 Task: Look for space in Colachel, India from 2nd June, 2023 to 6th June, 2023 for 1 adult in price range Rs.10000 to Rs.13000. Place can be private room with 1  bedroom having 1 bed and 1 bathroom. Property type can be house, flat, guest house, hotel. Booking option can be shelf check-in. Required host language is English.
Action: Mouse moved to (579, 87)
Screenshot: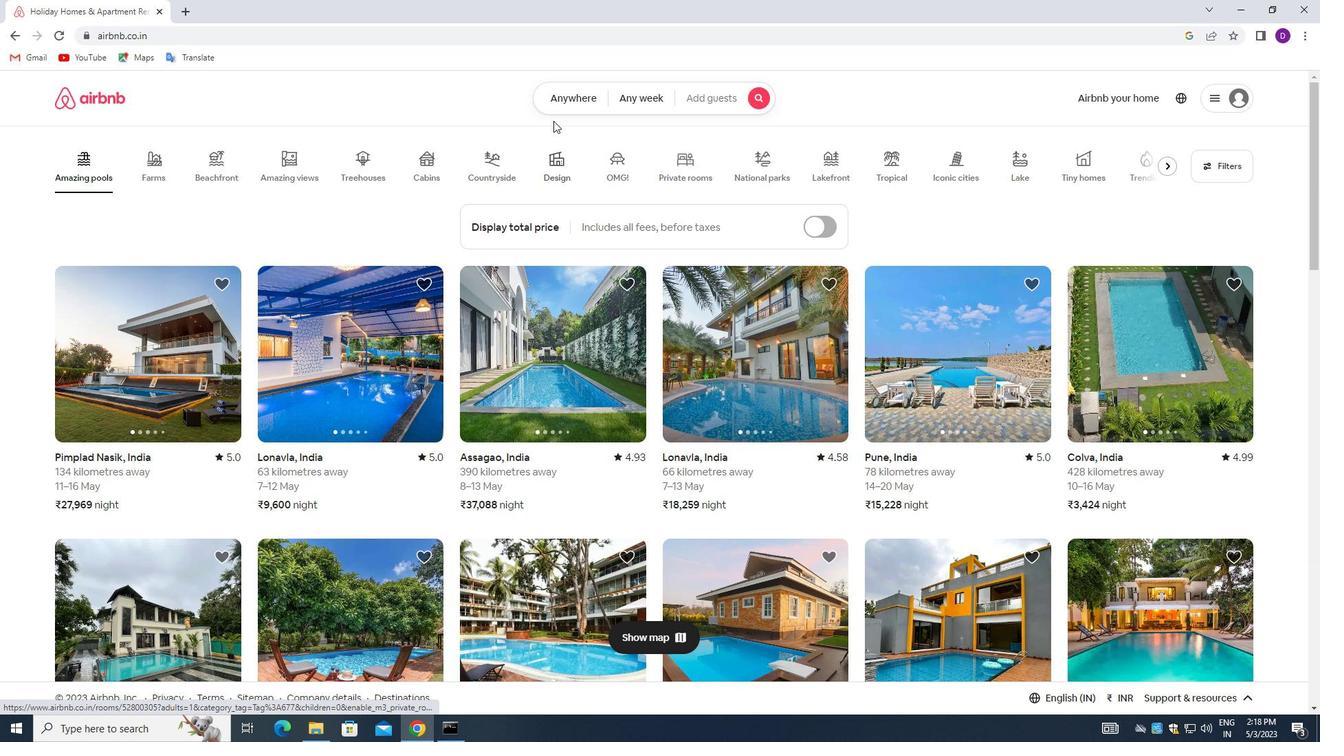 
Action: Mouse pressed left at (579, 87)
Screenshot: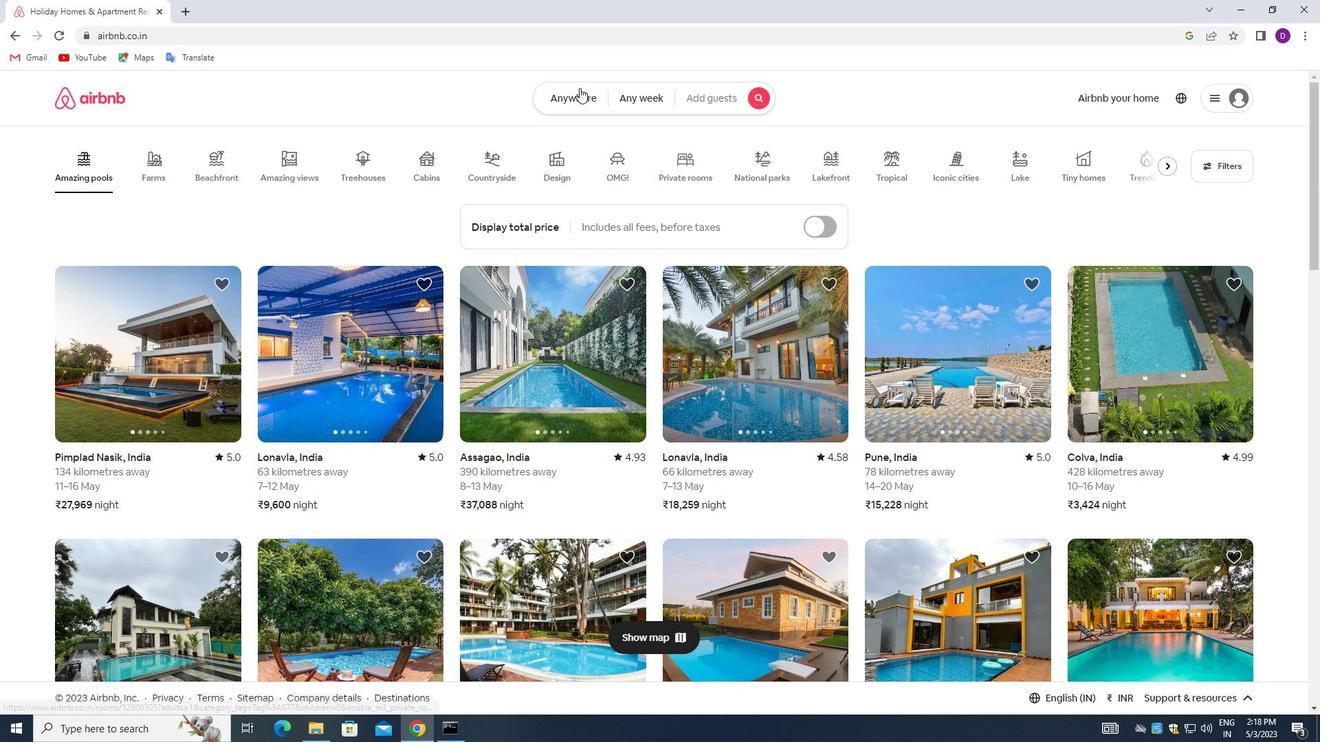 
Action: Mouse moved to (447, 151)
Screenshot: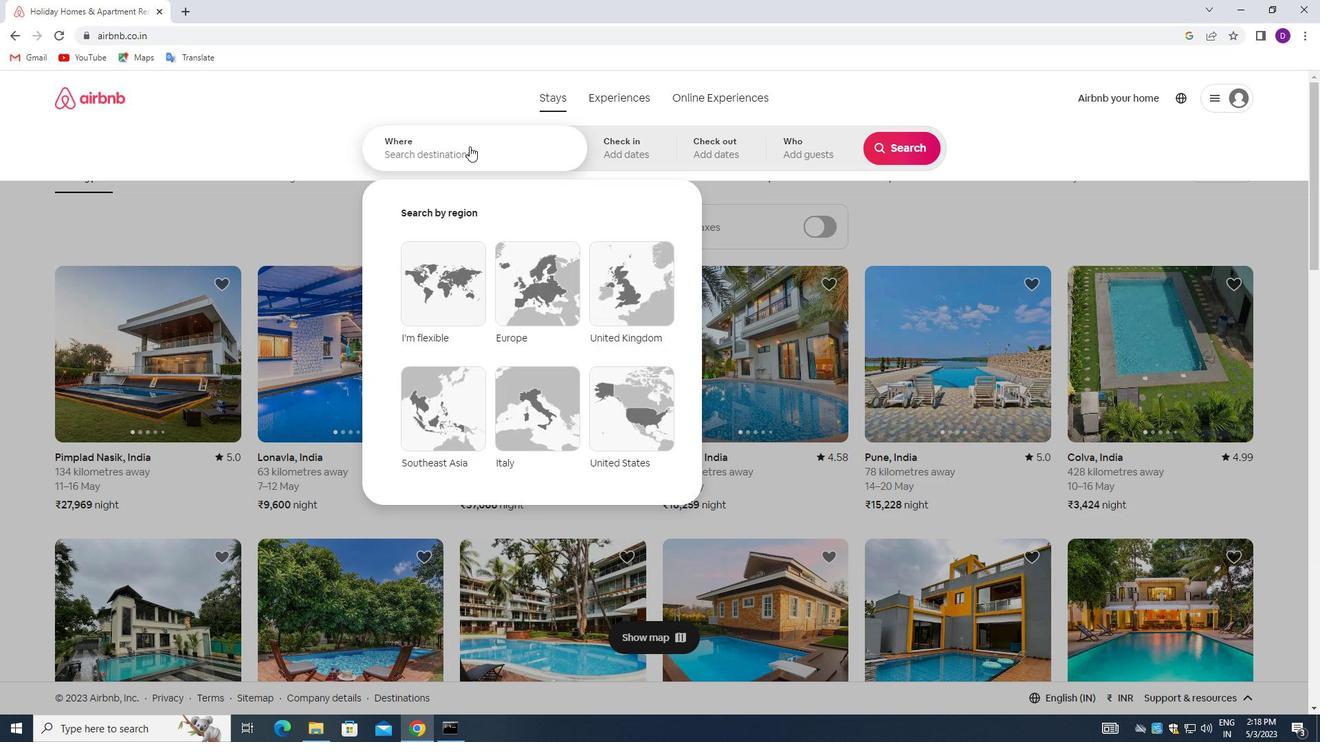 
Action: Mouse pressed left at (447, 151)
Screenshot: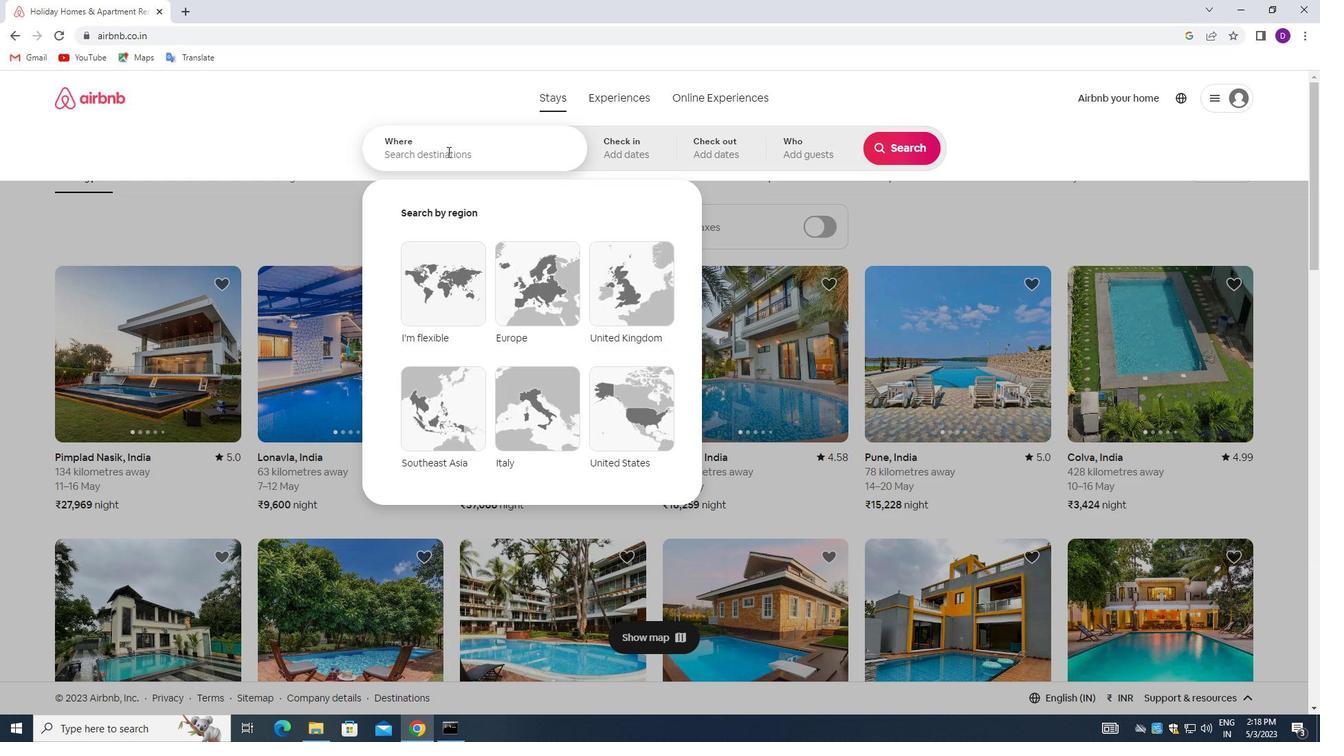 
Action: Mouse moved to (257, 154)
Screenshot: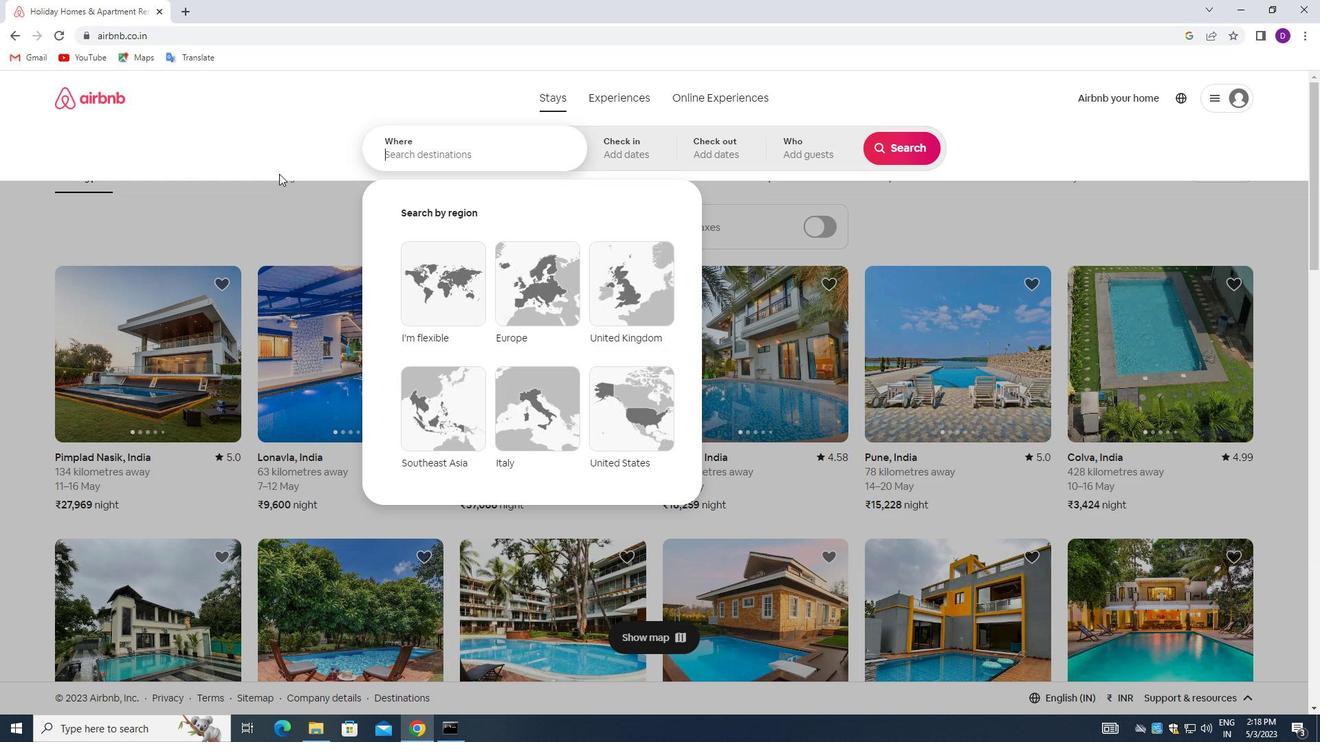 
Action: Key pressed <Key.shift_r><Key.shift_r><Key.shift_r>Colachel,<Key.space><Key.shift>INDIA<Key.enter>
Screenshot: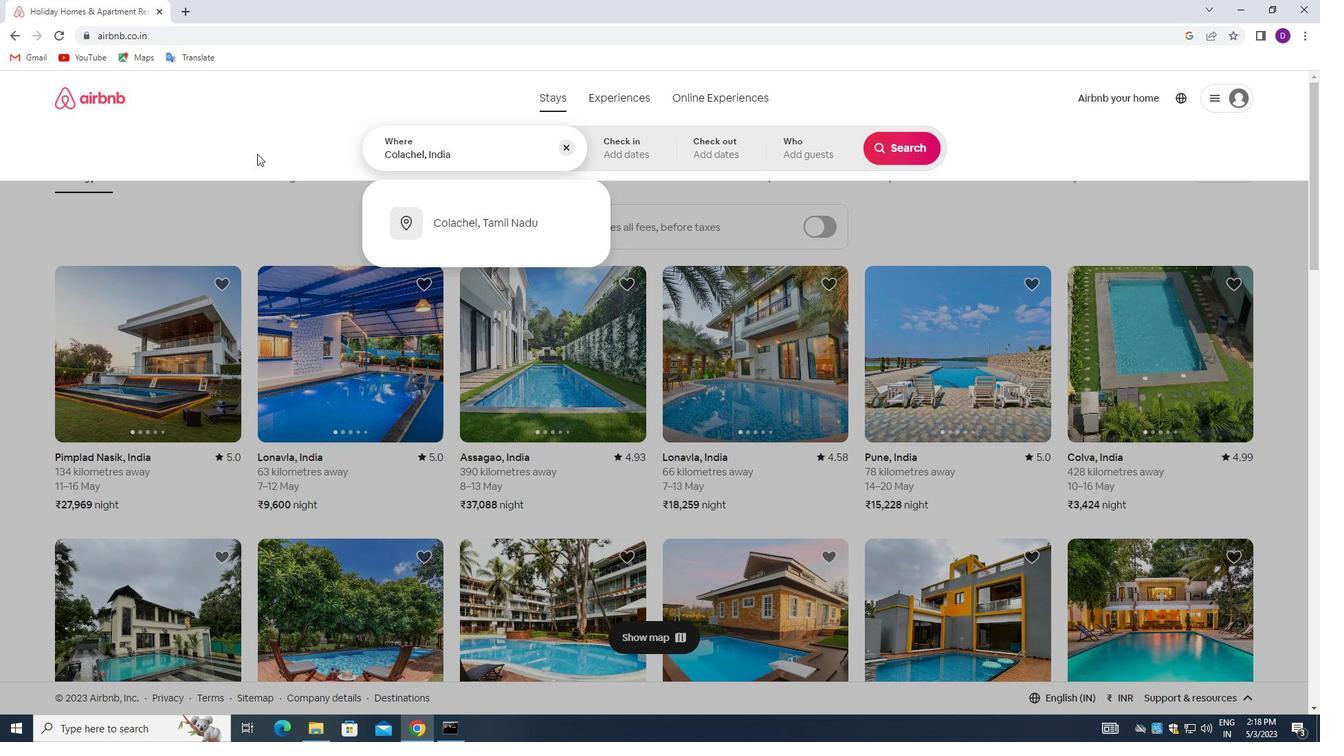 
Action: Mouse moved to (847, 320)
Screenshot: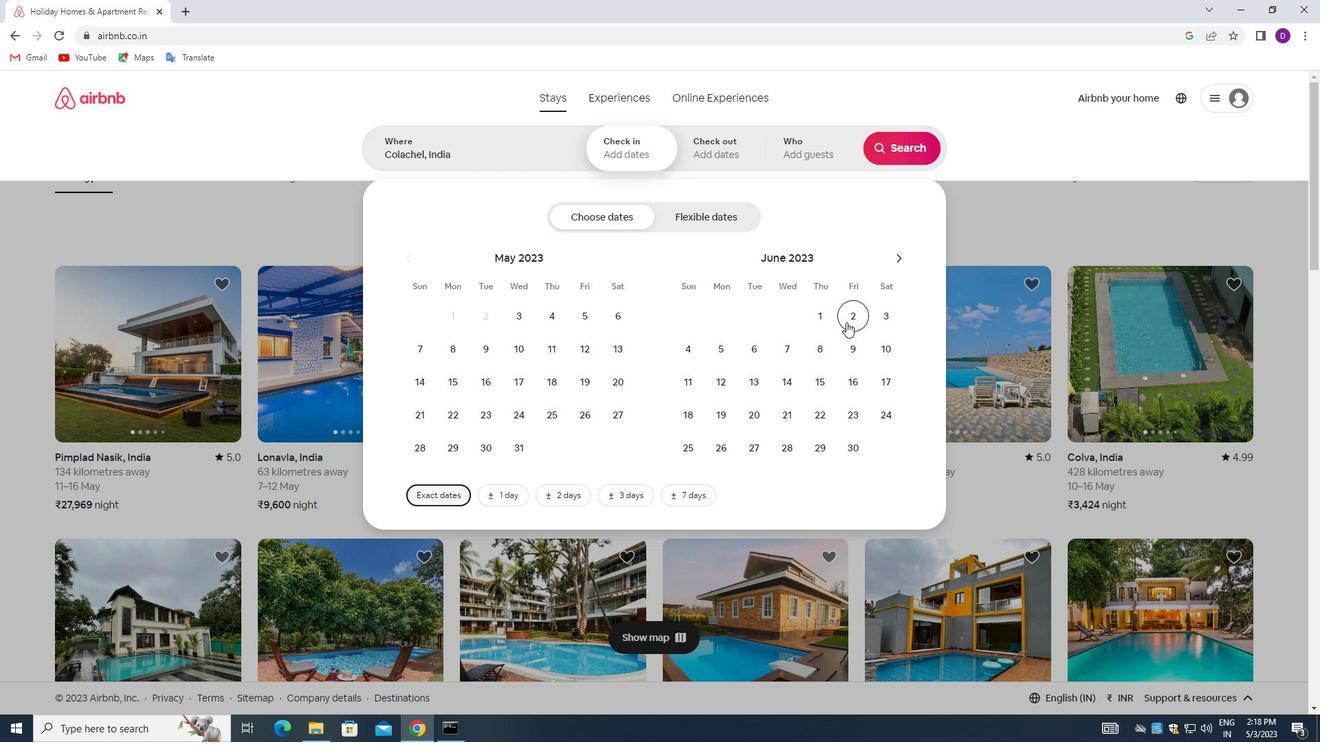 
Action: Mouse pressed left at (847, 320)
Screenshot: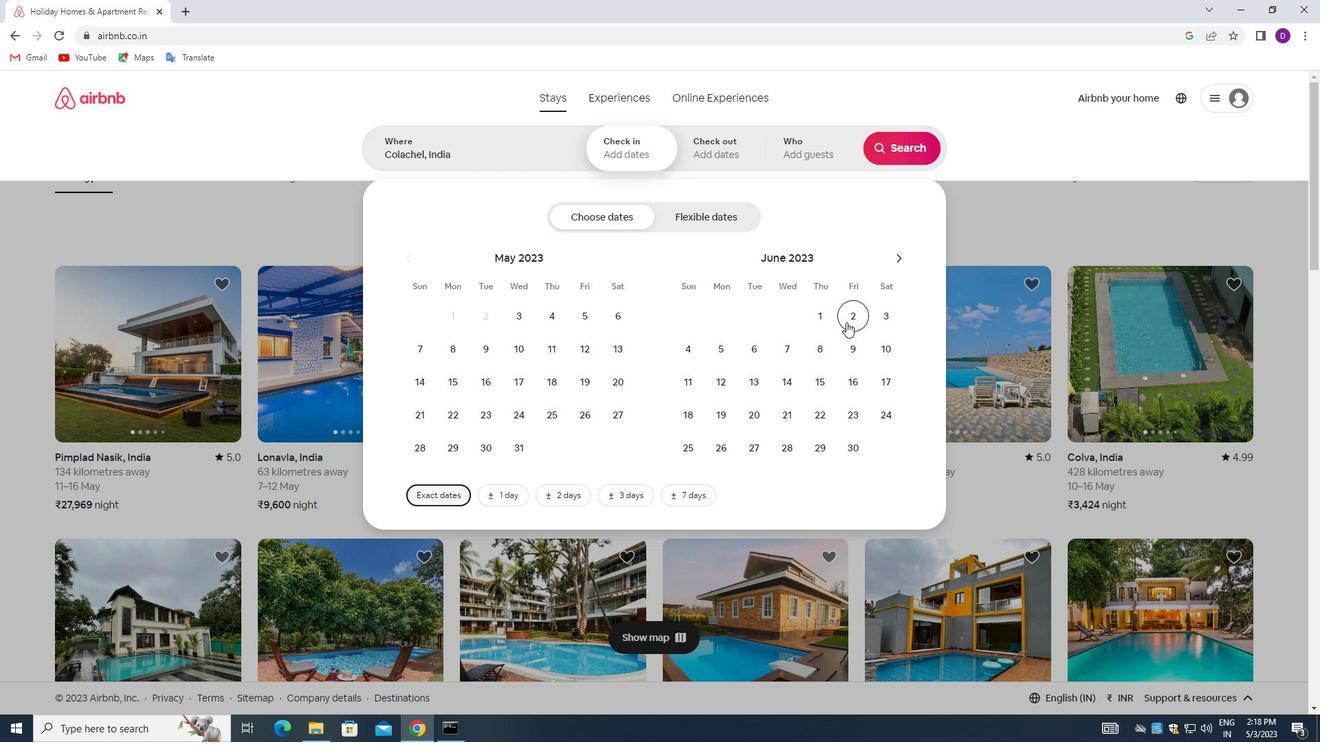 
Action: Mouse moved to (764, 351)
Screenshot: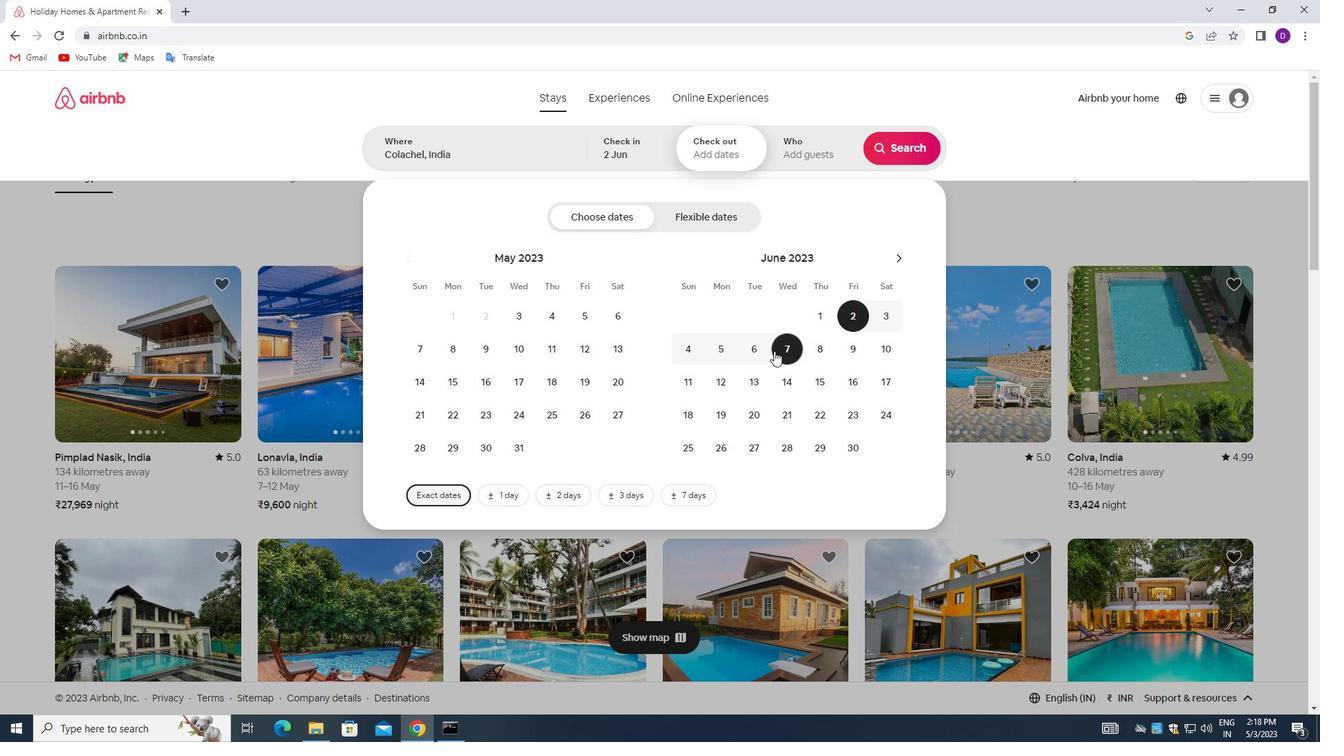 
Action: Mouse pressed left at (764, 351)
Screenshot: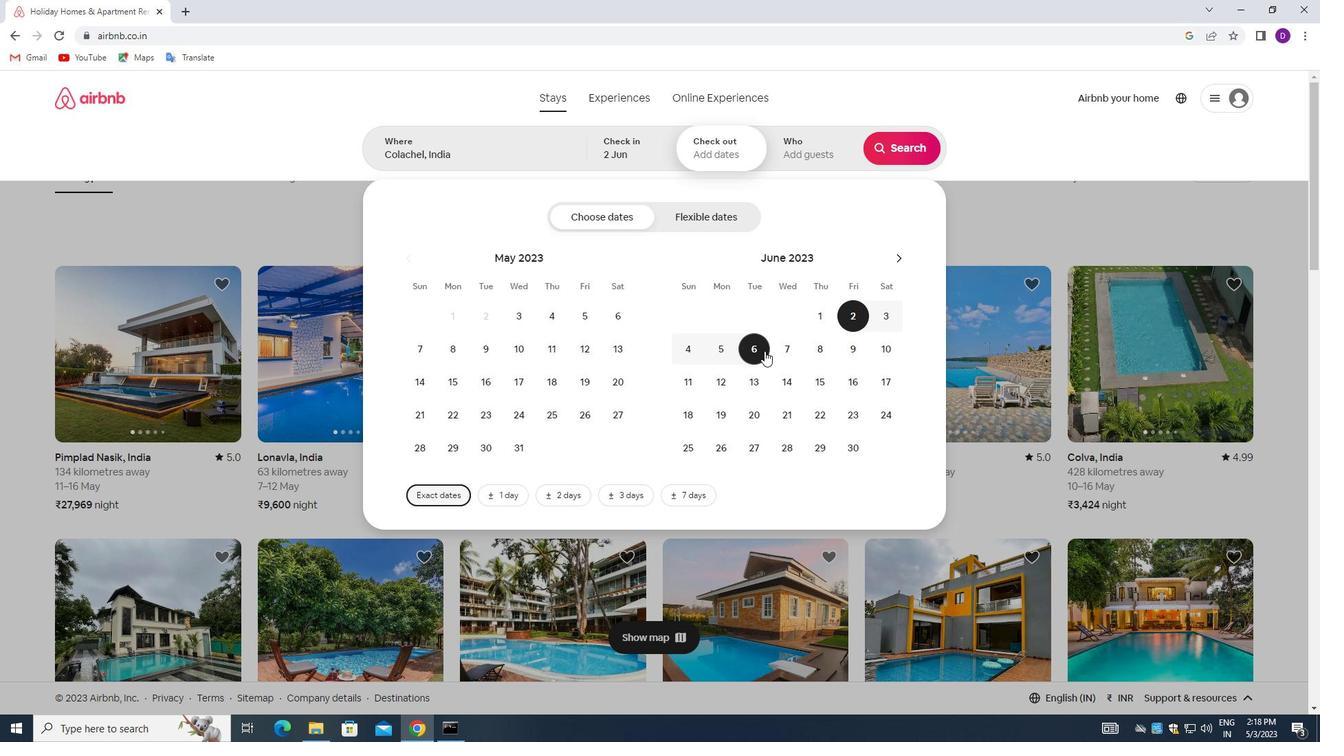 
Action: Mouse moved to (804, 151)
Screenshot: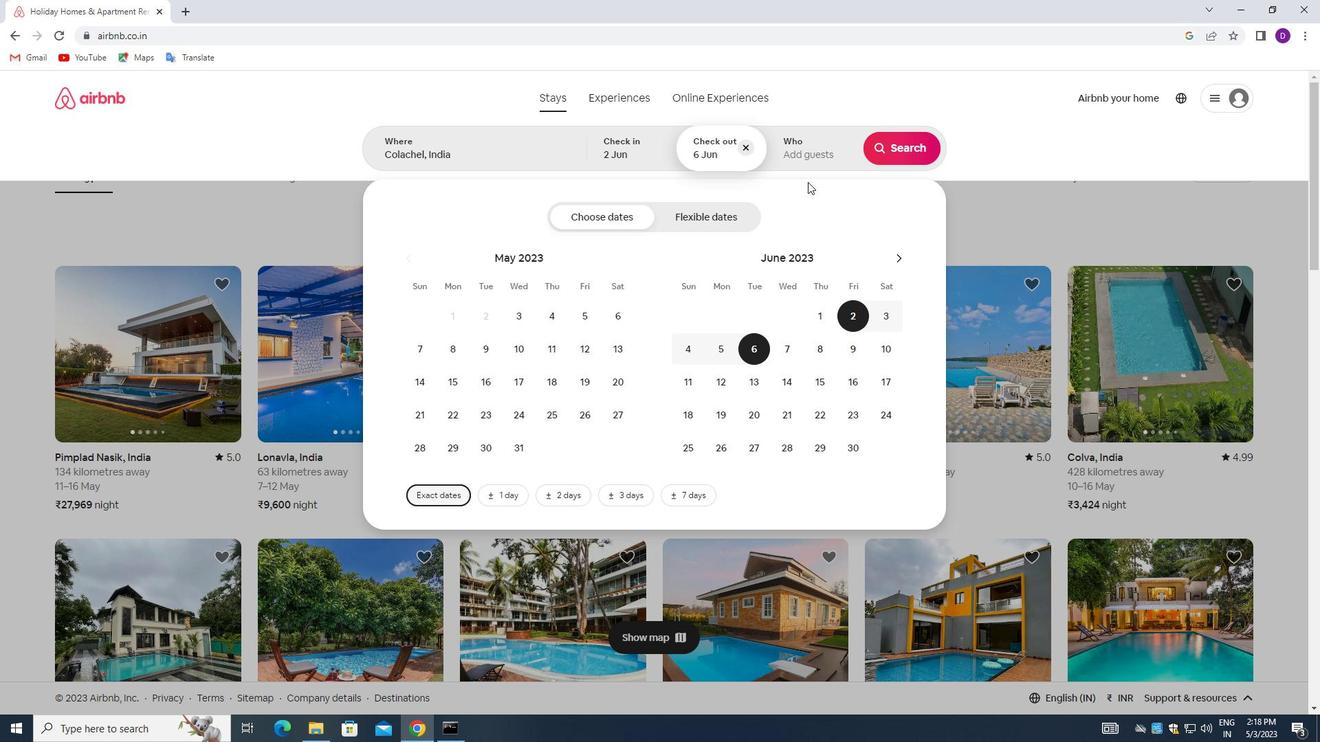 
Action: Mouse pressed left at (804, 151)
Screenshot: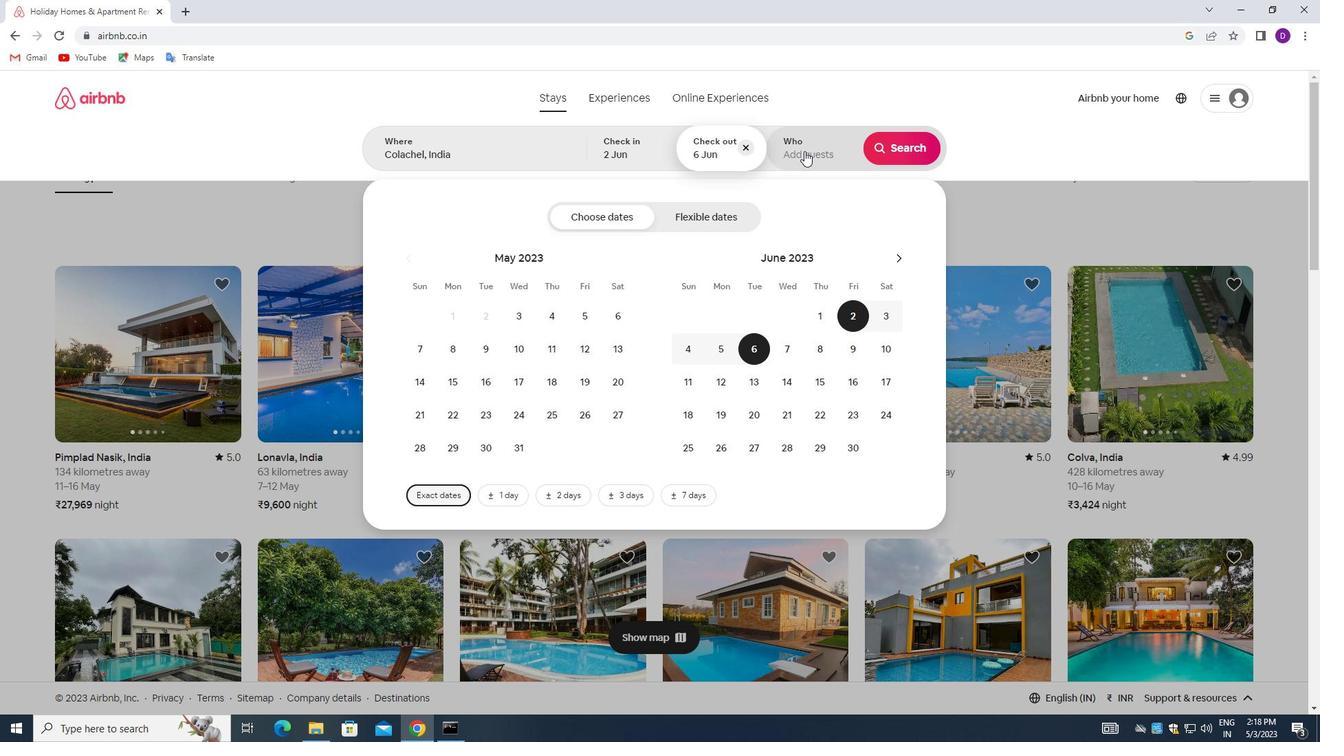 
Action: Mouse moved to (910, 227)
Screenshot: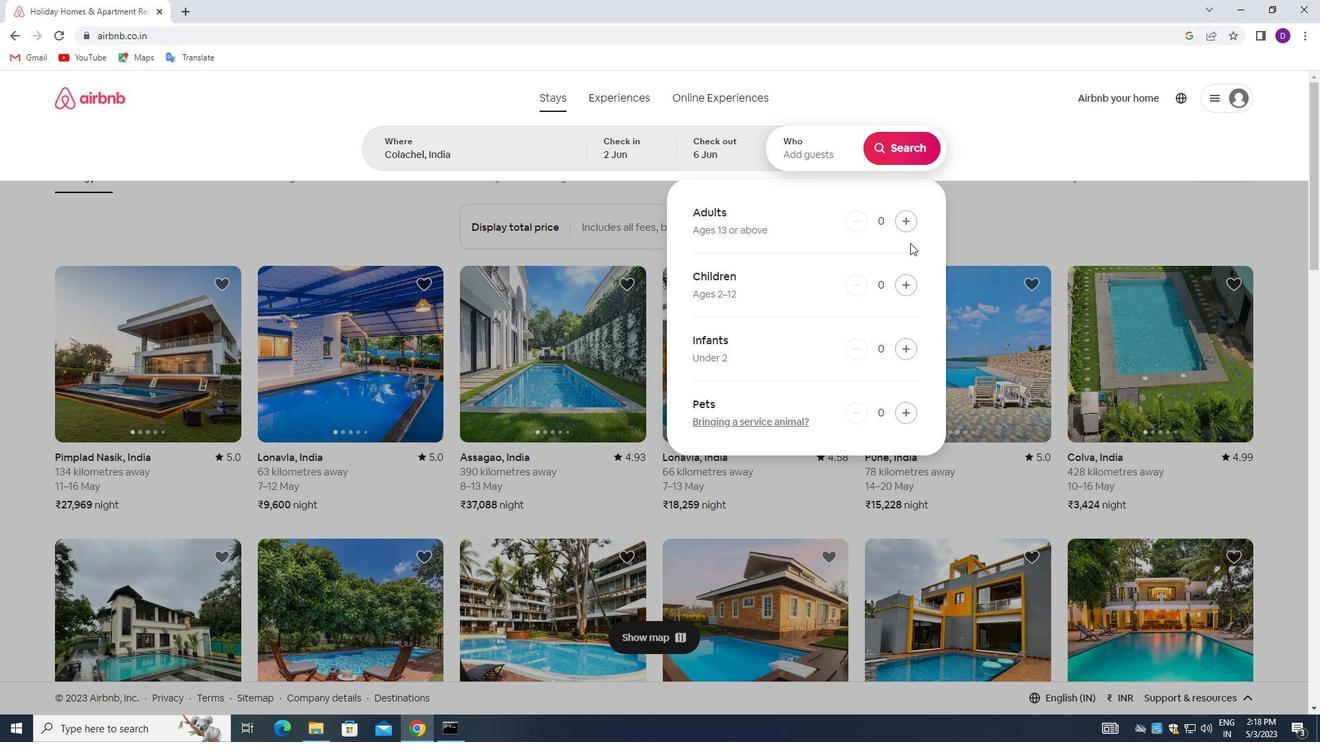 
Action: Mouse pressed left at (910, 227)
Screenshot: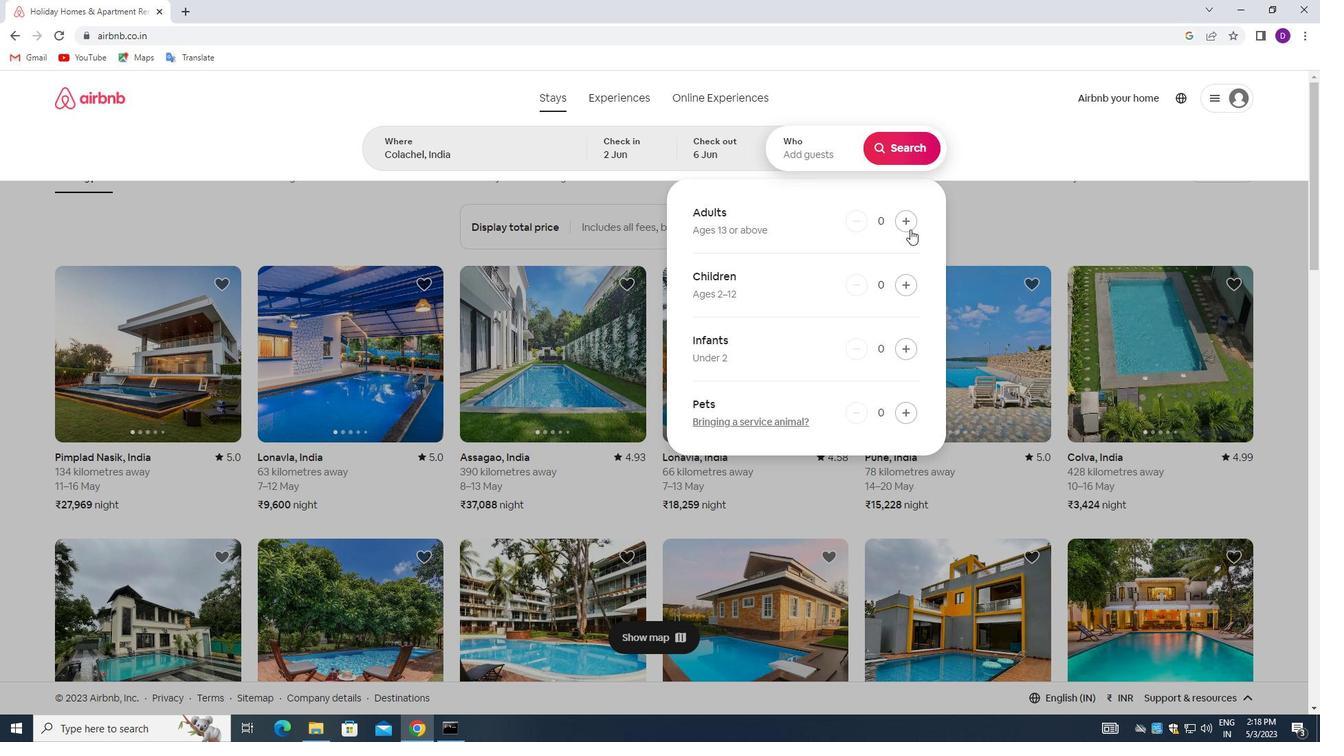 
Action: Mouse moved to (900, 150)
Screenshot: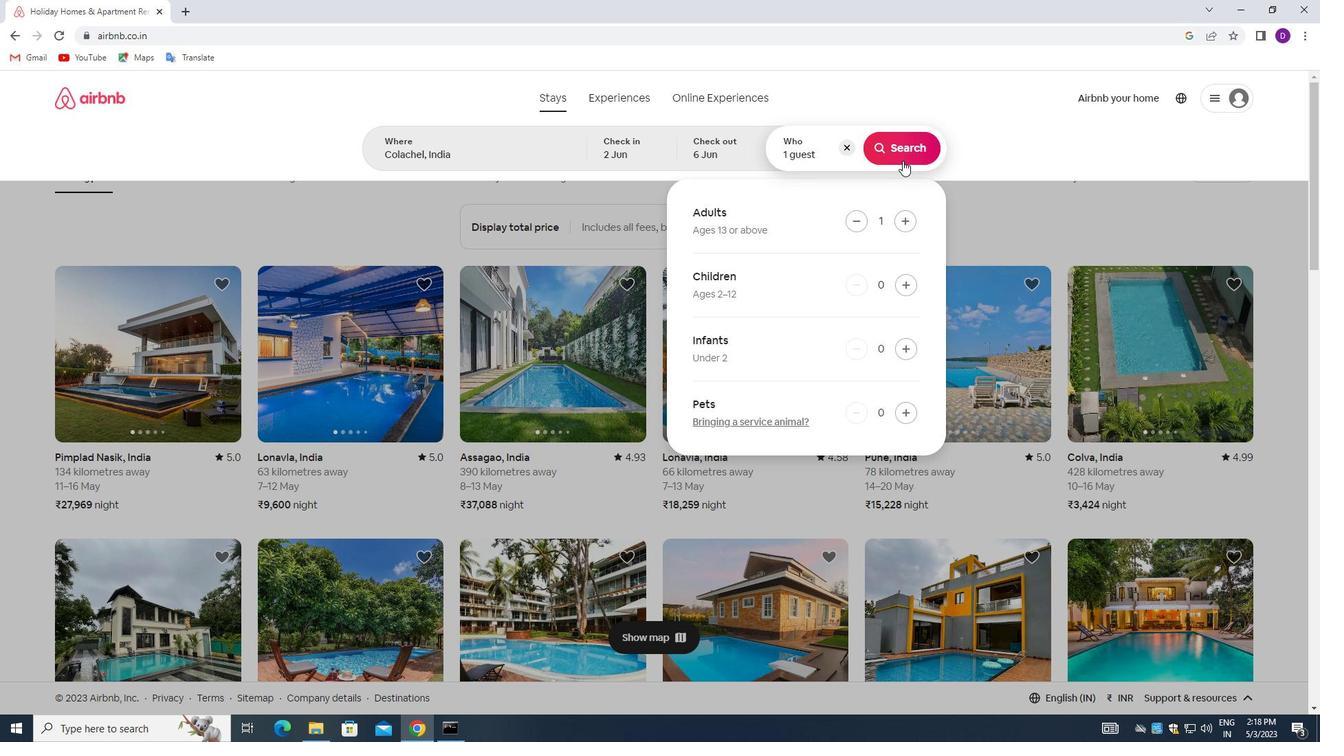 
Action: Mouse pressed left at (900, 150)
Screenshot: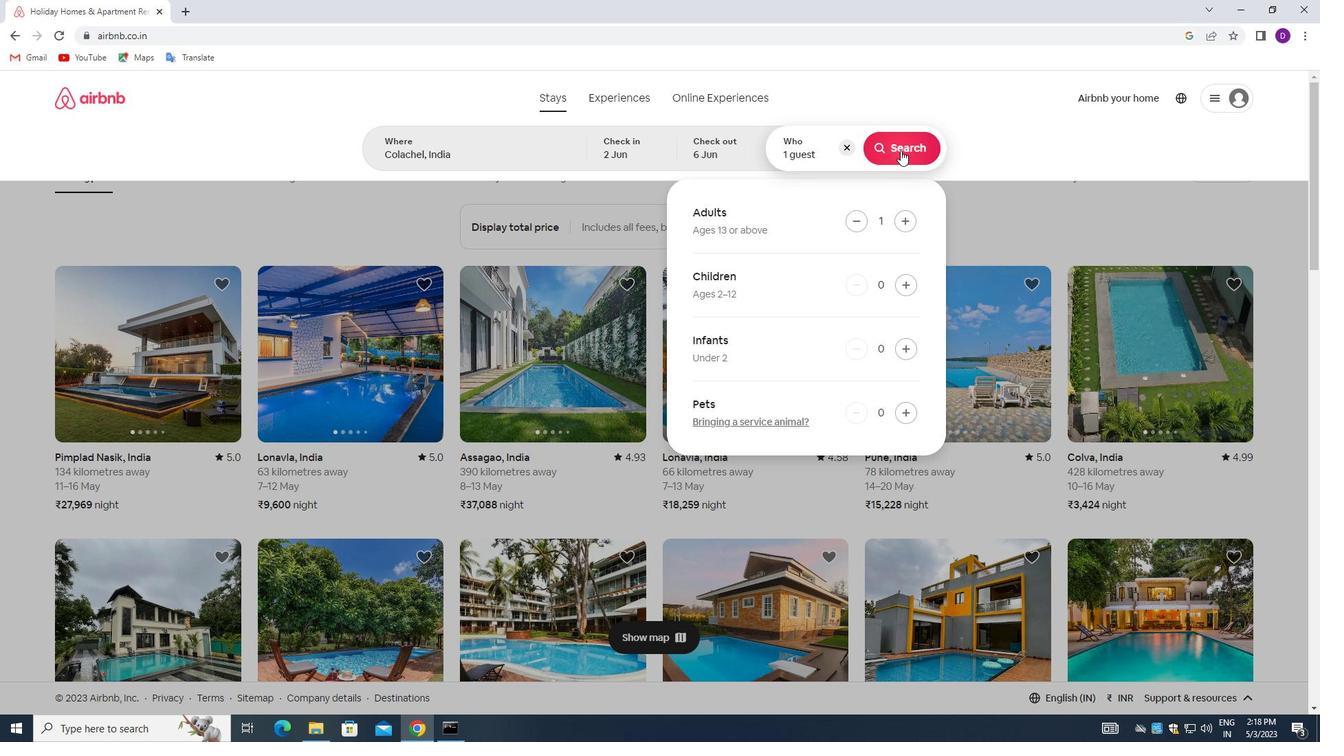 
Action: Mouse moved to (1246, 154)
Screenshot: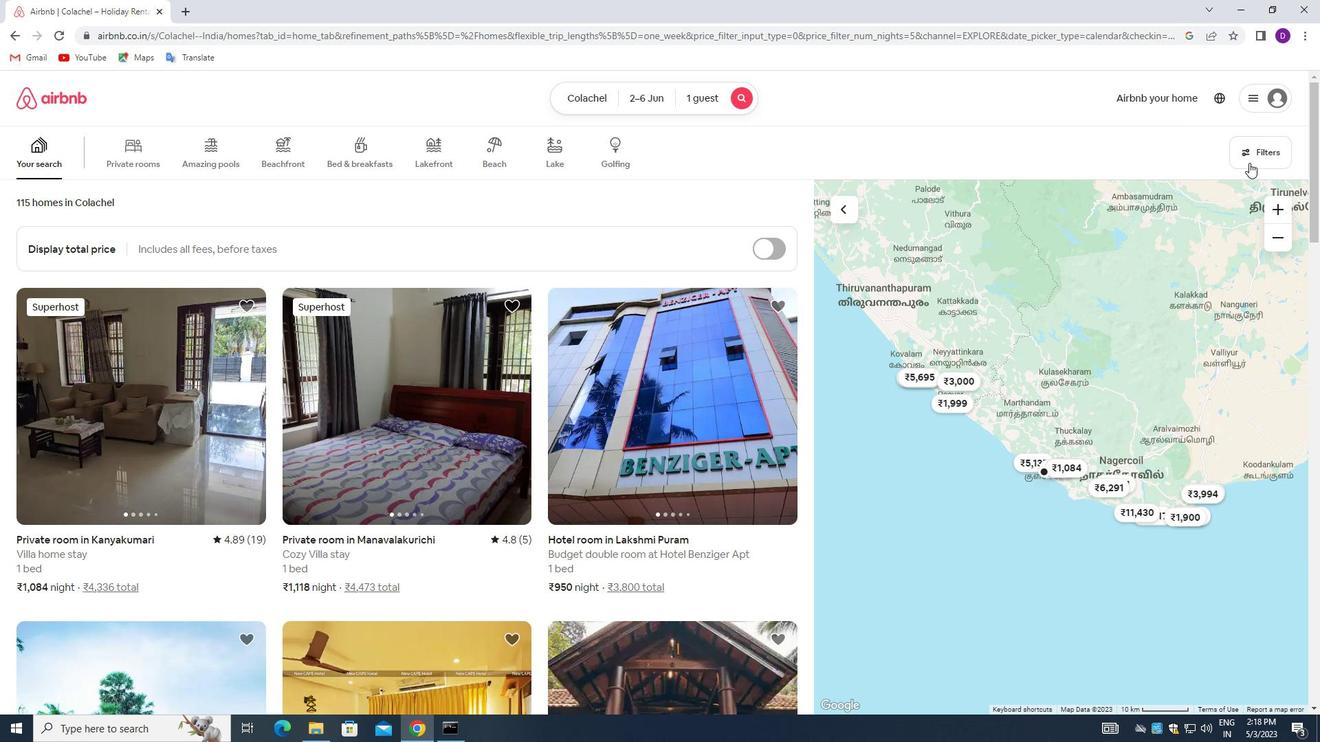 
Action: Mouse pressed left at (1246, 154)
Screenshot: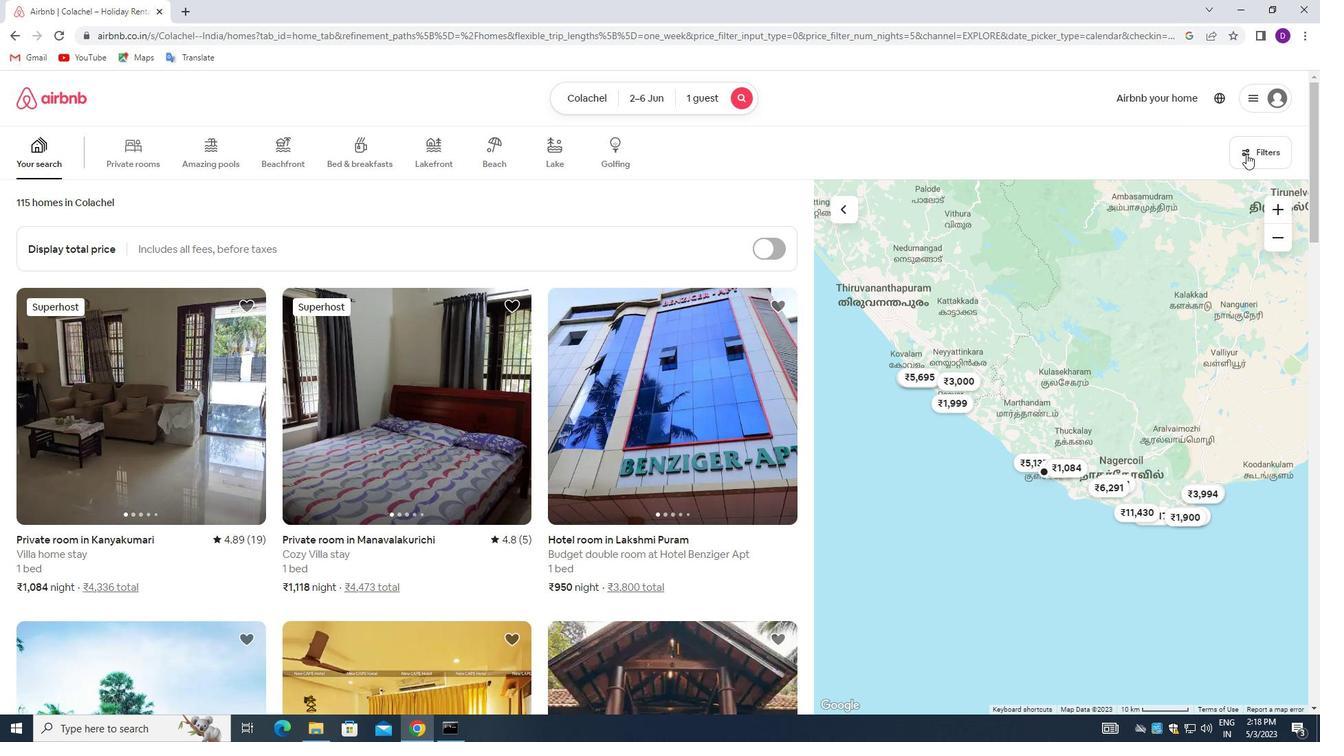 
Action: Mouse moved to (498, 330)
Screenshot: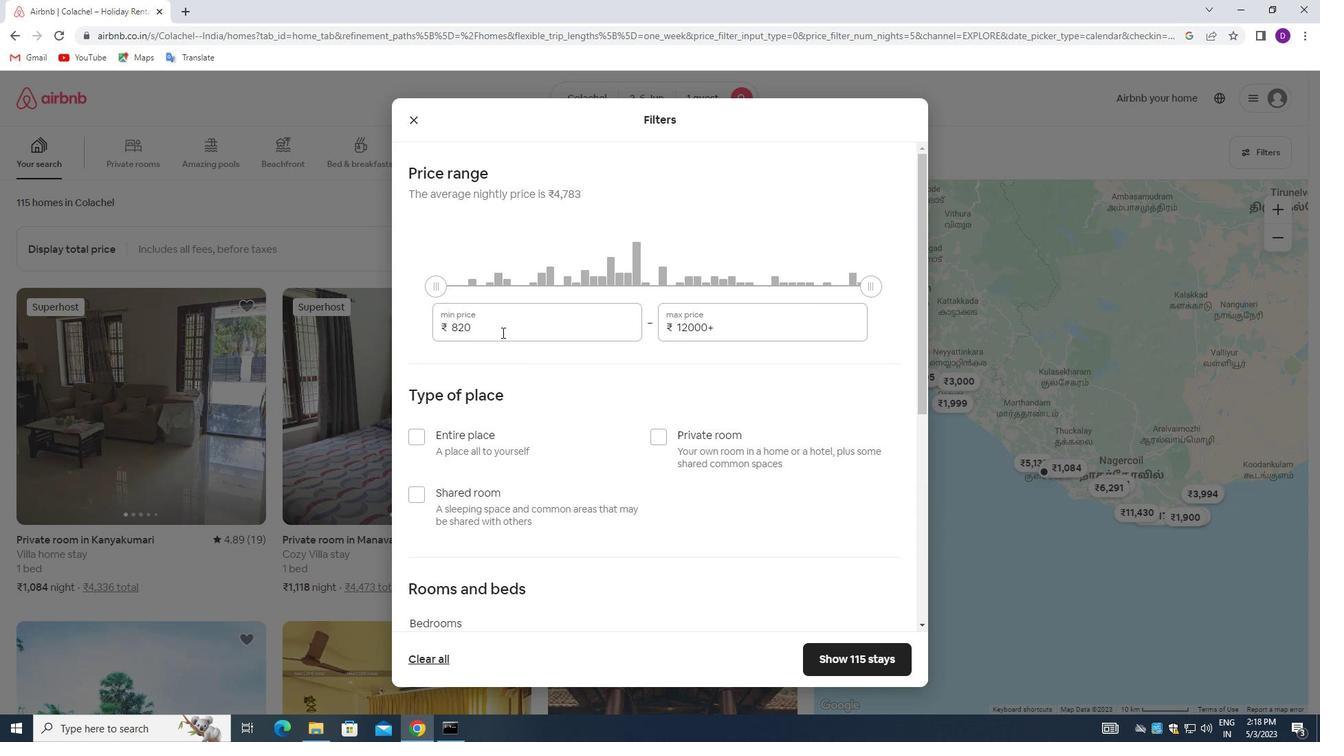 
Action: Mouse pressed left at (498, 330)
Screenshot: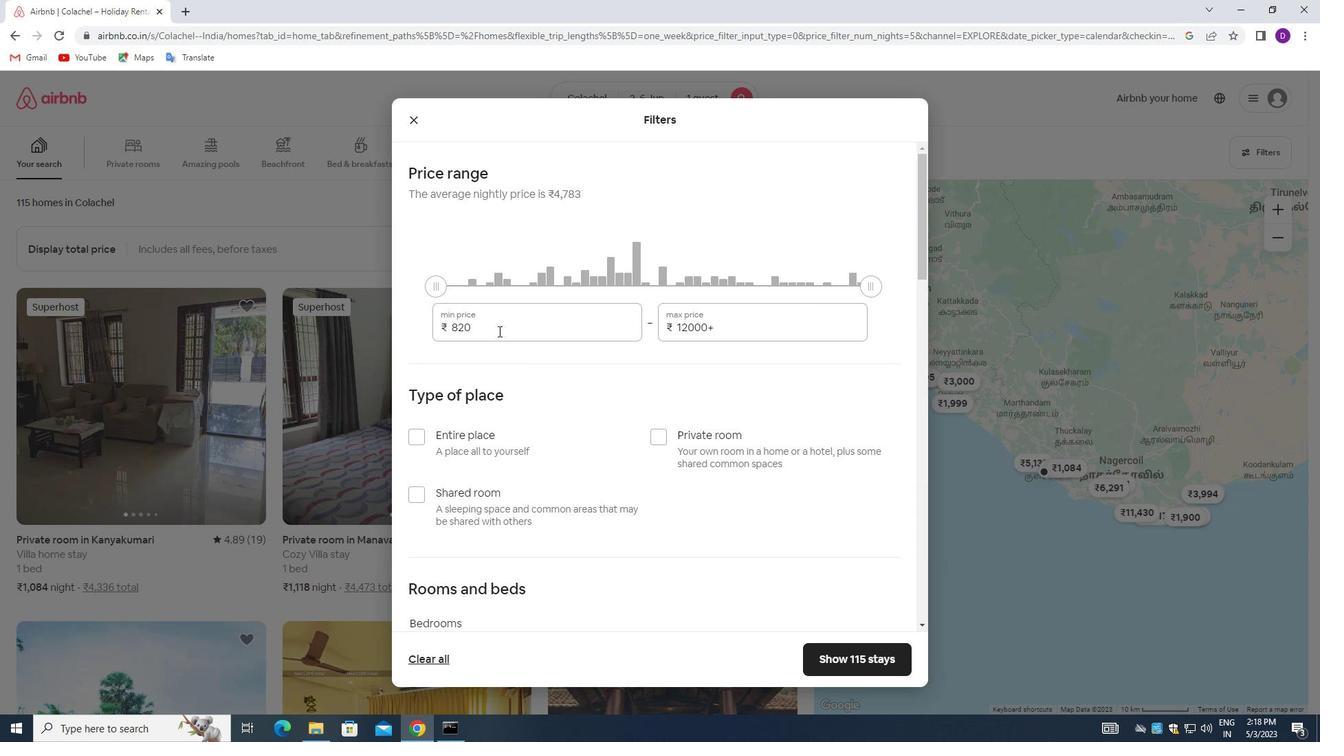 
Action: Mouse pressed left at (498, 330)
Screenshot: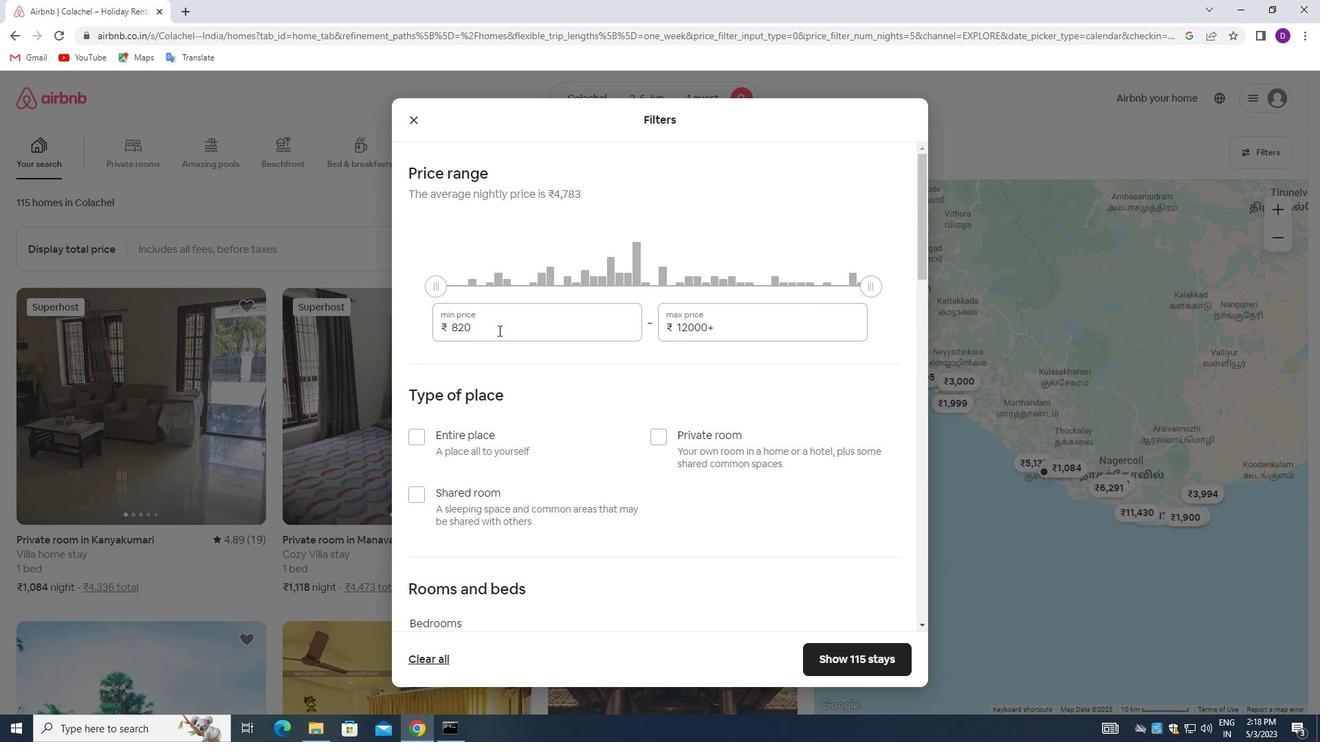 
Action: Key pressed 2<Key.backspace>10000<Key.tab>13000
Screenshot: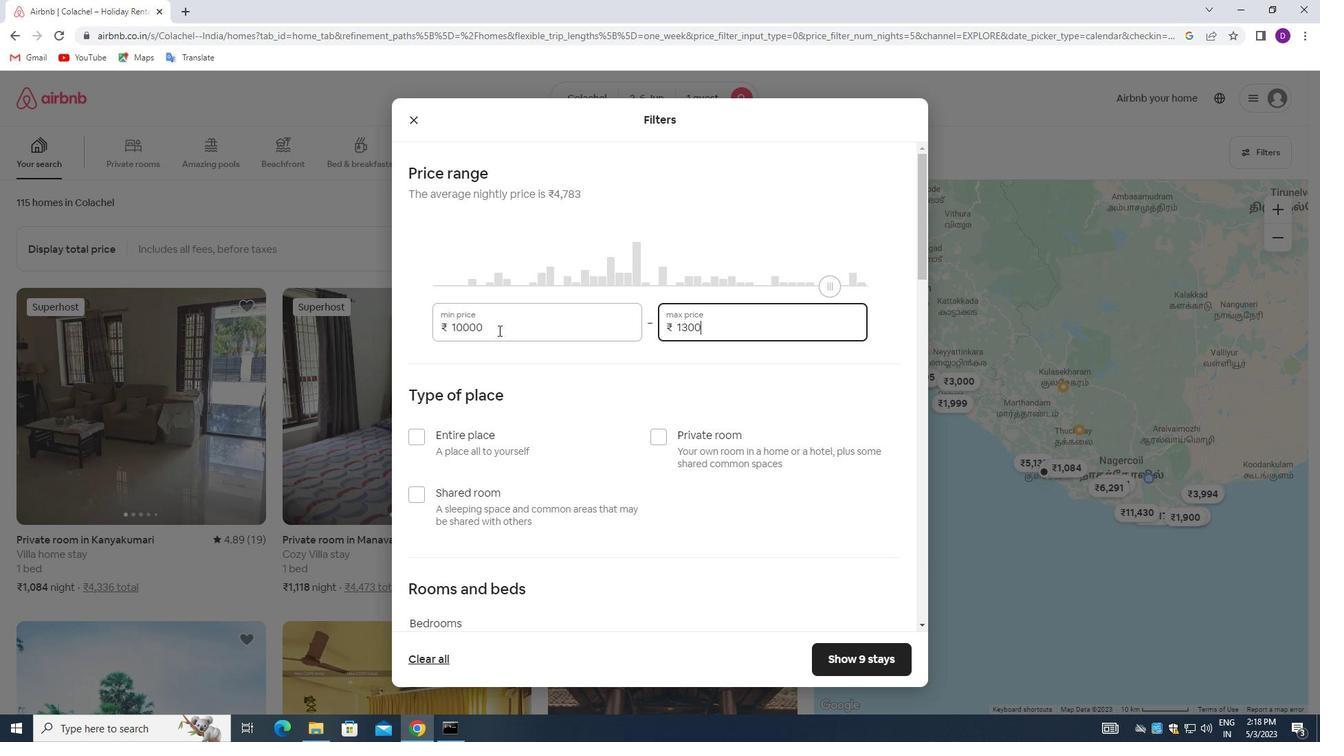 
Action: Mouse moved to (643, 394)
Screenshot: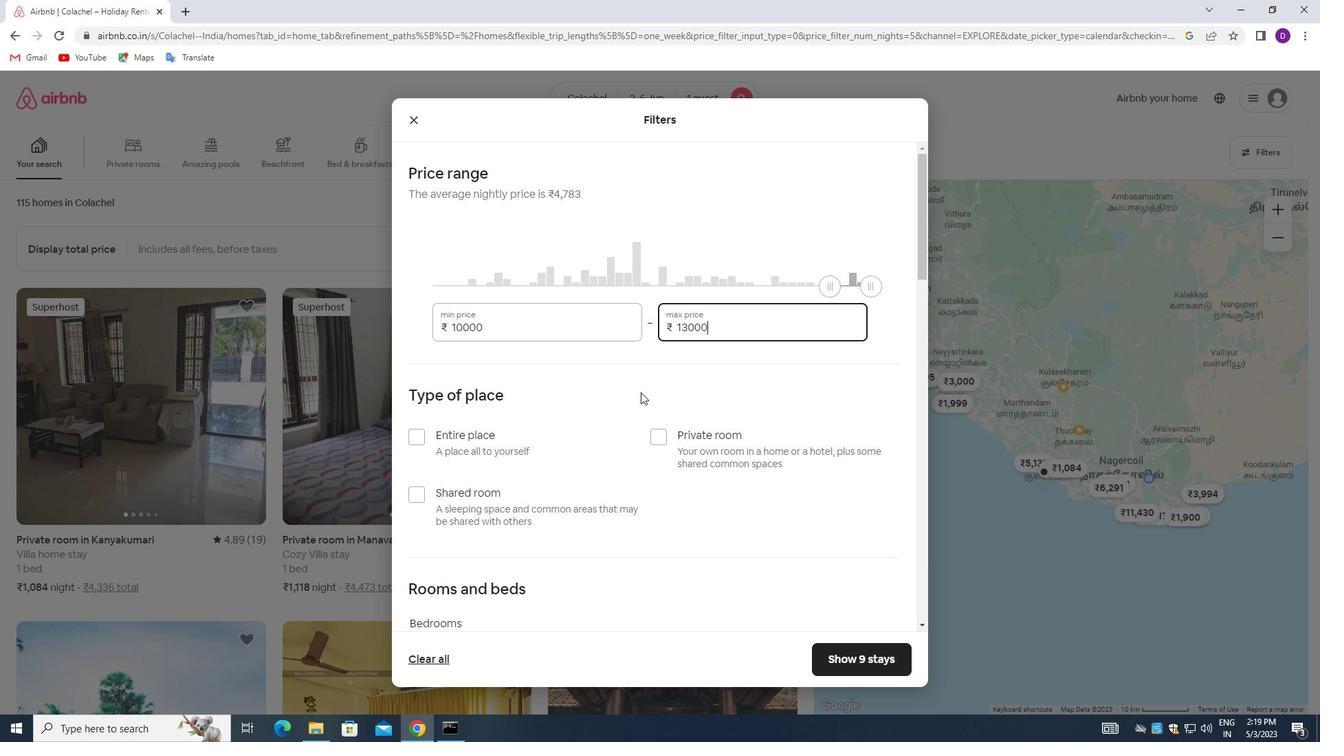 
Action: Mouse scrolled (643, 393) with delta (0, 0)
Screenshot: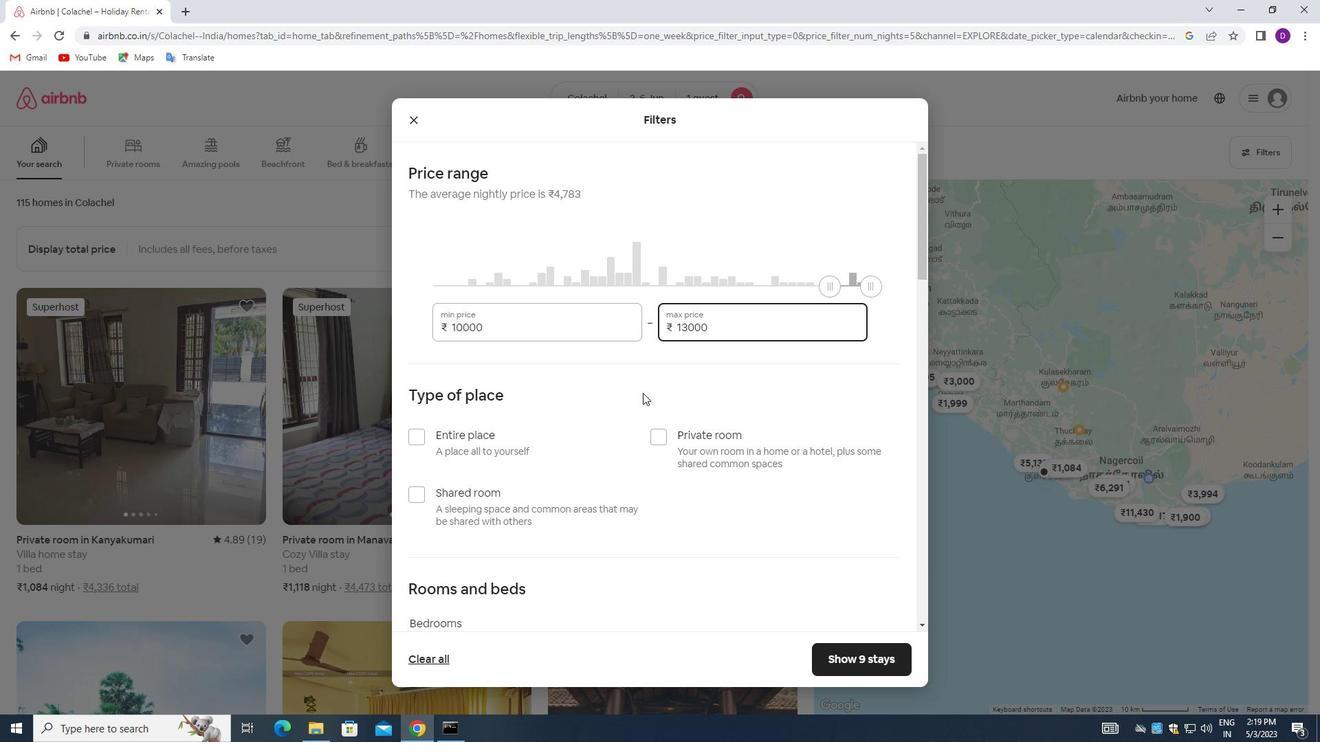 
Action: Mouse moved to (643, 394)
Screenshot: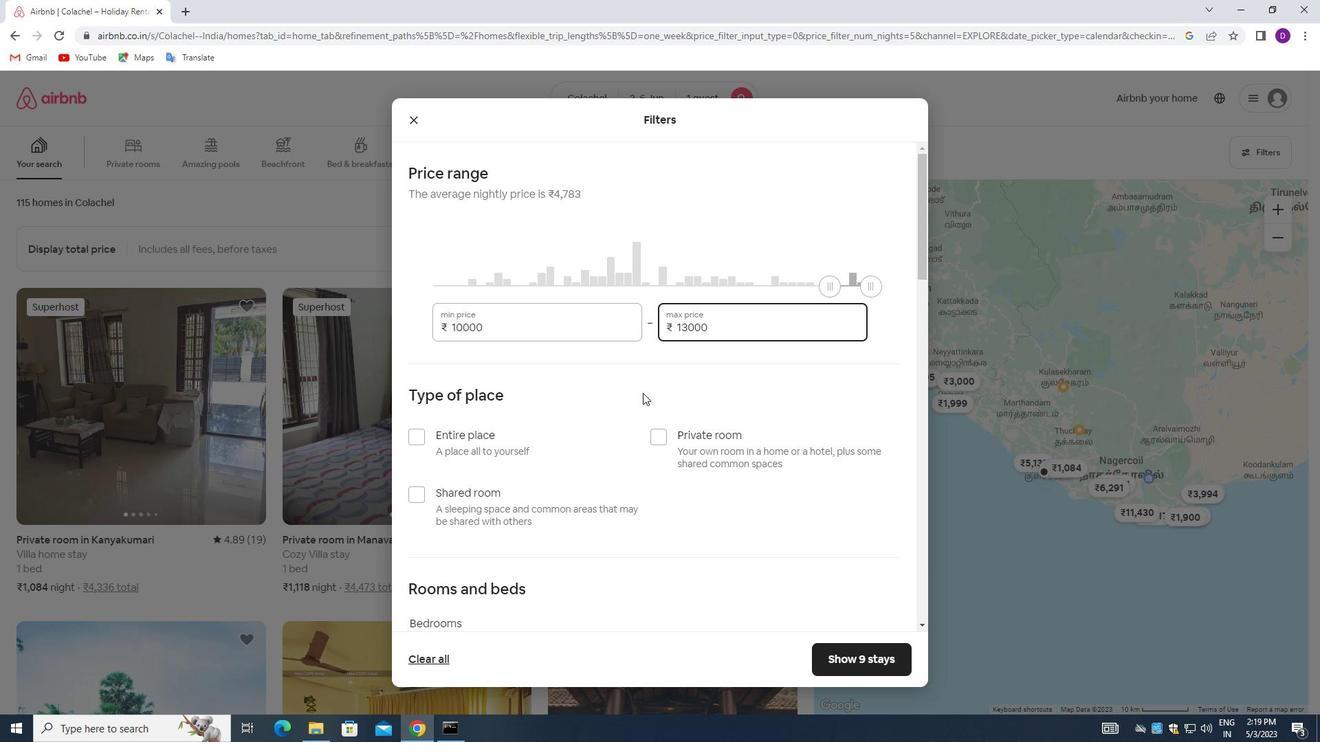 
Action: Mouse scrolled (643, 393) with delta (0, 0)
Screenshot: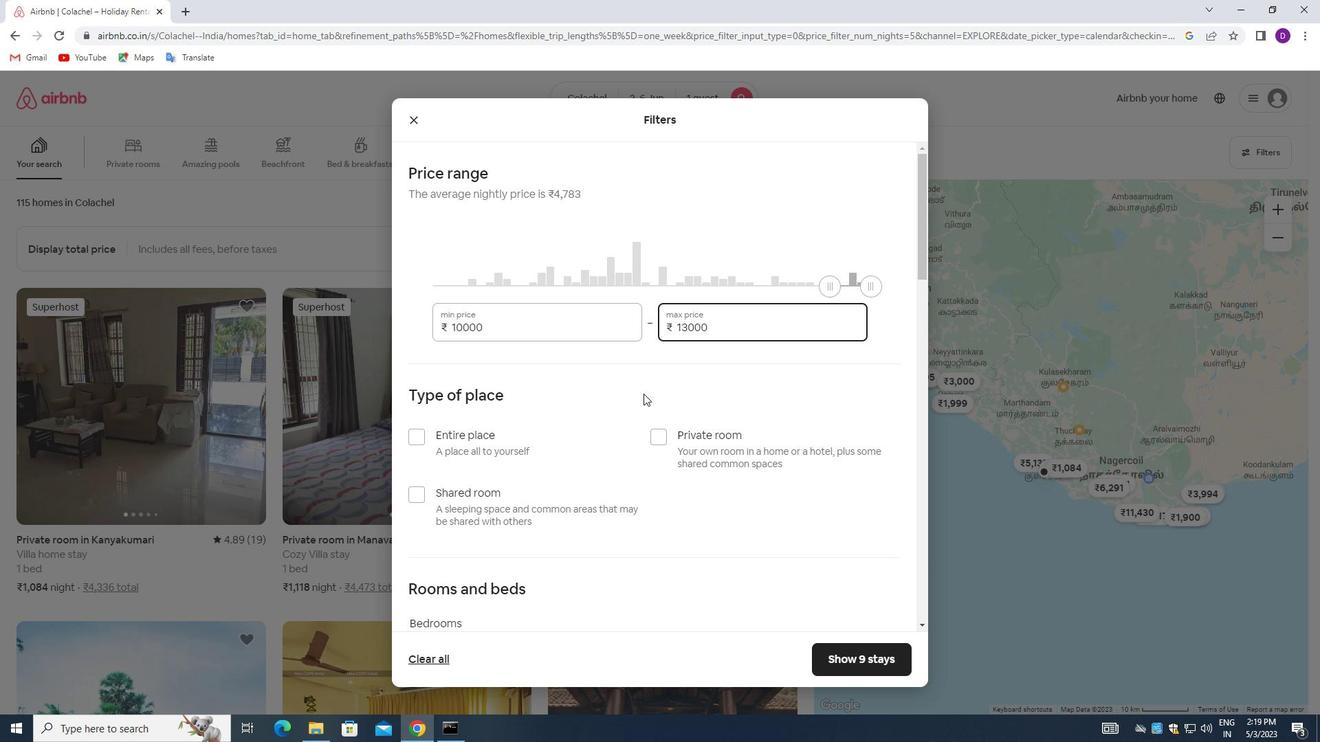
Action: Mouse moved to (655, 304)
Screenshot: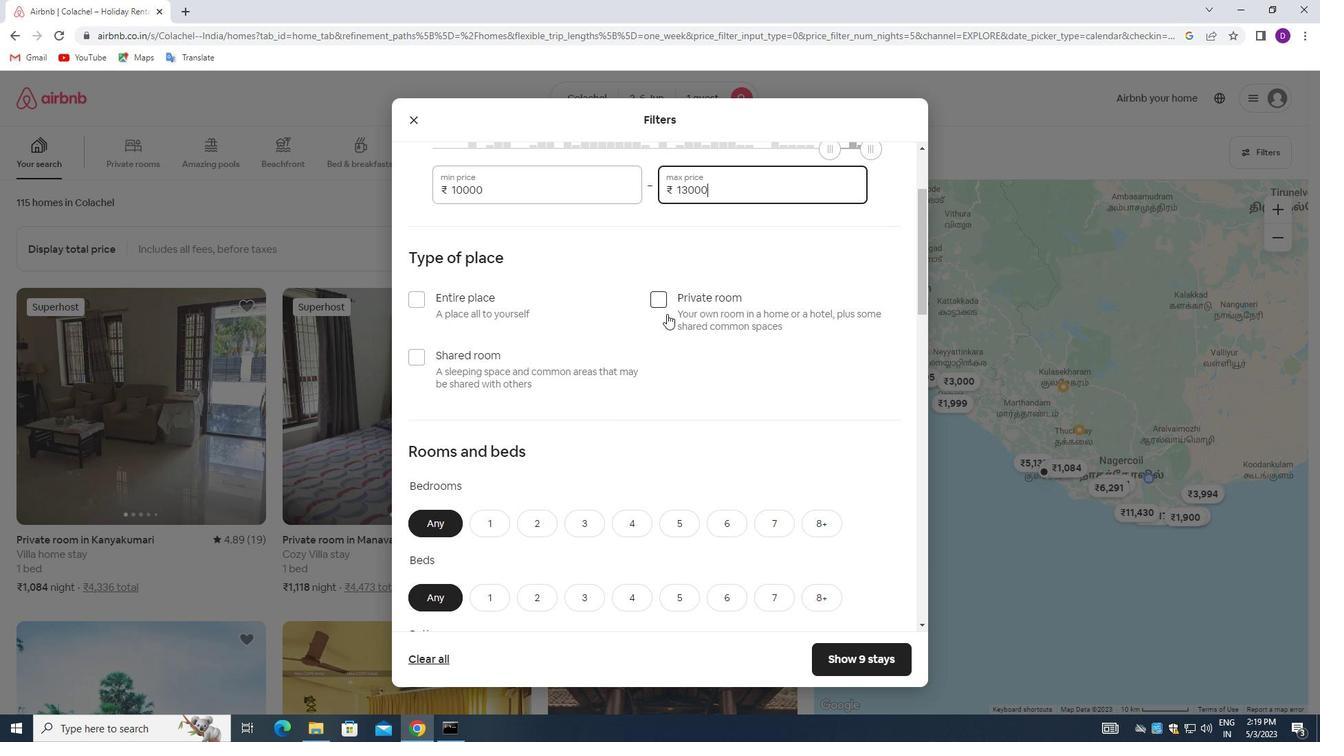 
Action: Mouse pressed left at (655, 304)
Screenshot: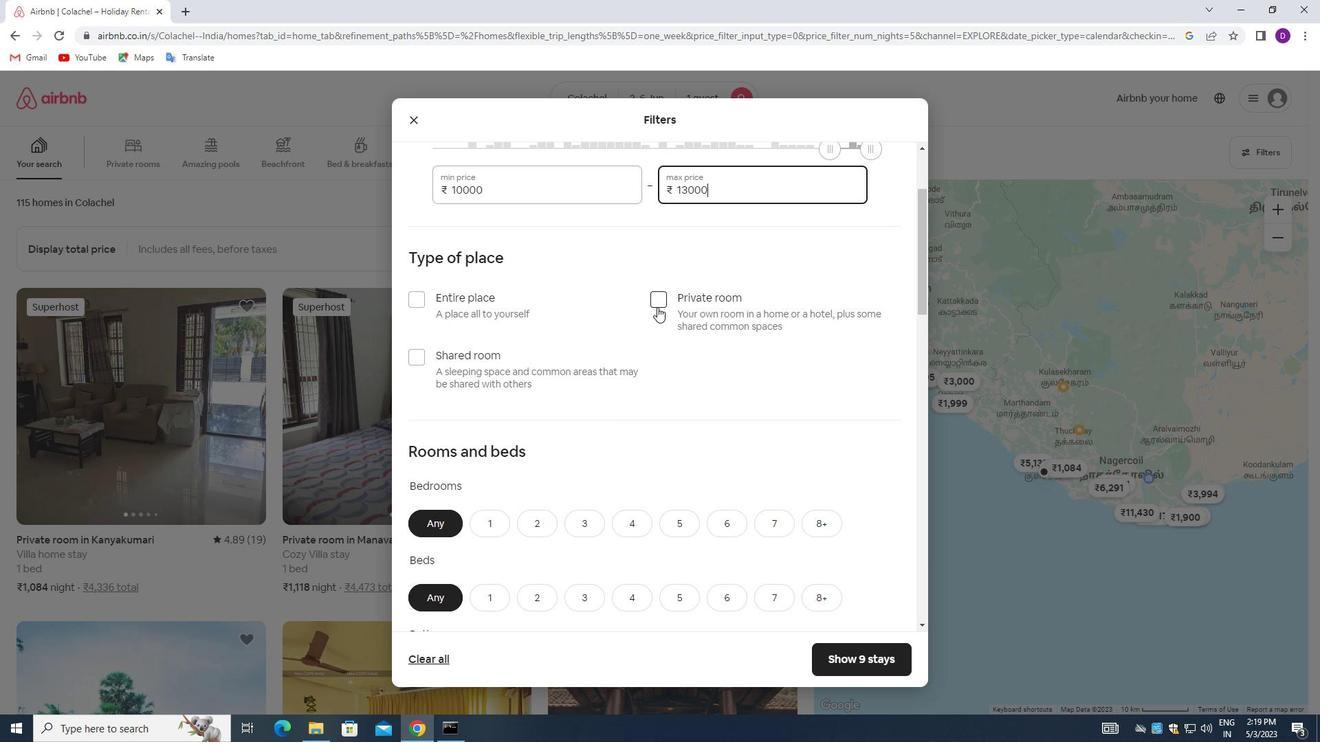
Action: Mouse moved to (630, 406)
Screenshot: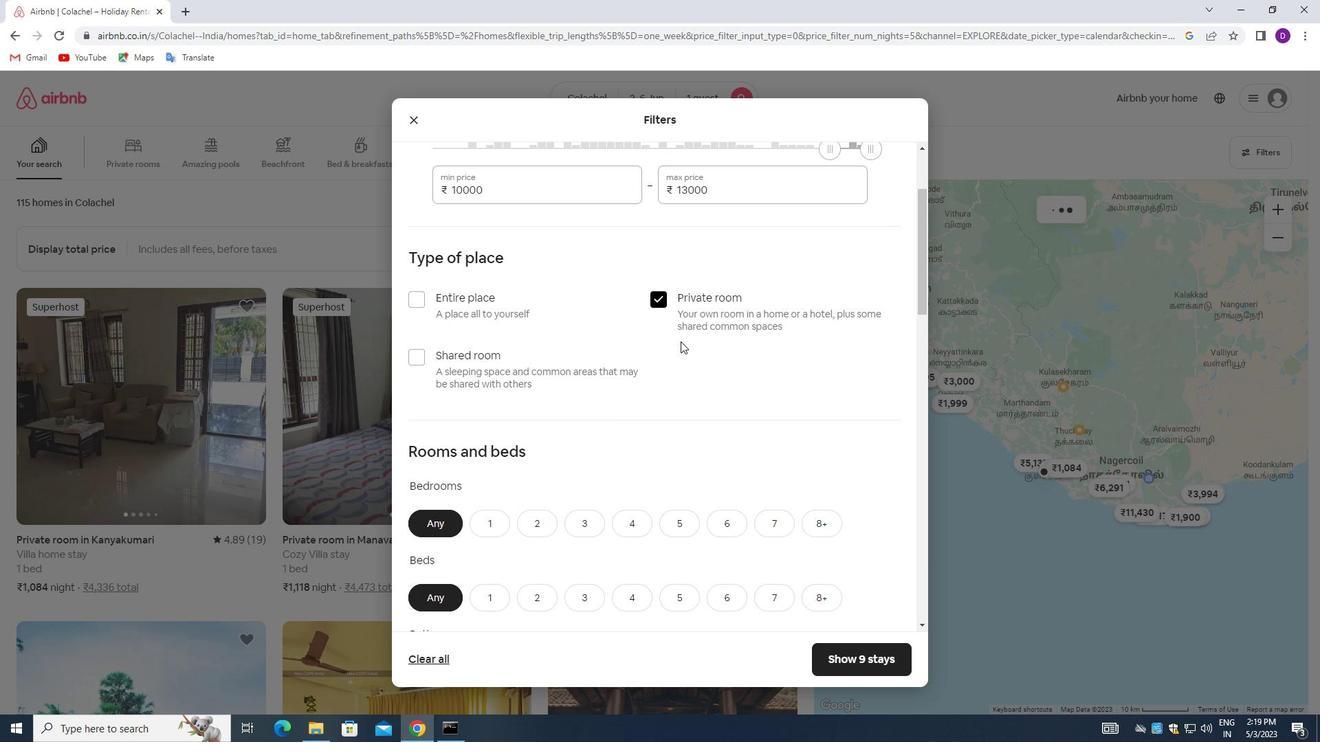 
Action: Mouse scrolled (630, 405) with delta (0, 0)
Screenshot: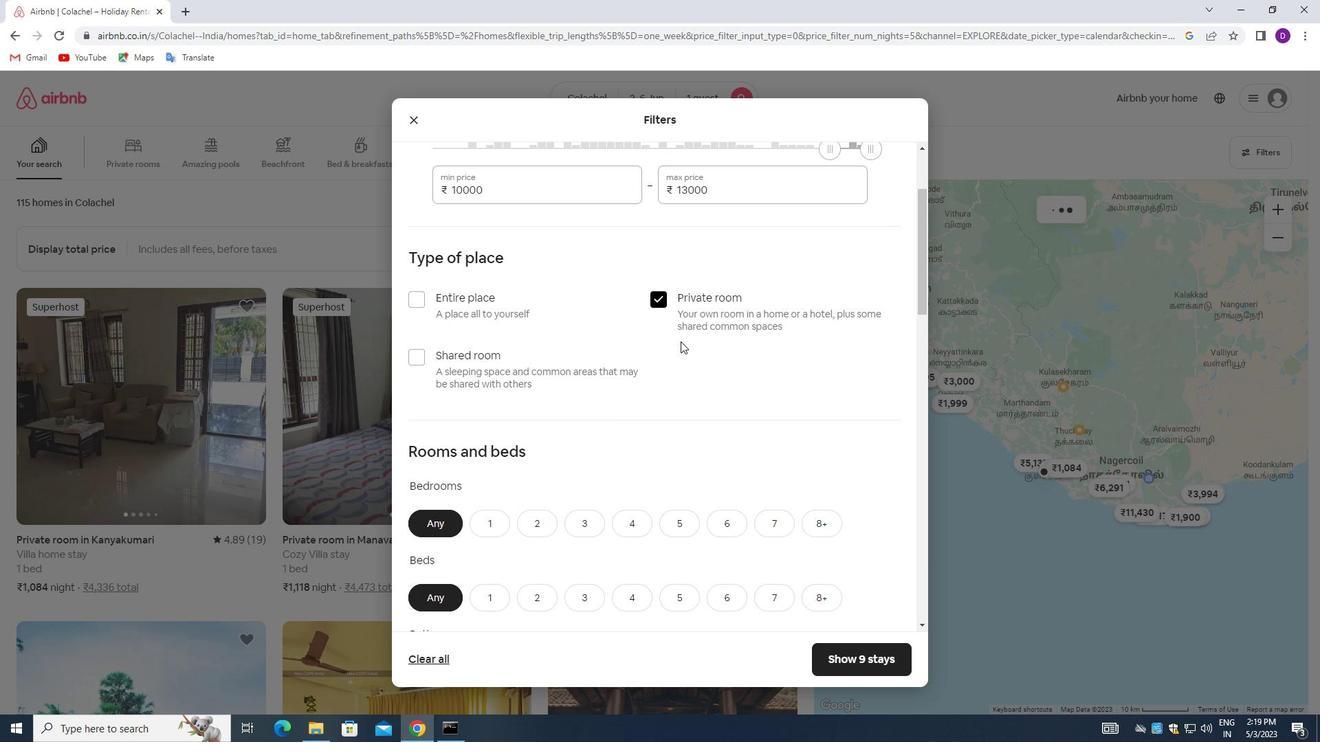
Action: Mouse moved to (607, 413)
Screenshot: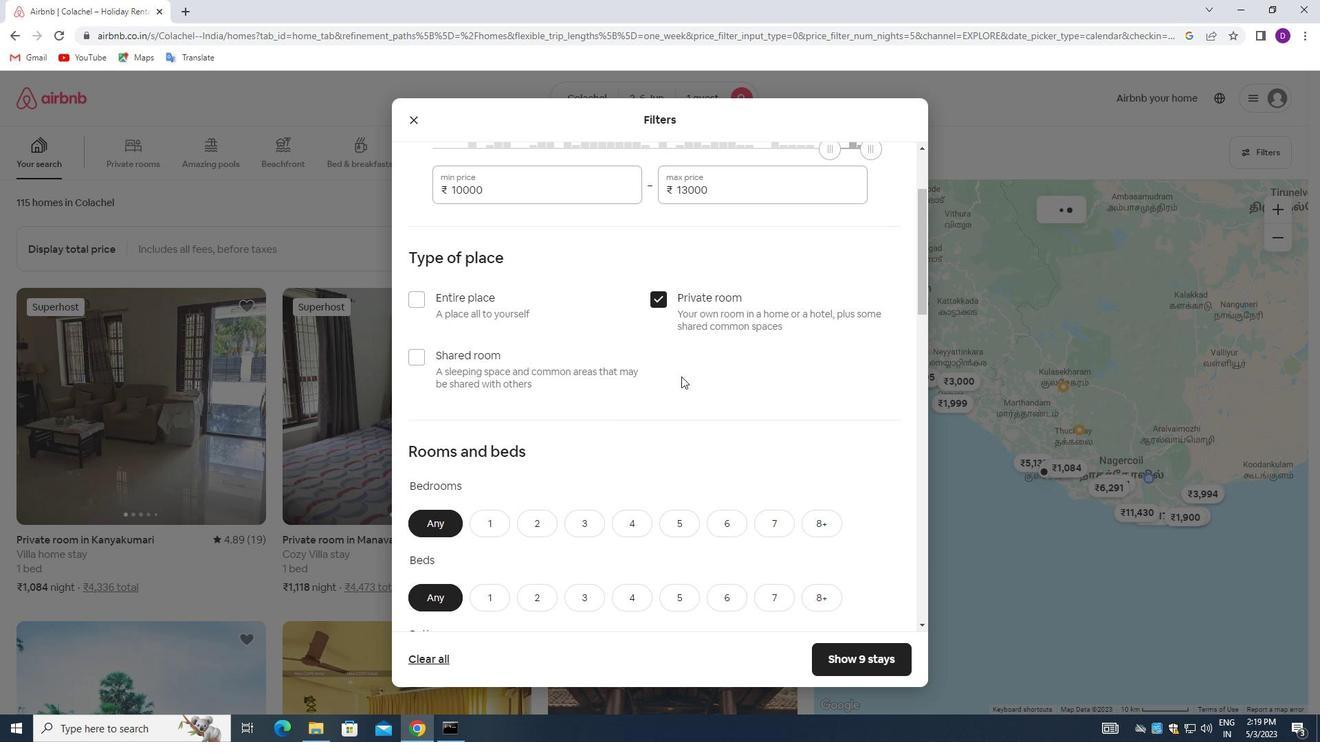 
Action: Mouse scrolled (607, 412) with delta (0, 0)
Screenshot: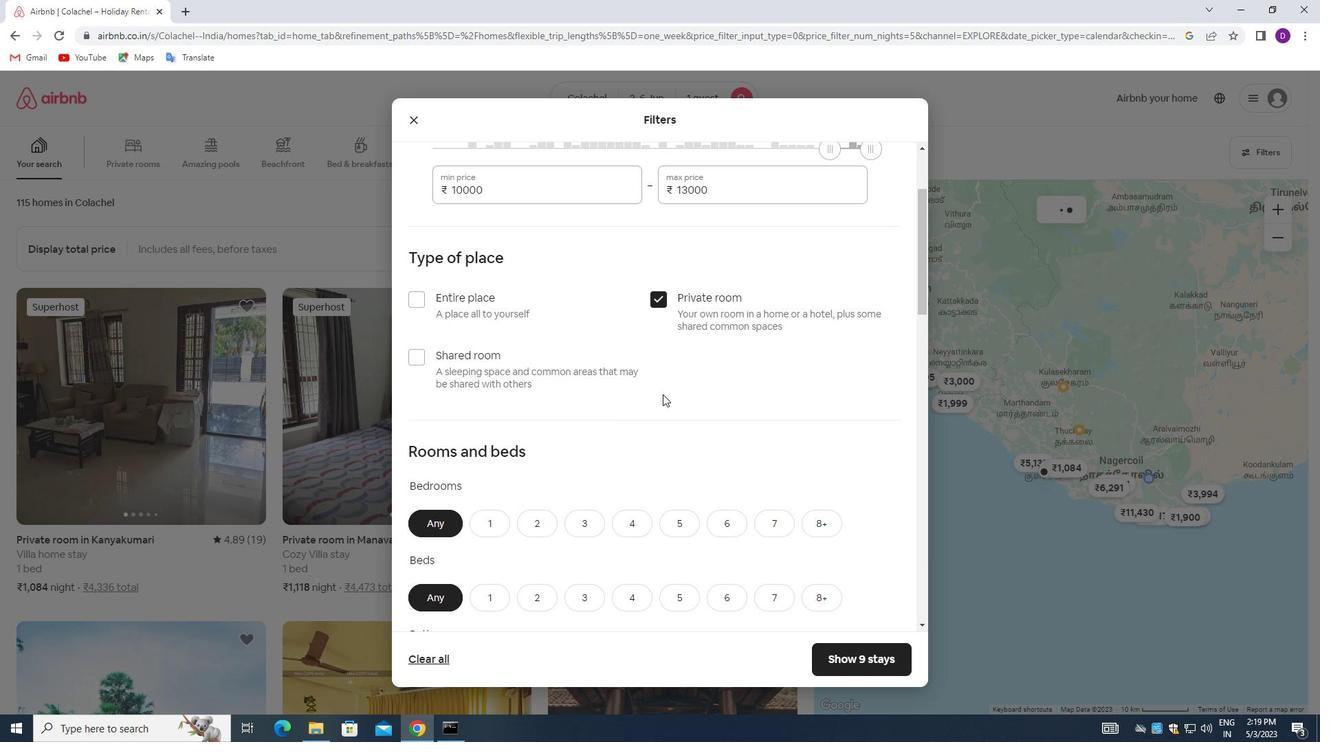 
Action: Mouse moved to (594, 415)
Screenshot: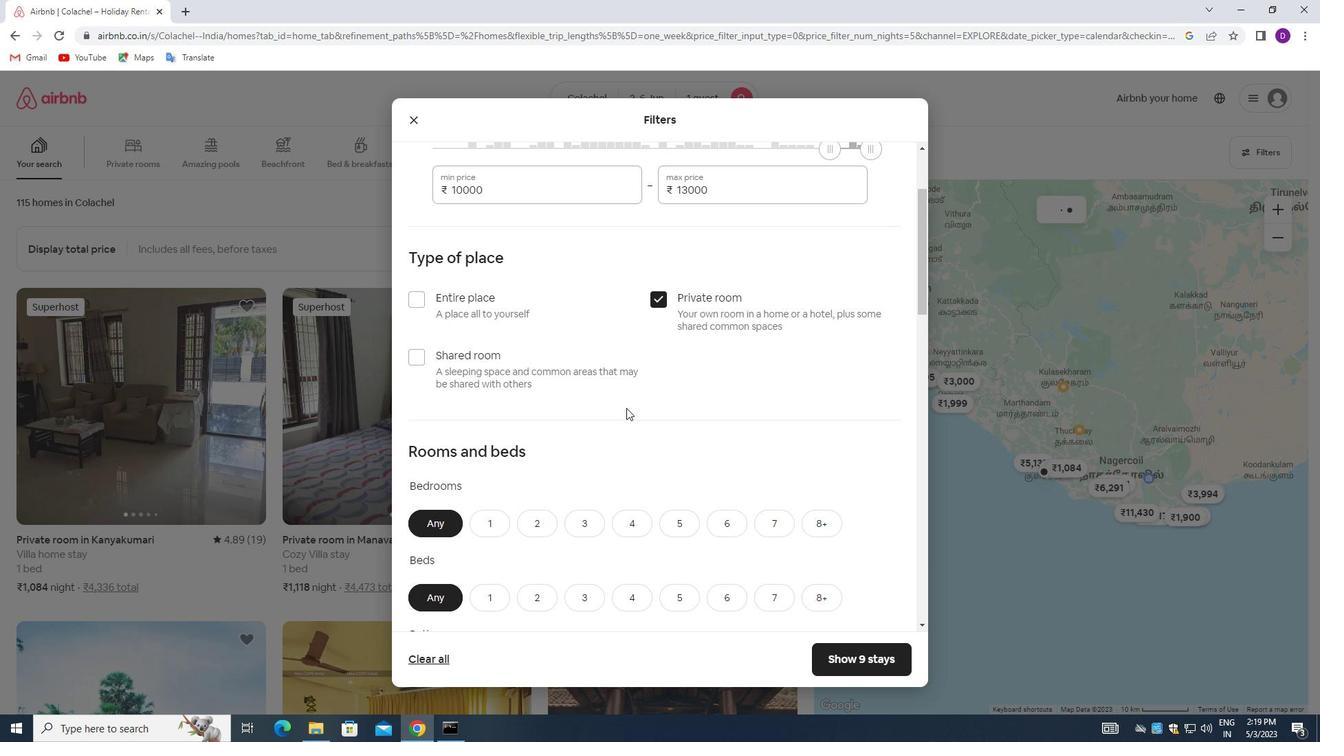 
Action: Mouse scrolled (594, 414) with delta (0, 0)
Screenshot: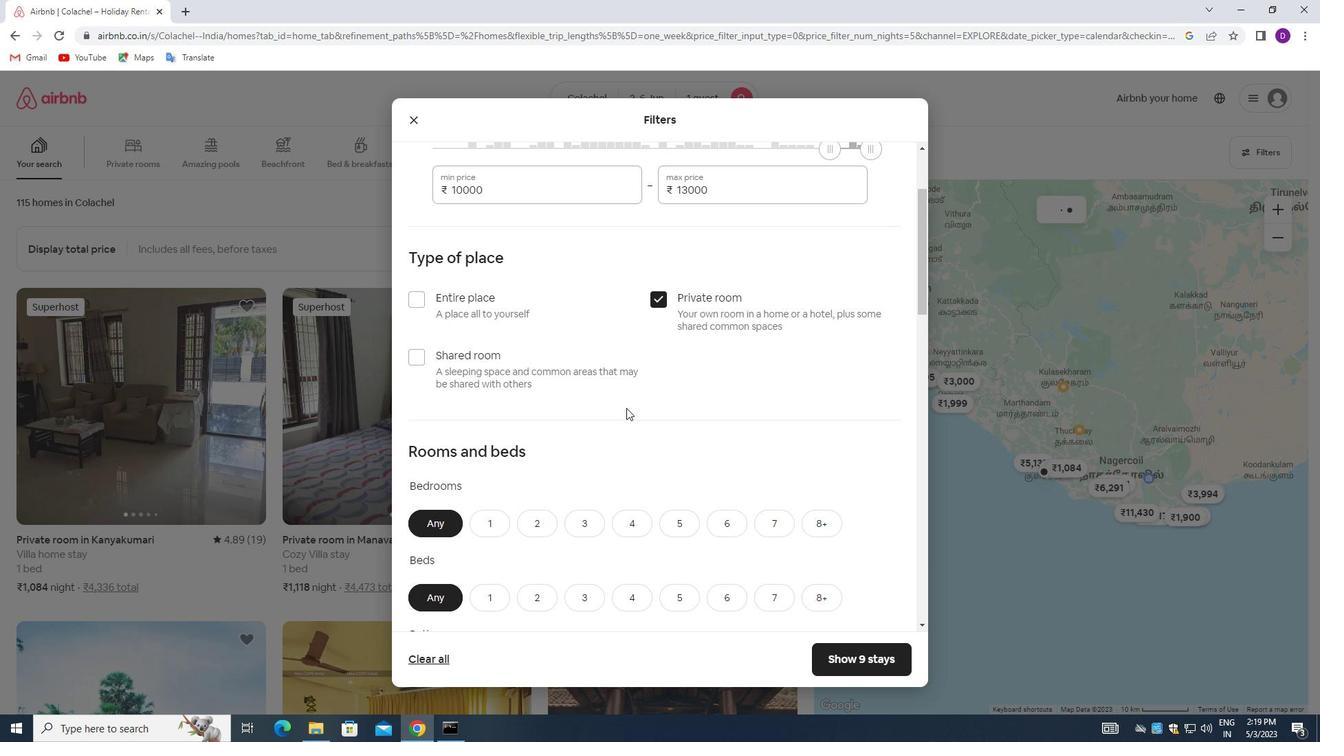 
Action: Mouse moved to (478, 318)
Screenshot: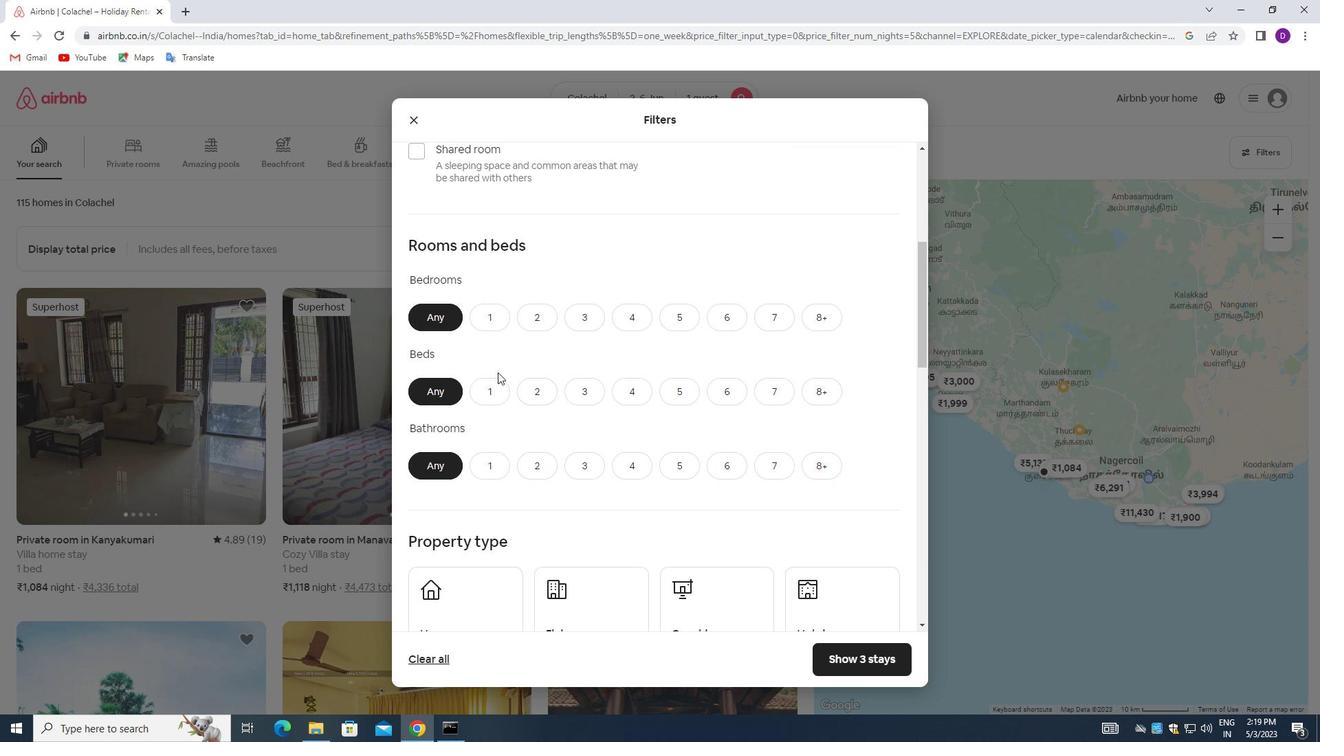 
Action: Mouse pressed left at (478, 318)
Screenshot: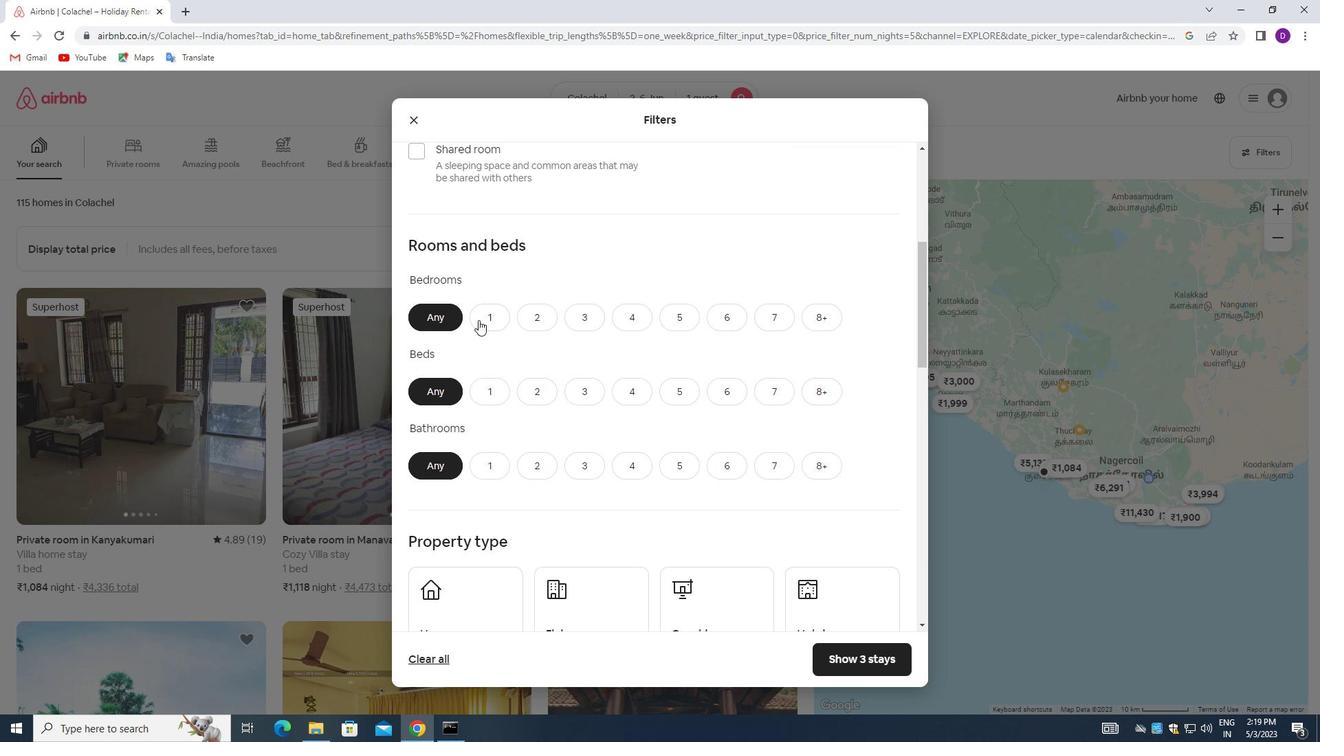 
Action: Mouse moved to (494, 382)
Screenshot: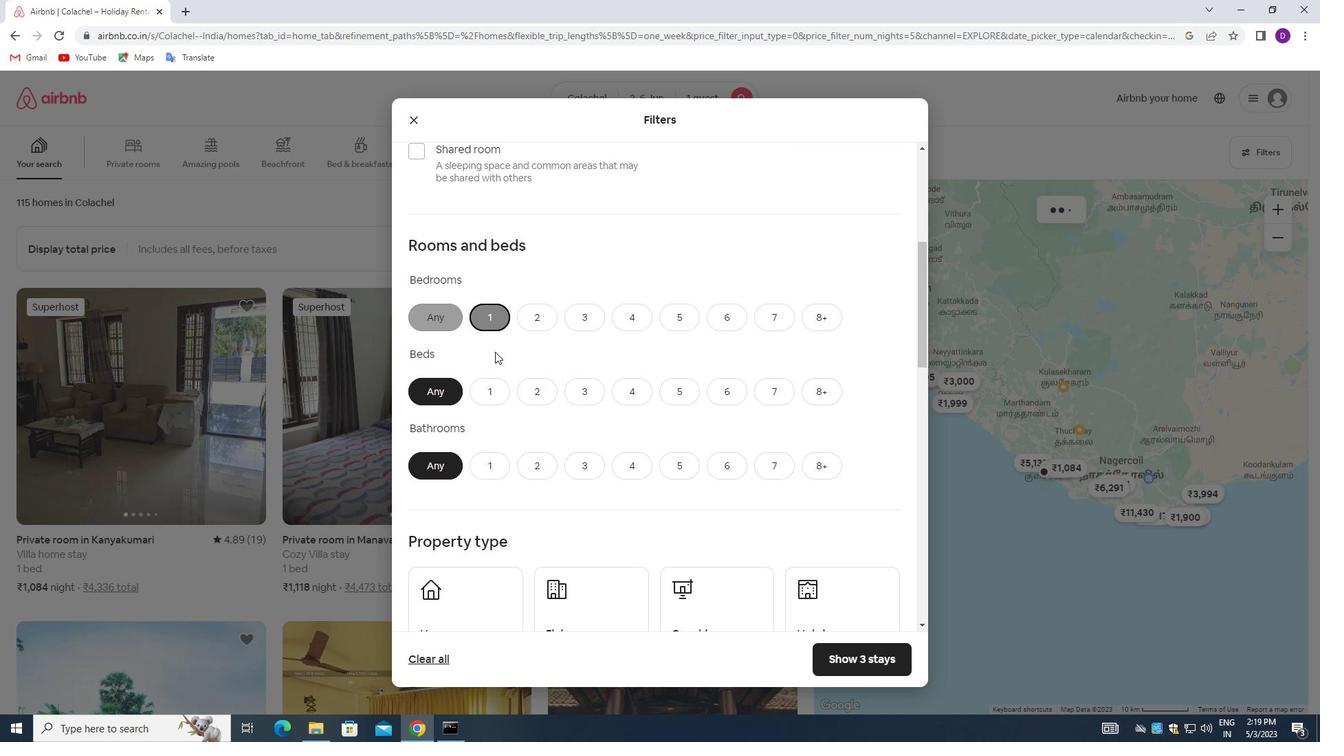 
Action: Mouse pressed left at (494, 382)
Screenshot: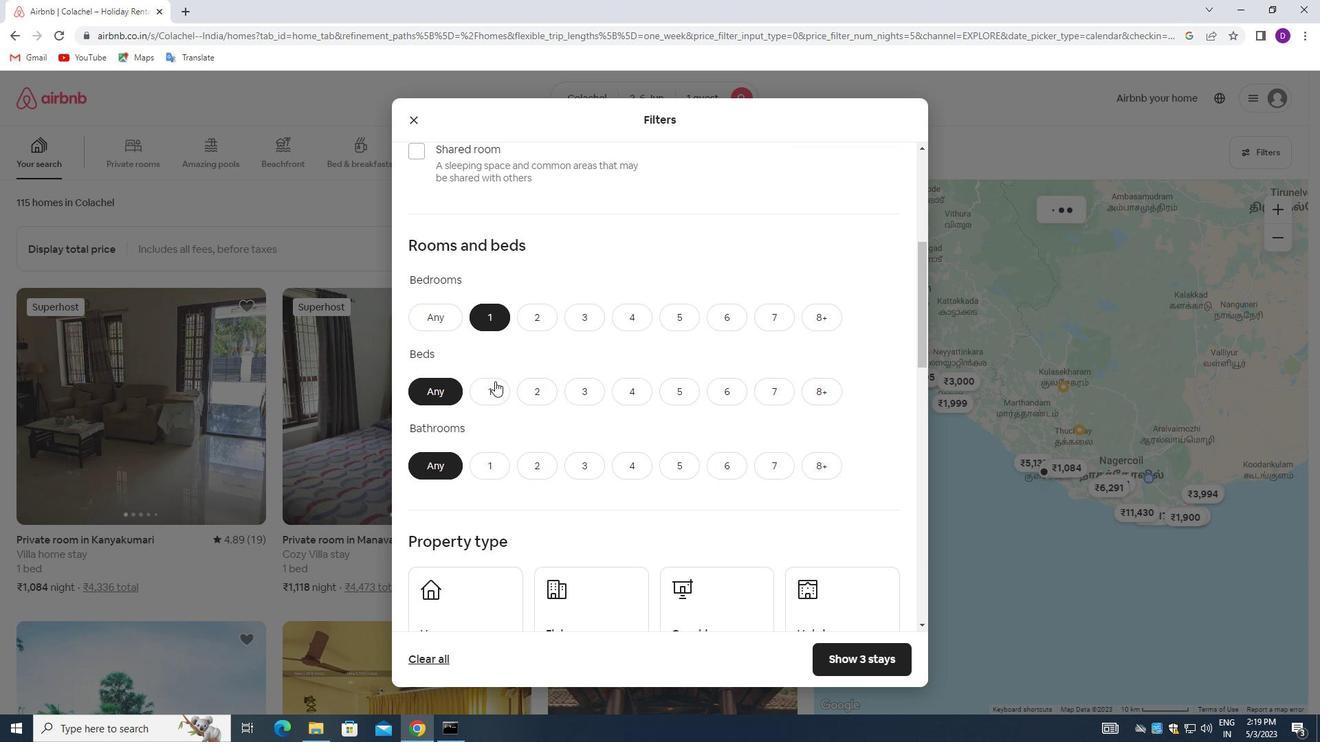 
Action: Mouse moved to (497, 465)
Screenshot: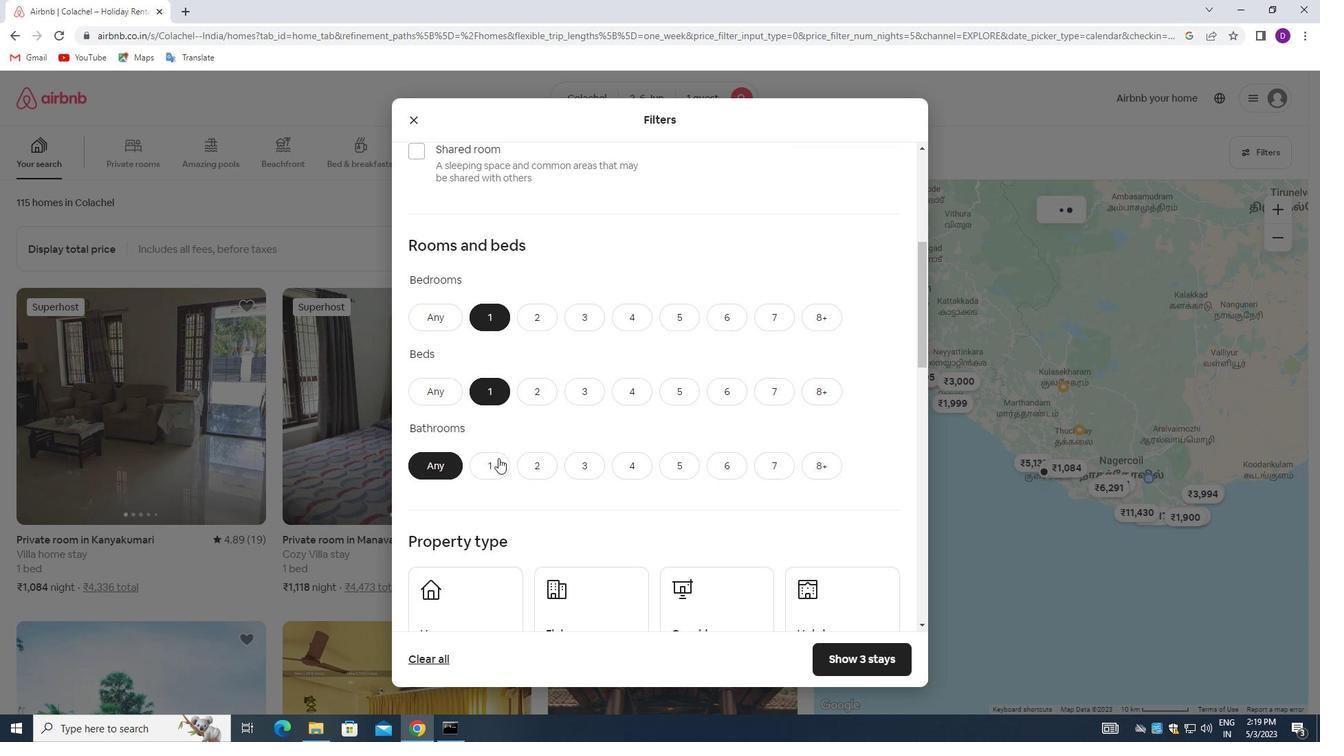 
Action: Mouse pressed left at (497, 465)
Screenshot: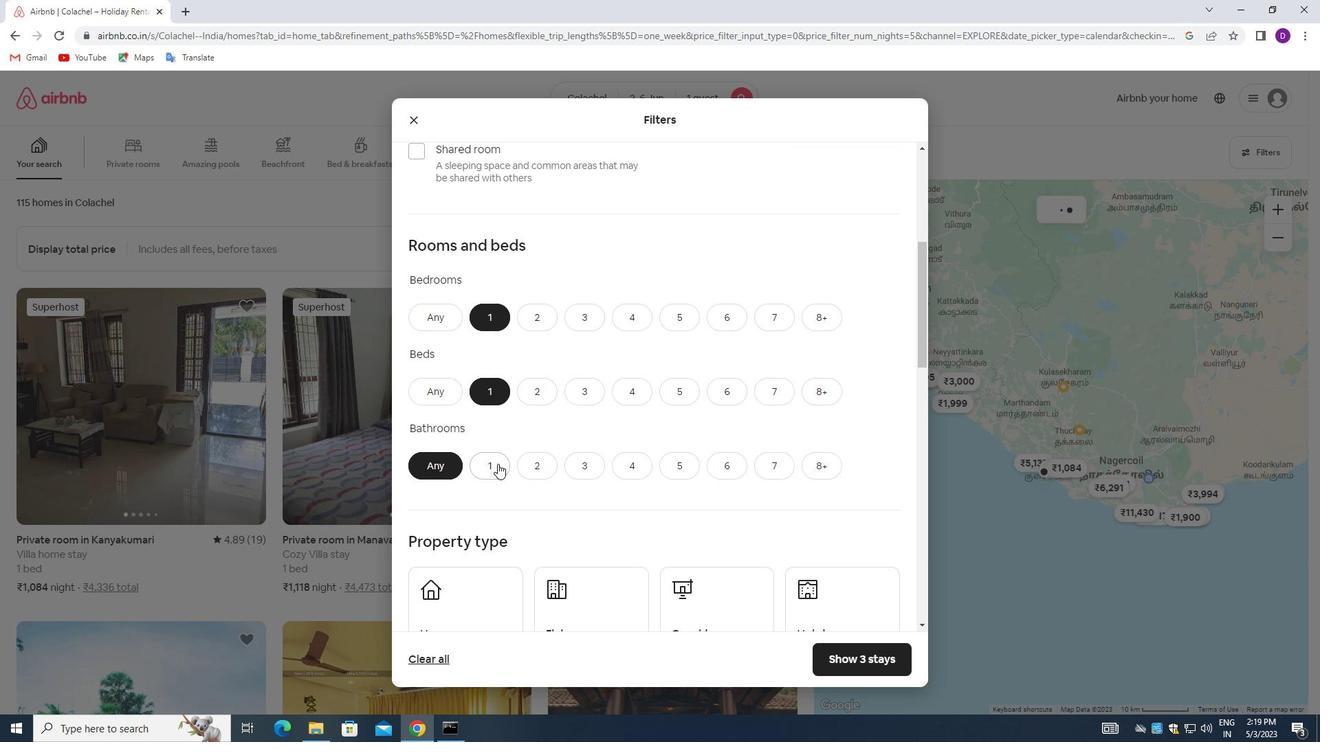 
Action: Mouse moved to (568, 410)
Screenshot: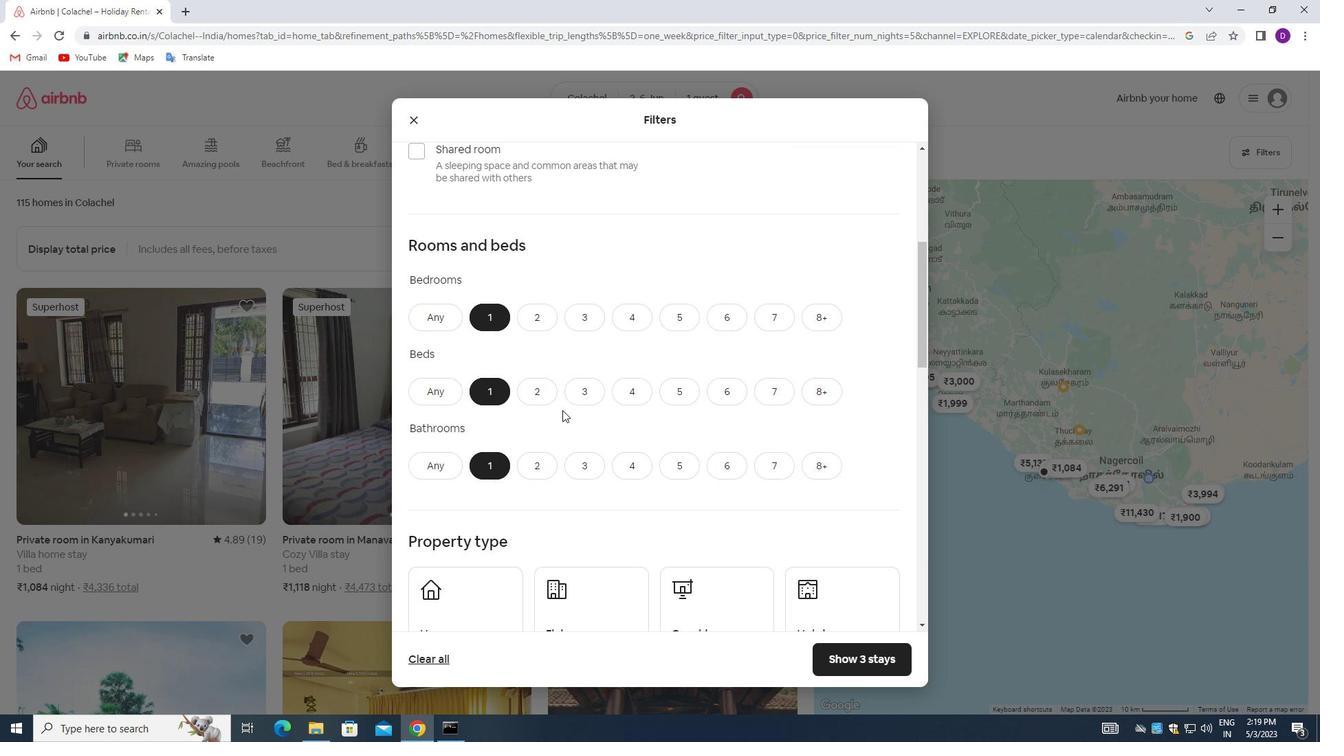 
Action: Mouse scrolled (568, 409) with delta (0, 0)
Screenshot: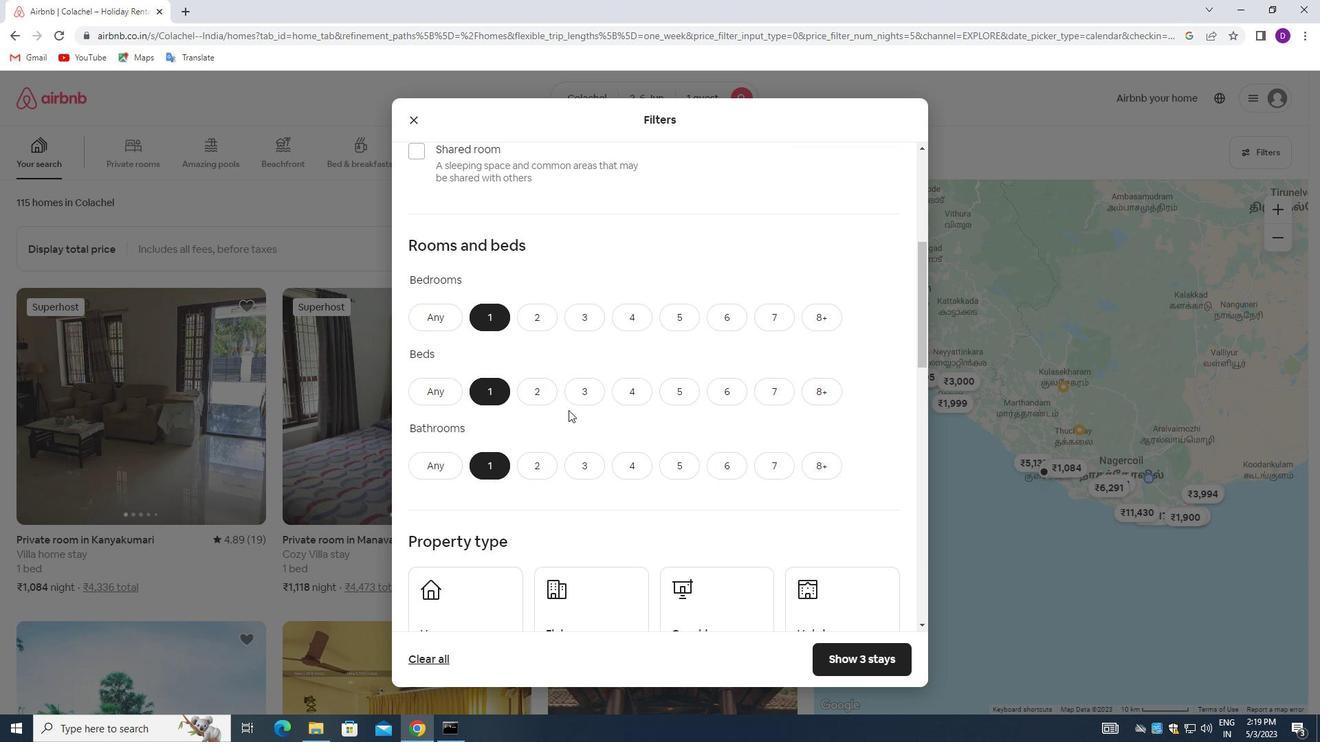 
Action: Mouse scrolled (568, 409) with delta (0, 0)
Screenshot: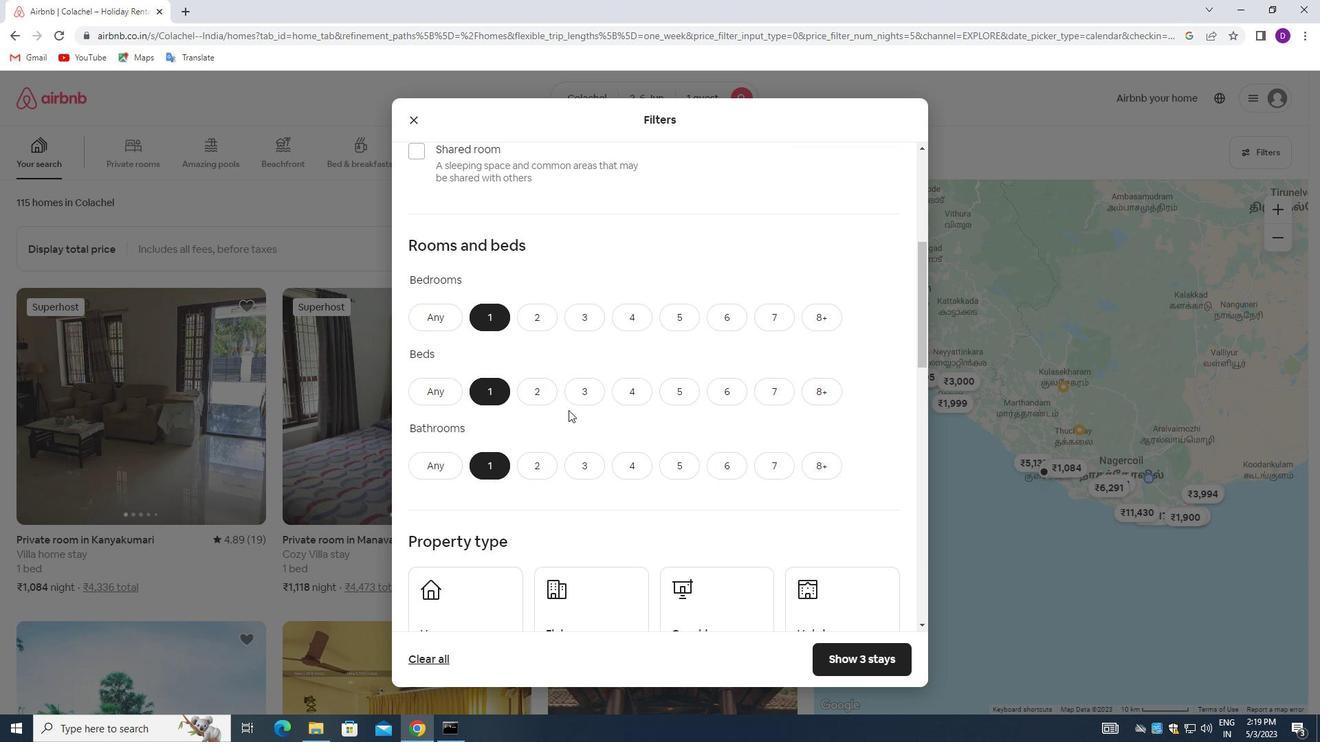 
Action: Mouse moved to (523, 430)
Screenshot: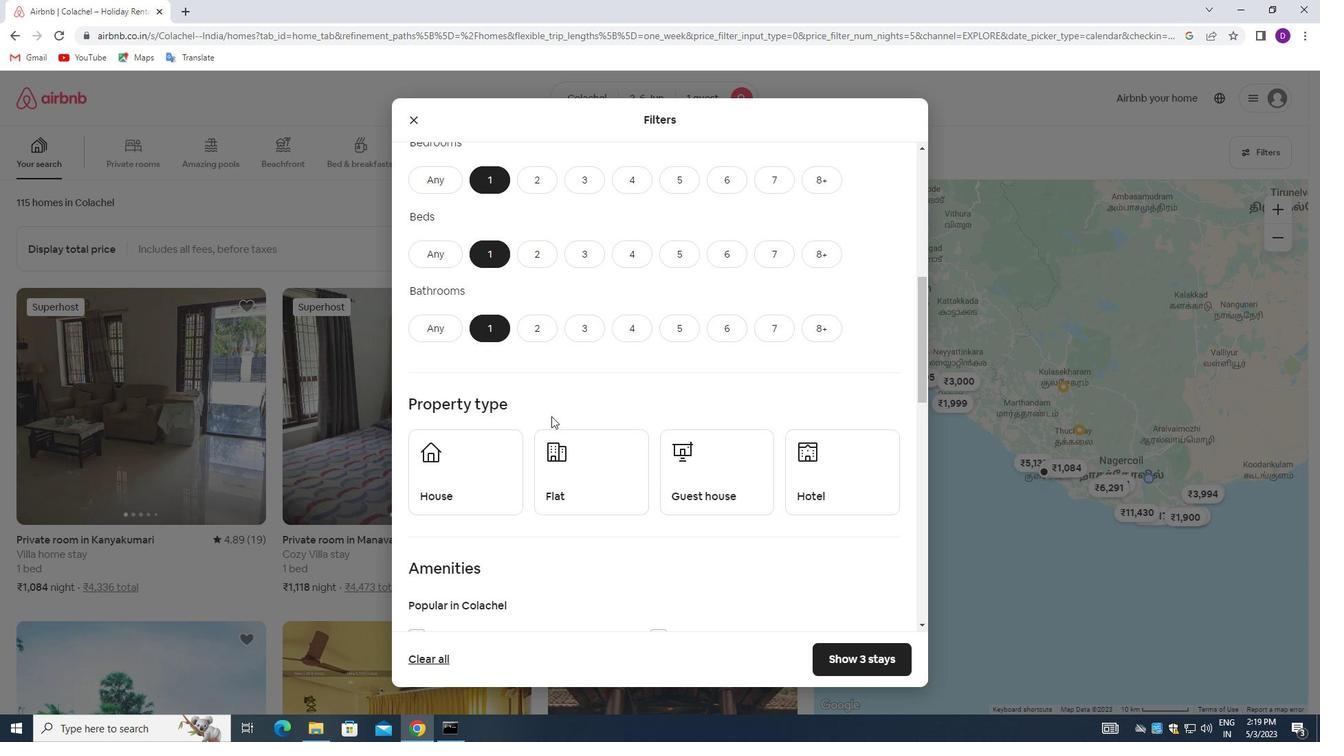 
Action: Mouse scrolled (523, 429) with delta (0, 0)
Screenshot: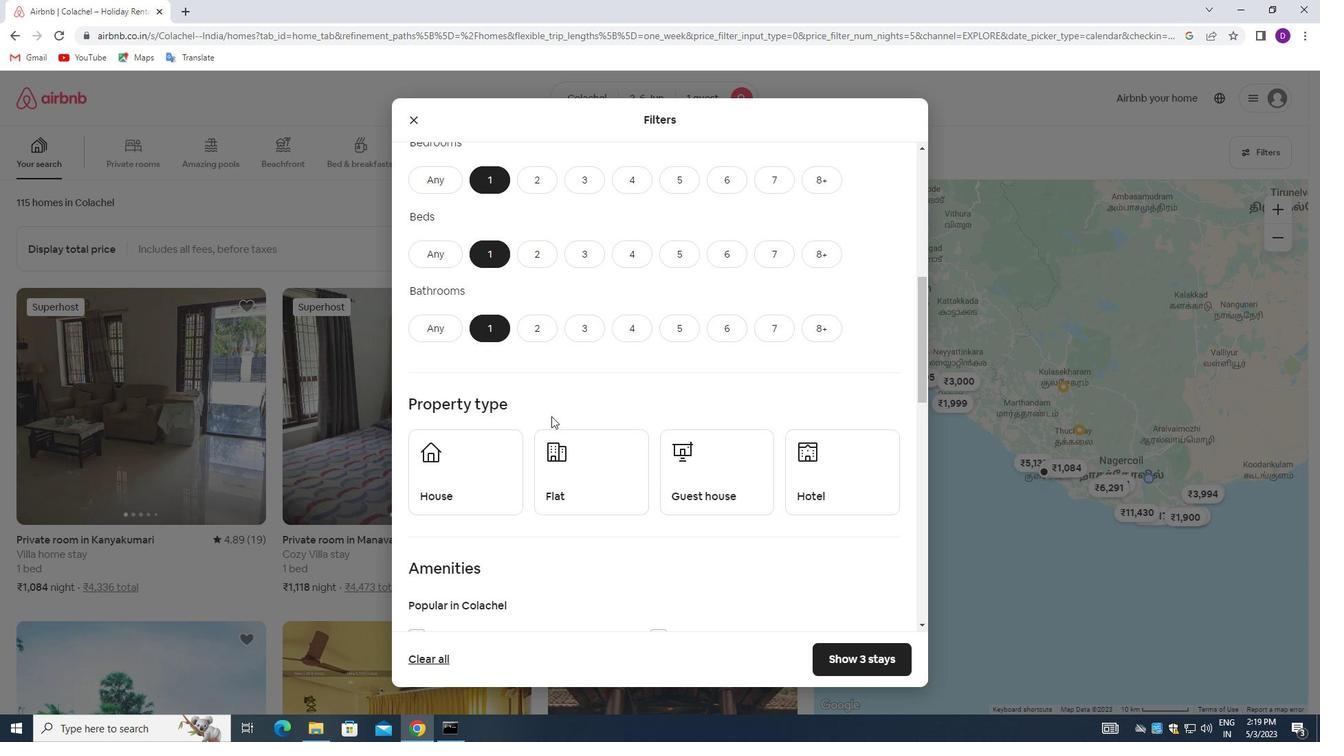 
Action: Mouse moved to (483, 411)
Screenshot: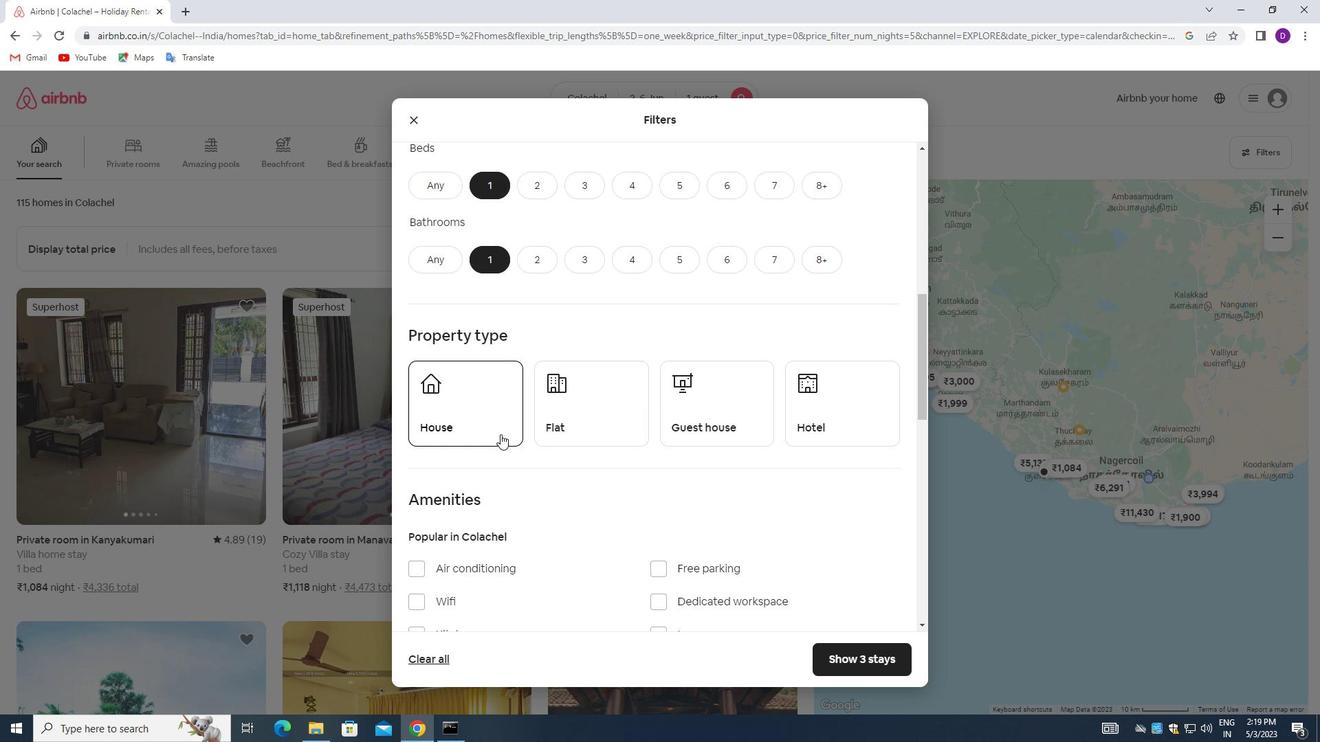 
Action: Mouse pressed left at (483, 411)
Screenshot: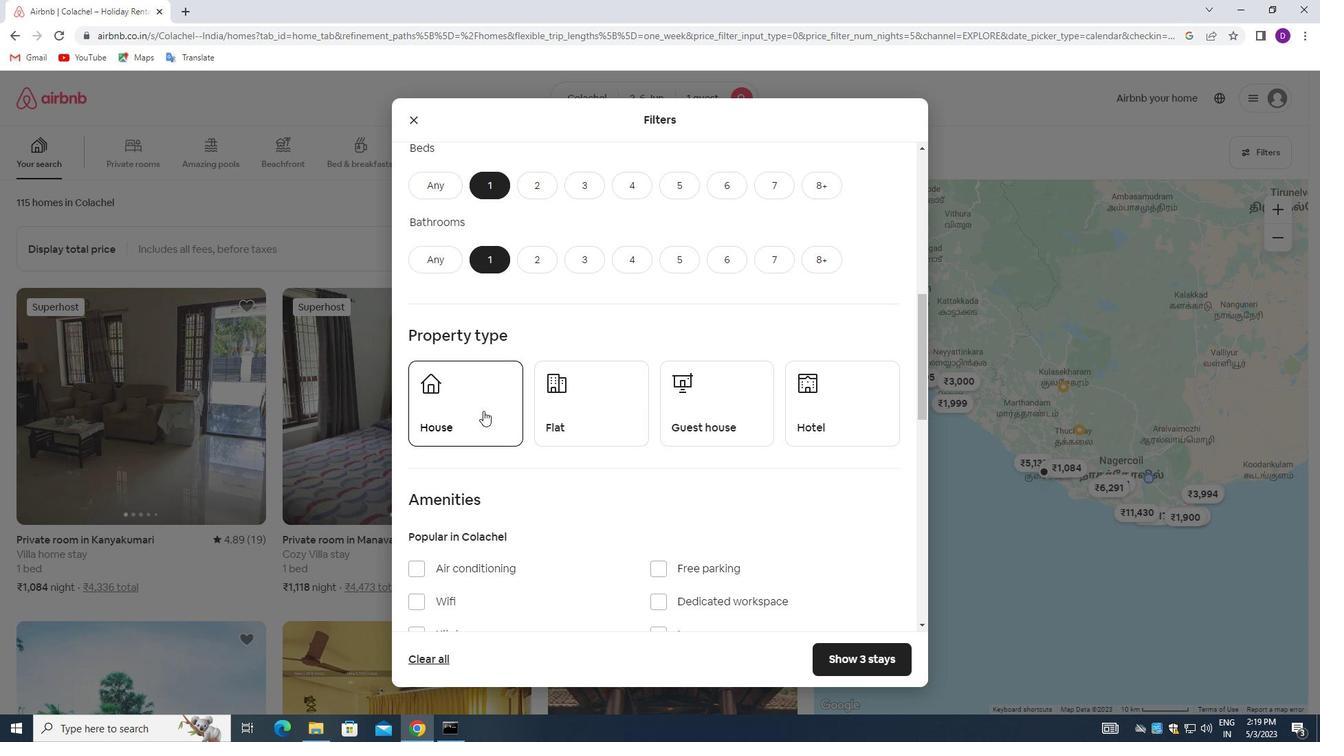 
Action: Mouse moved to (564, 407)
Screenshot: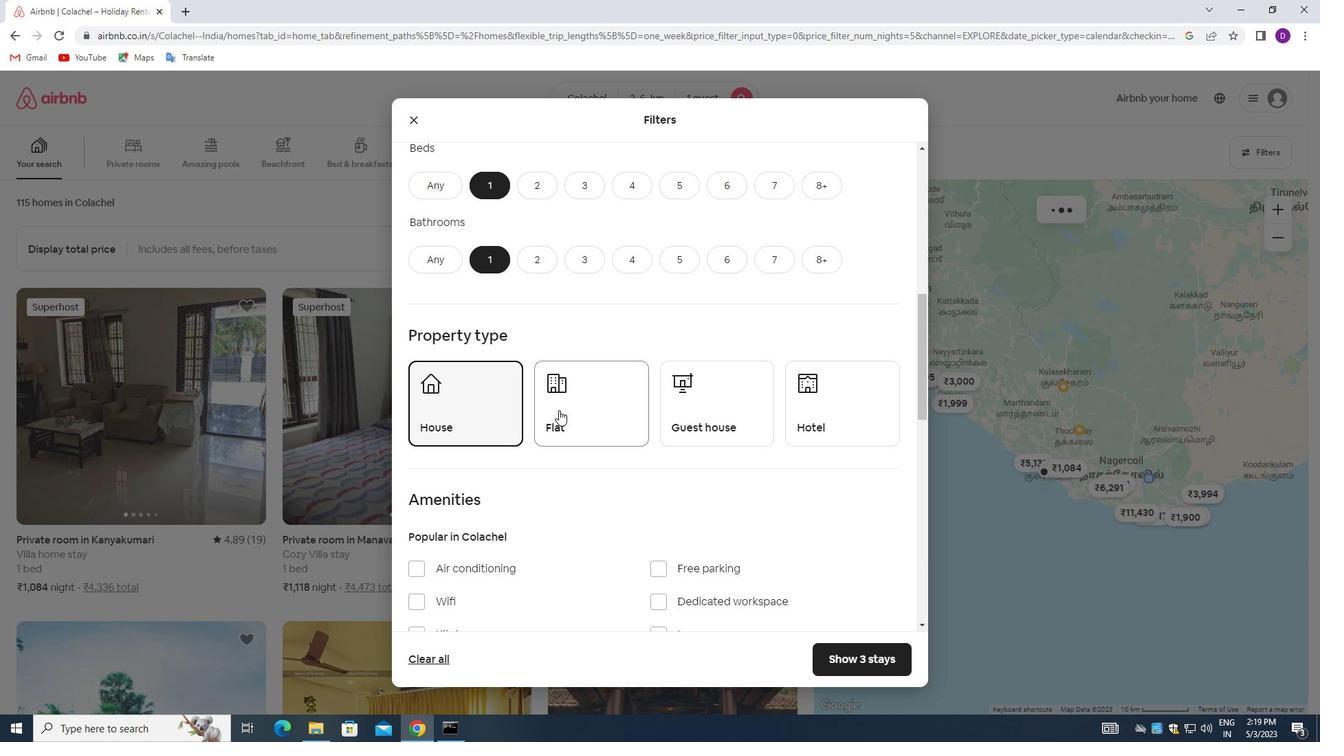 
Action: Mouse pressed left at (564, 407)
Screenshot: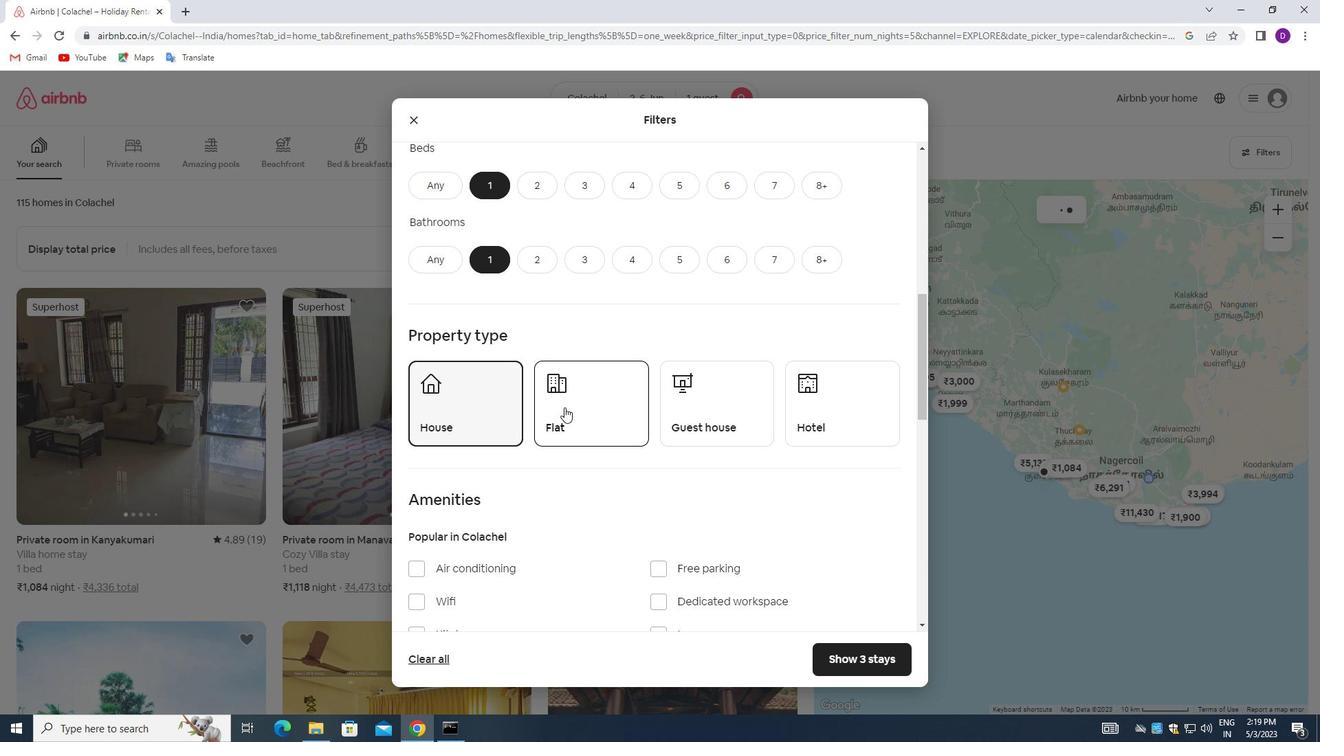 
Action: Mouse moved to (695, 405)
Screenshot: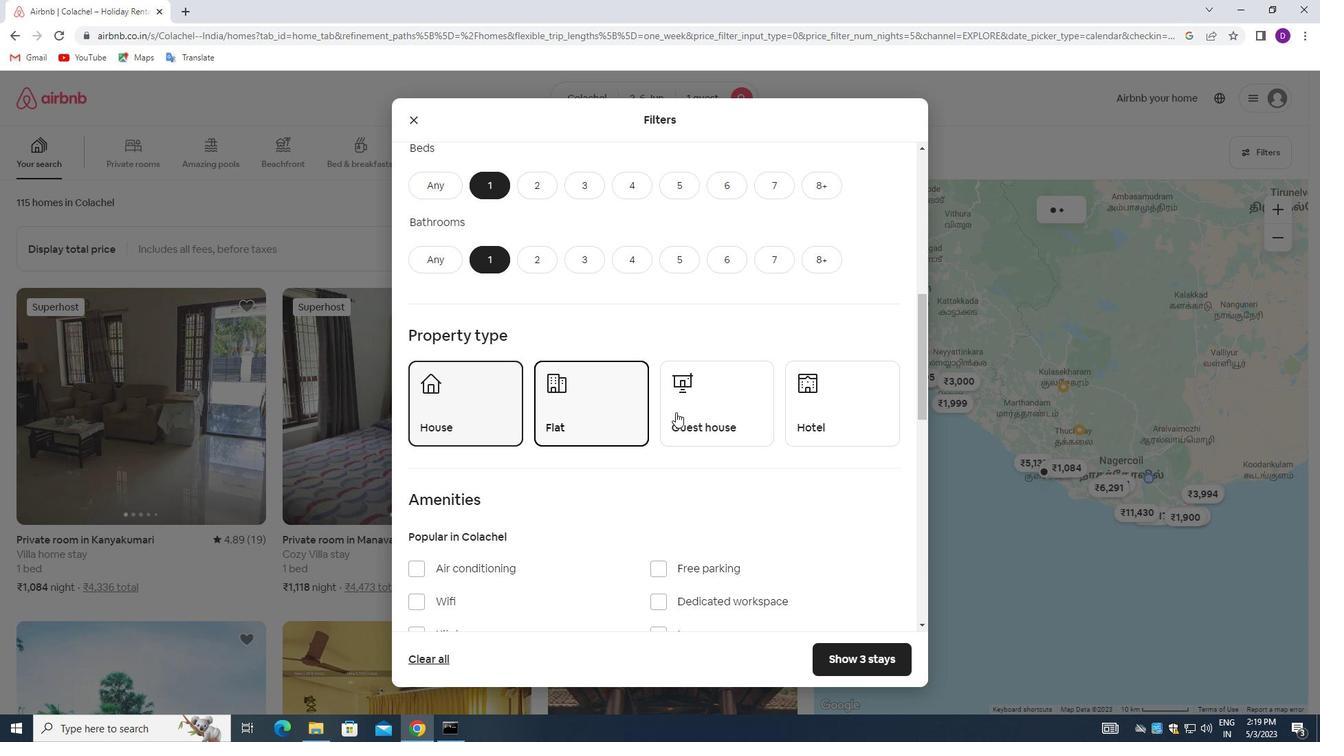 
Action: Mouse pressed left at (695, 405)
Screenshot: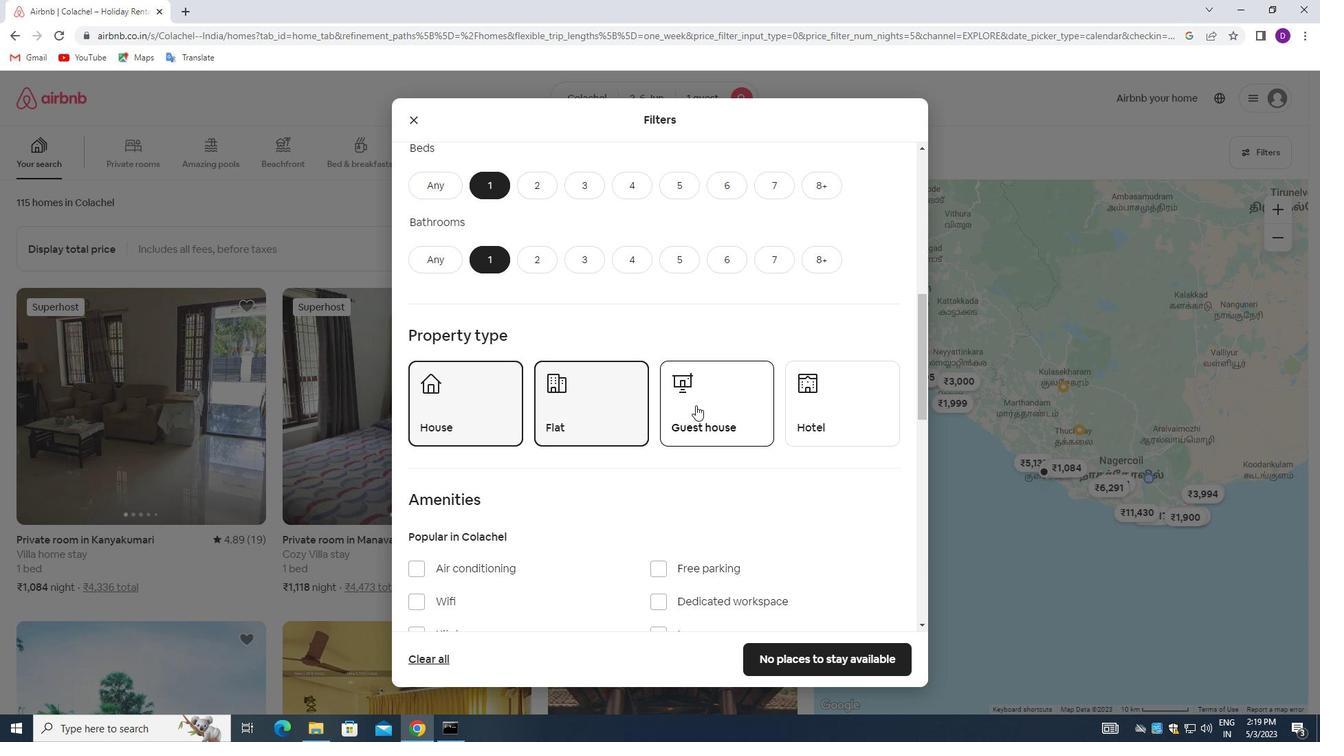 
Action: Mouse moved to (828, 390)
Screenshot: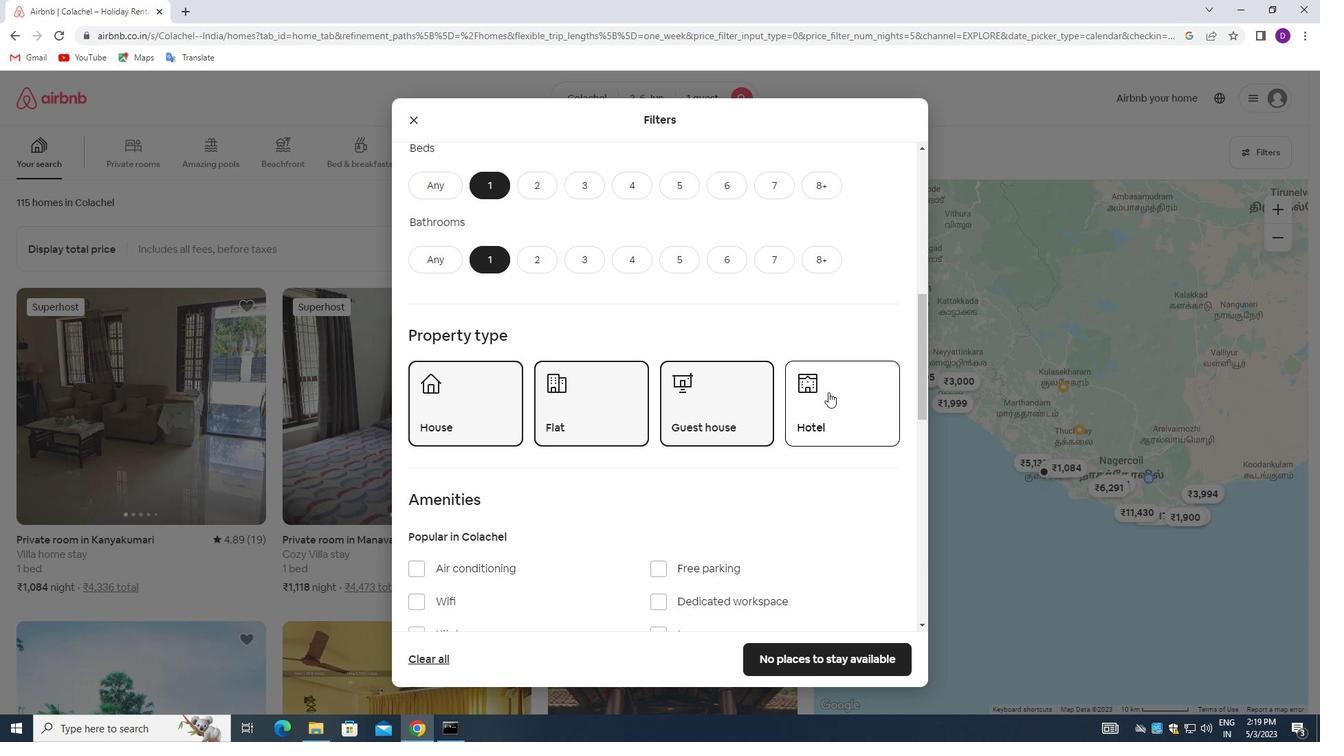 
Action: Mouse pressed left at (828, 390)
Screenshot: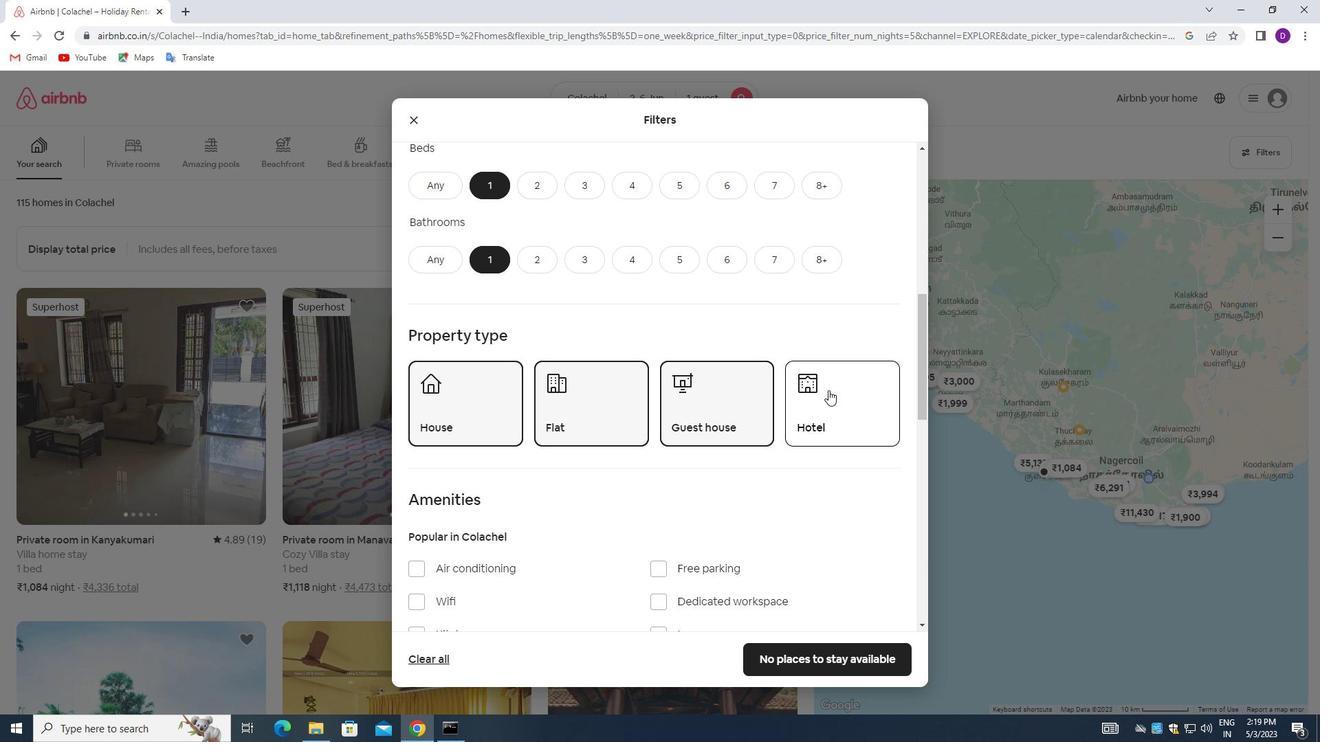 
Action: Mouse moved to (576, 431)
Screenshot: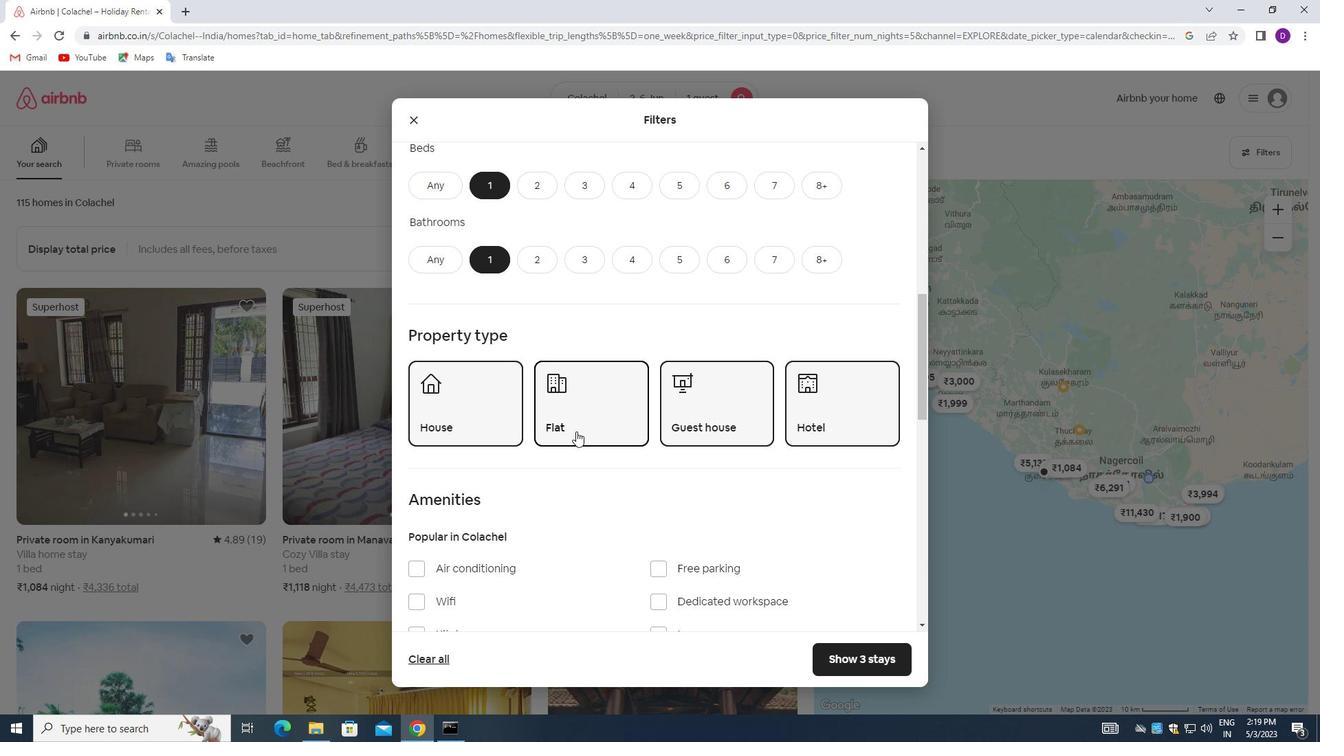 
Action: Mouse scrolled (576, 431) with delta (0, 0)
Screenshot: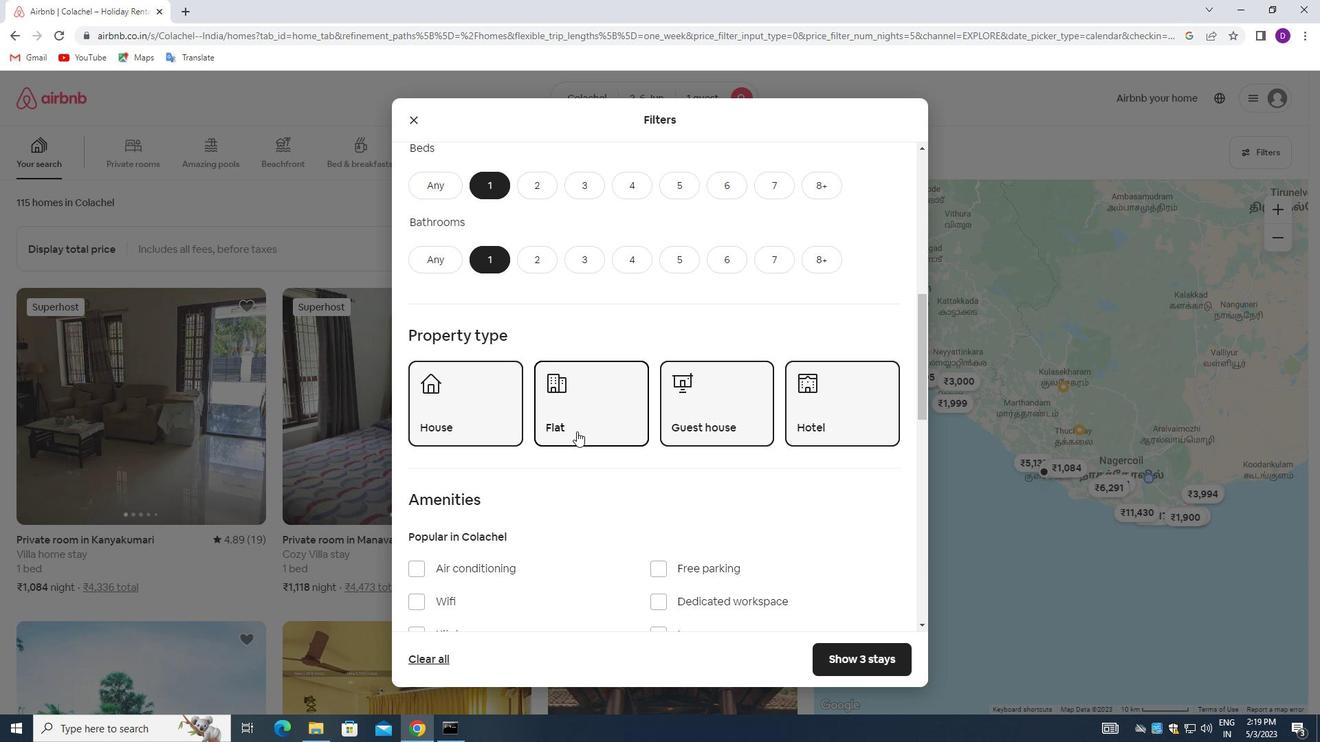 
Action: Mouse moved to (578, 431)
Screenshot: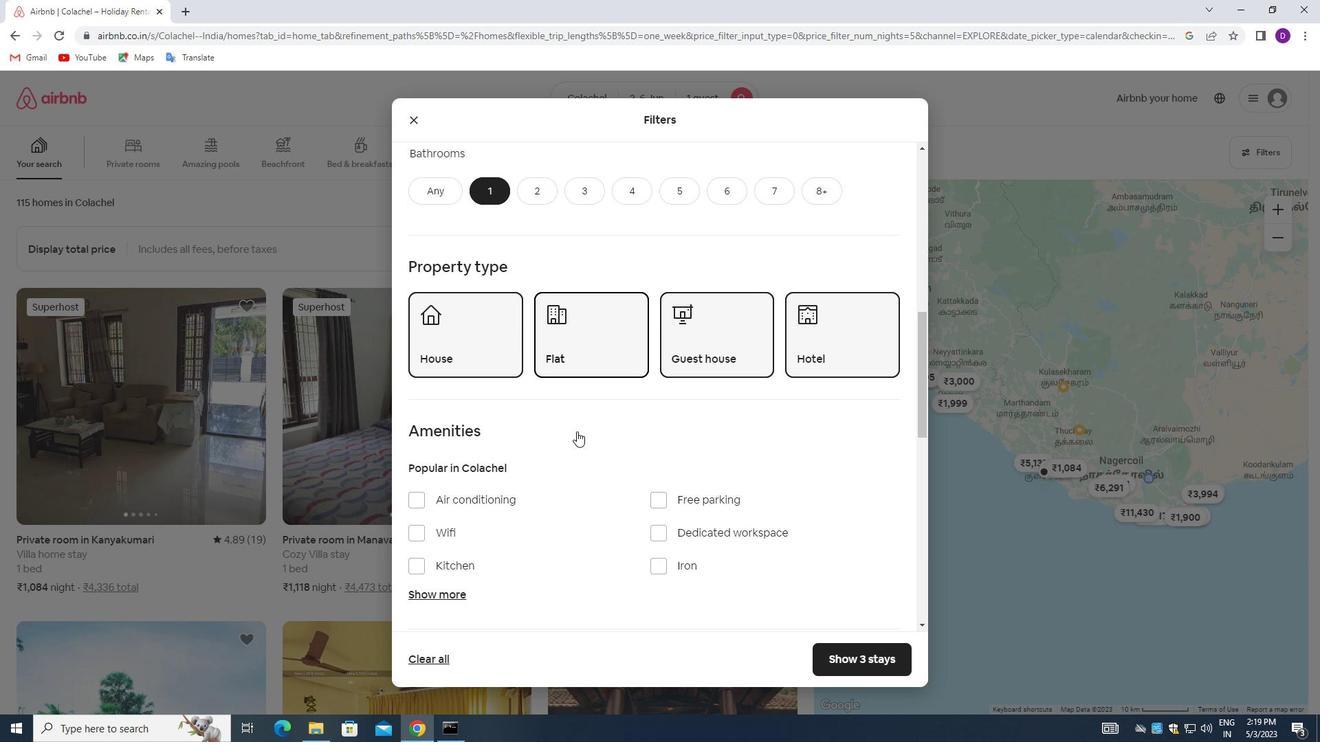 
Action: Mouse scrolled (578, 431) with delta (0, 0)
Screenshot: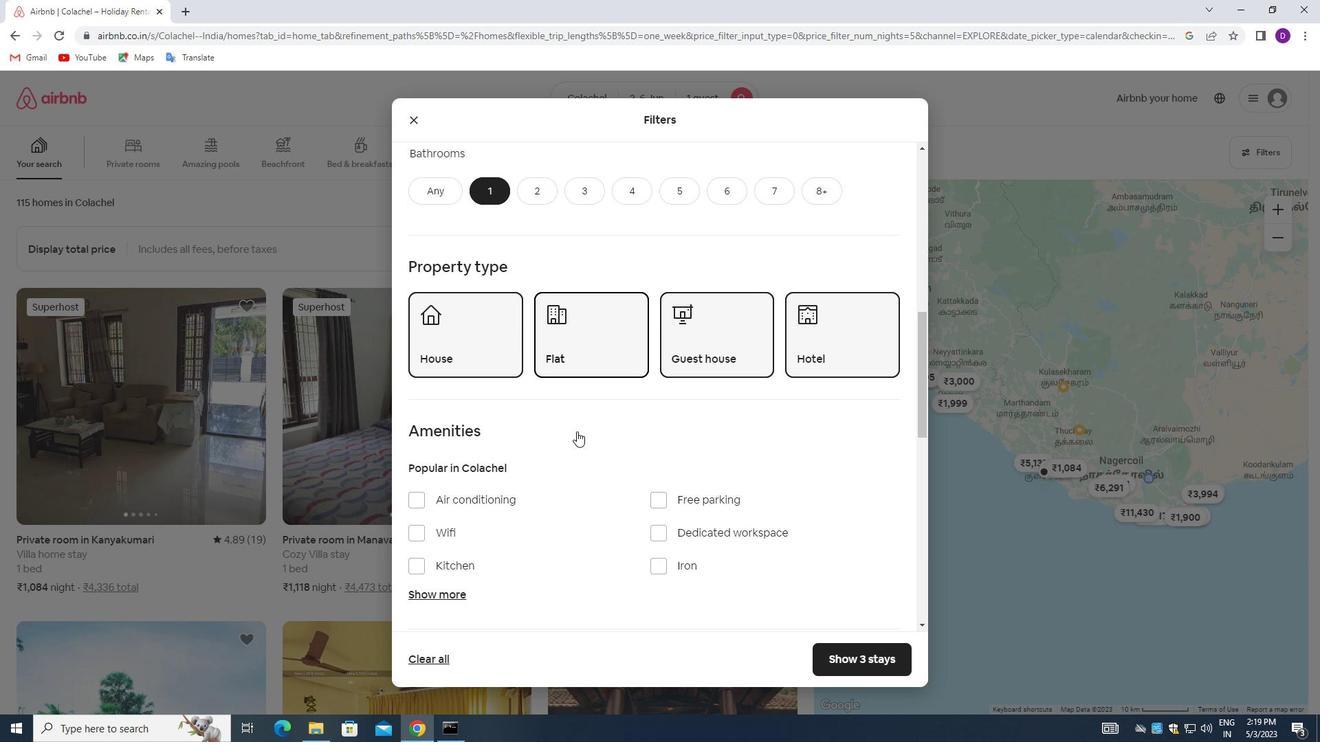 
Action: Mouse moved to (579, 431)
Screenshot: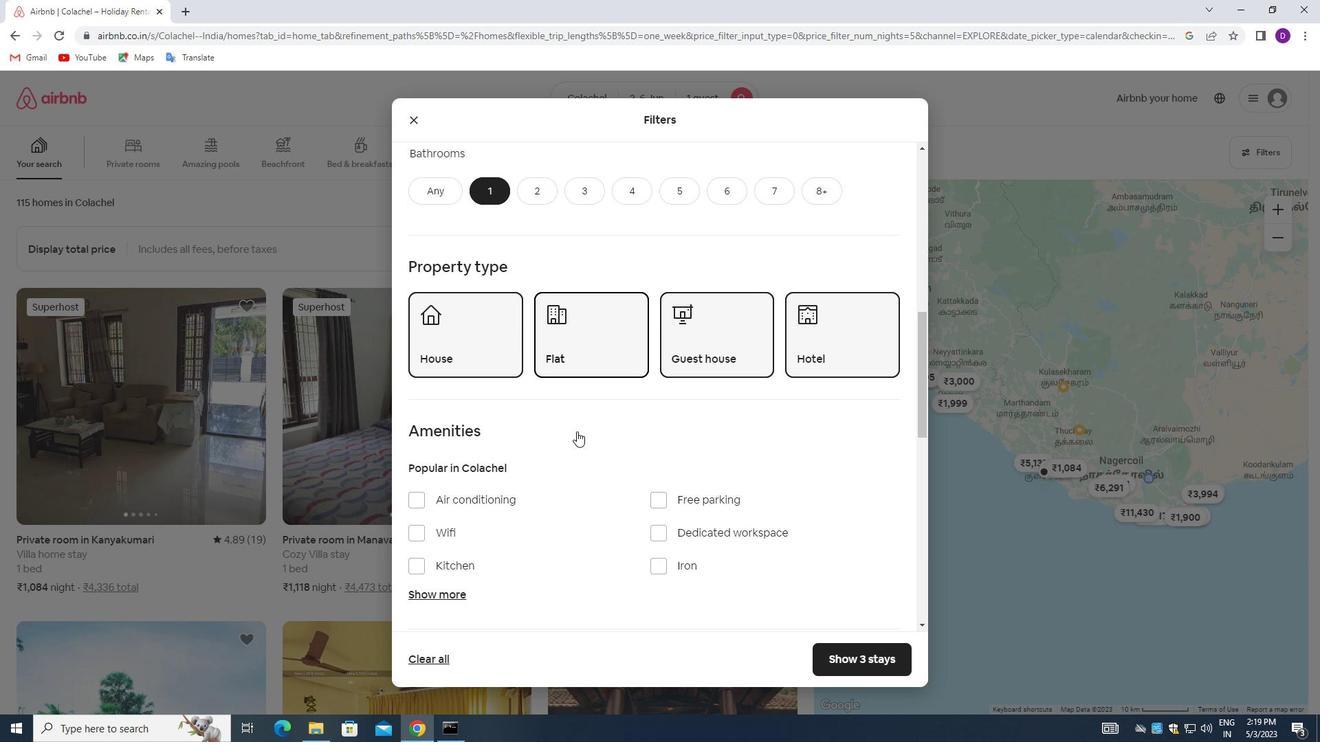 
Action: Mouse scrolled (579, 431) with delta (0, 0)
Screenshot: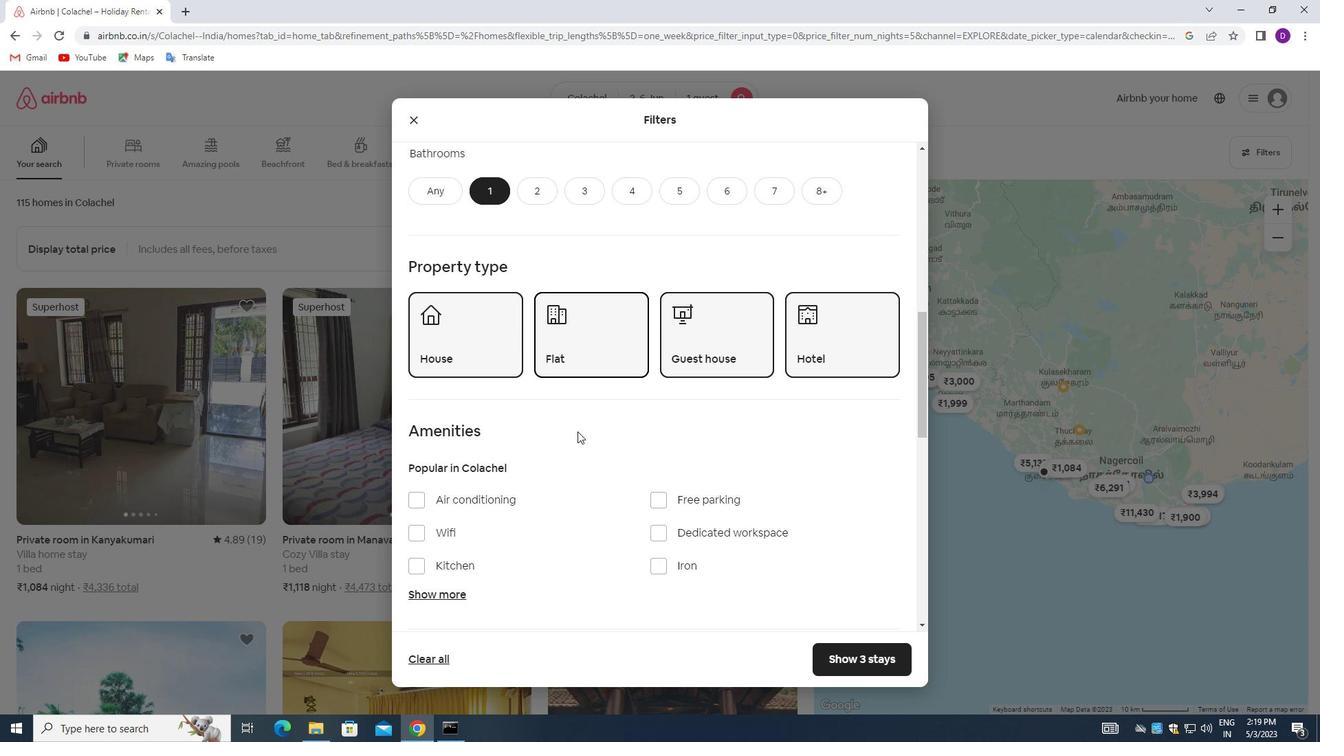 
Action: Mouse scrolled (579, 431) with delta (0, 0)
Screenshot: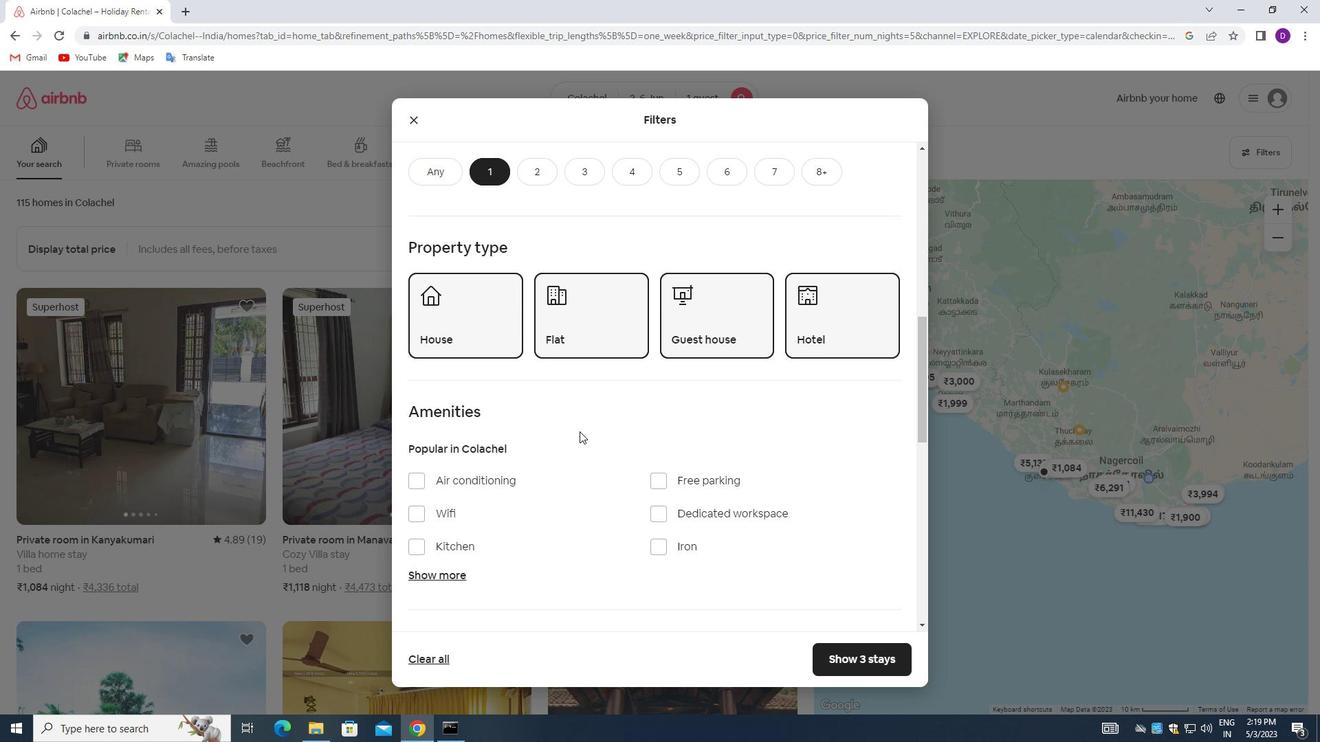 
Action: Mouse moved to (579, 431)
Screenshot: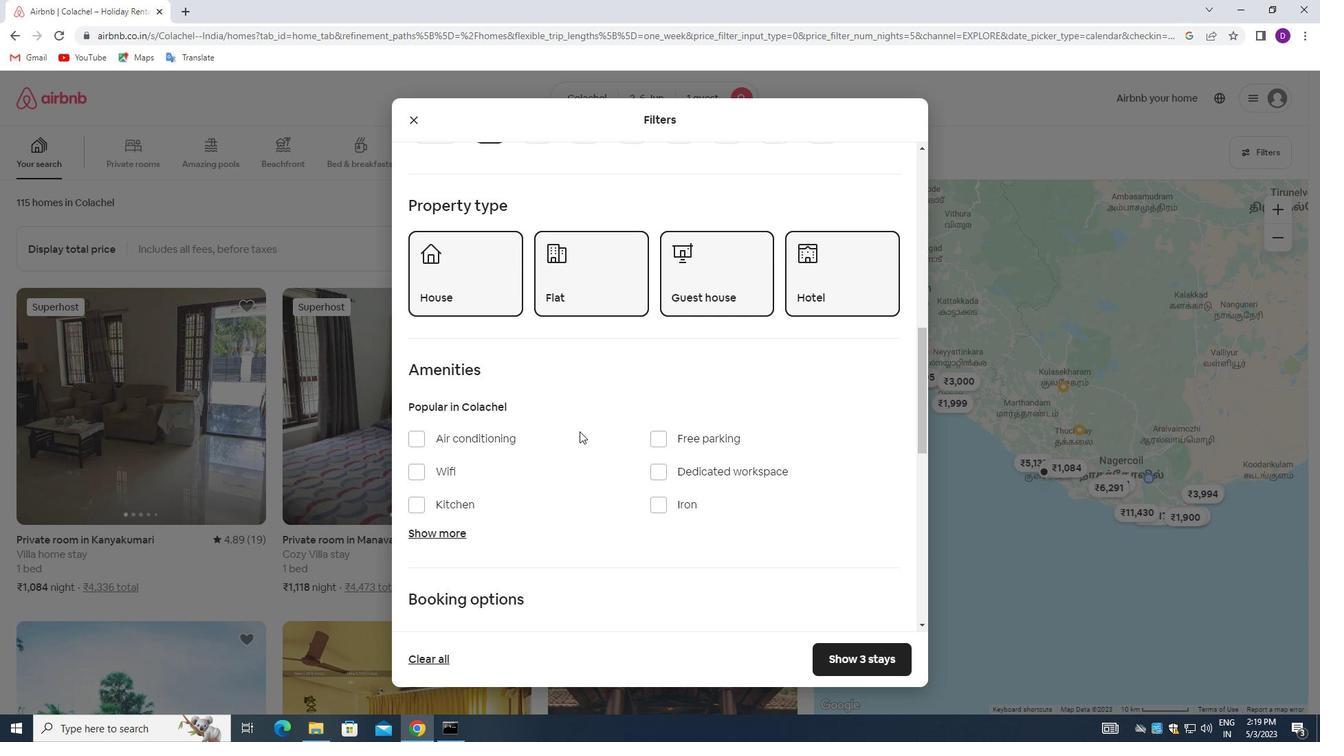 
Action: Mouse scrolled (579, 431) with delta (0, 0)
Screenshot: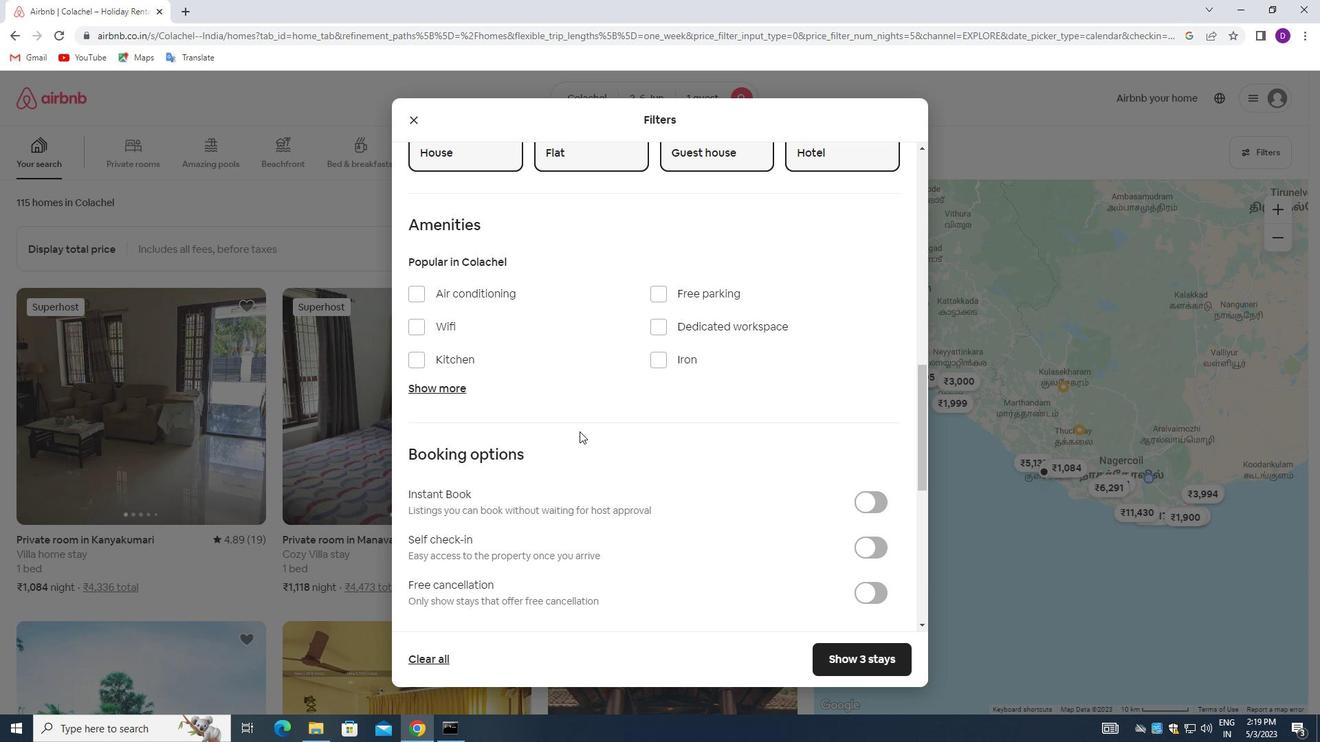 
Action: Mouse moved to (857, 475)
Screenshot: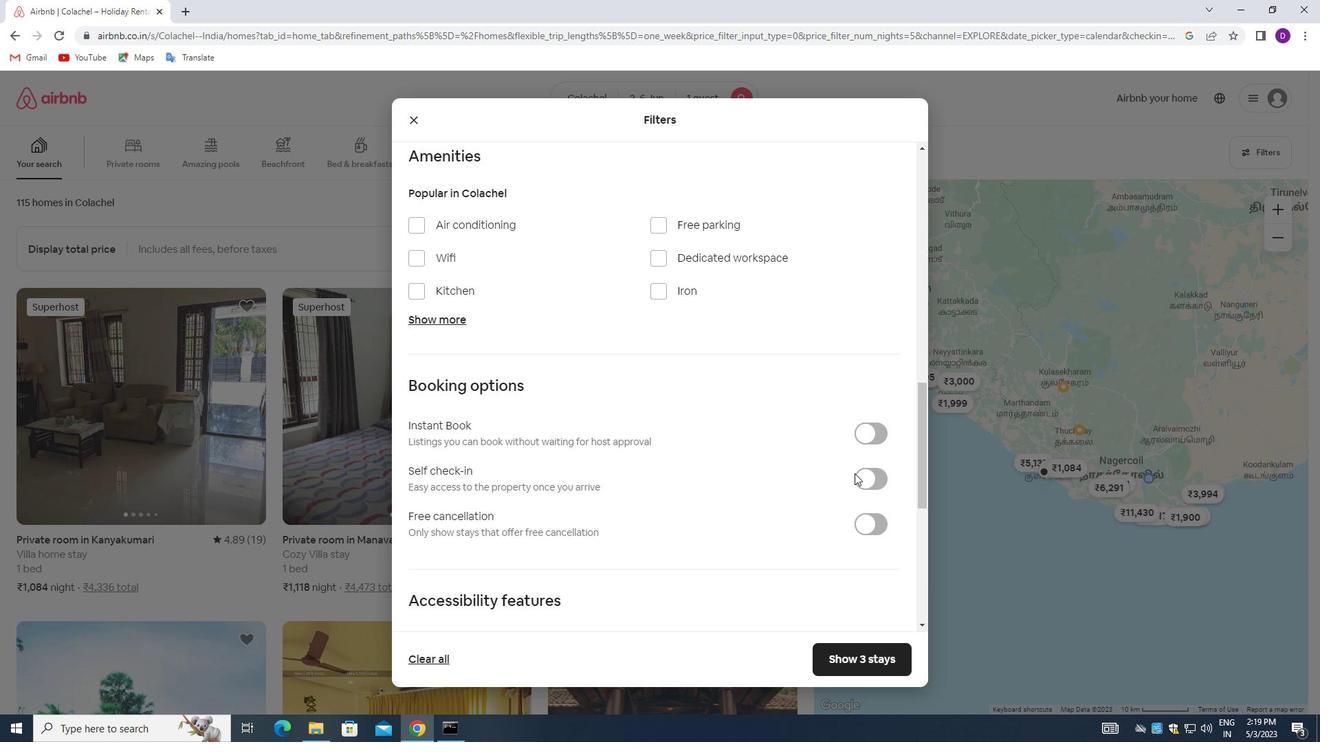 
Action: Mouse pressed left at (857, 475)
Screenshot: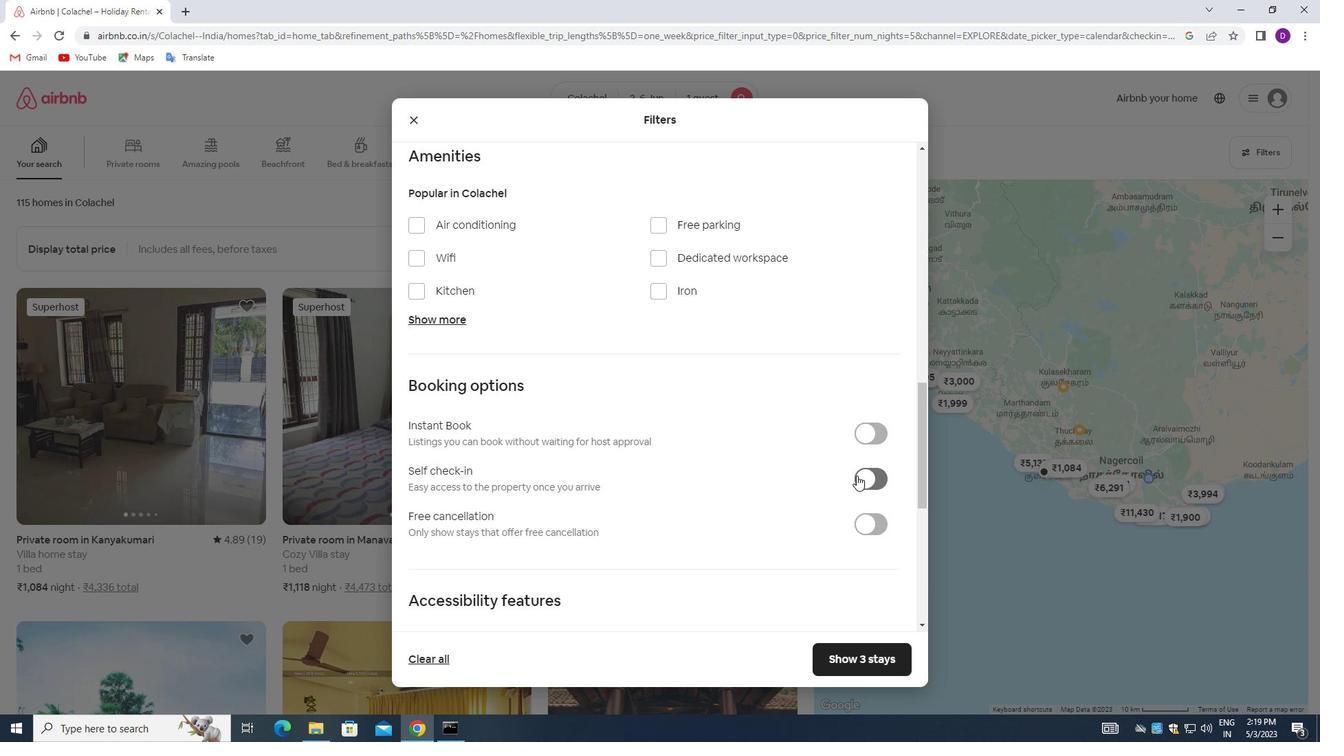
Action: Mouse moved to (595, 455)
Screenshot: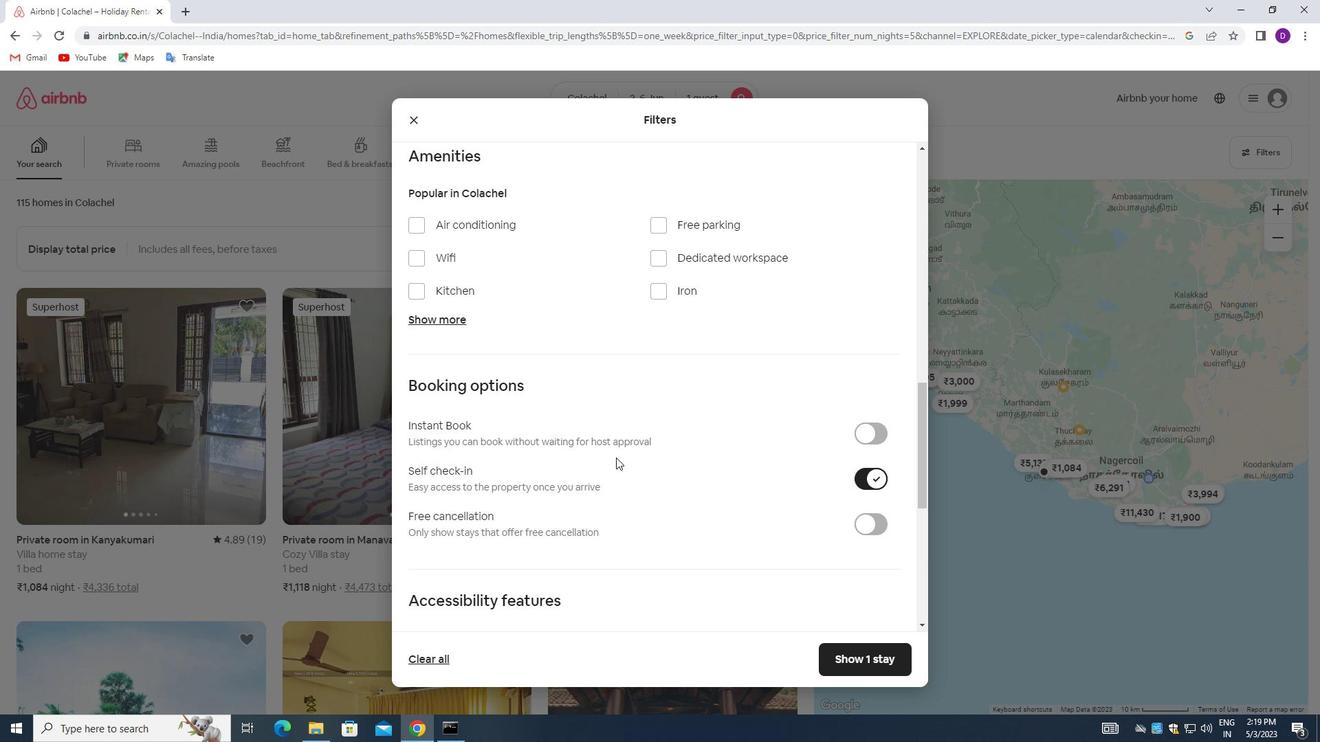 
Action: Mouse scrolled (595, 454) with delta (0, 0)
Screenshot: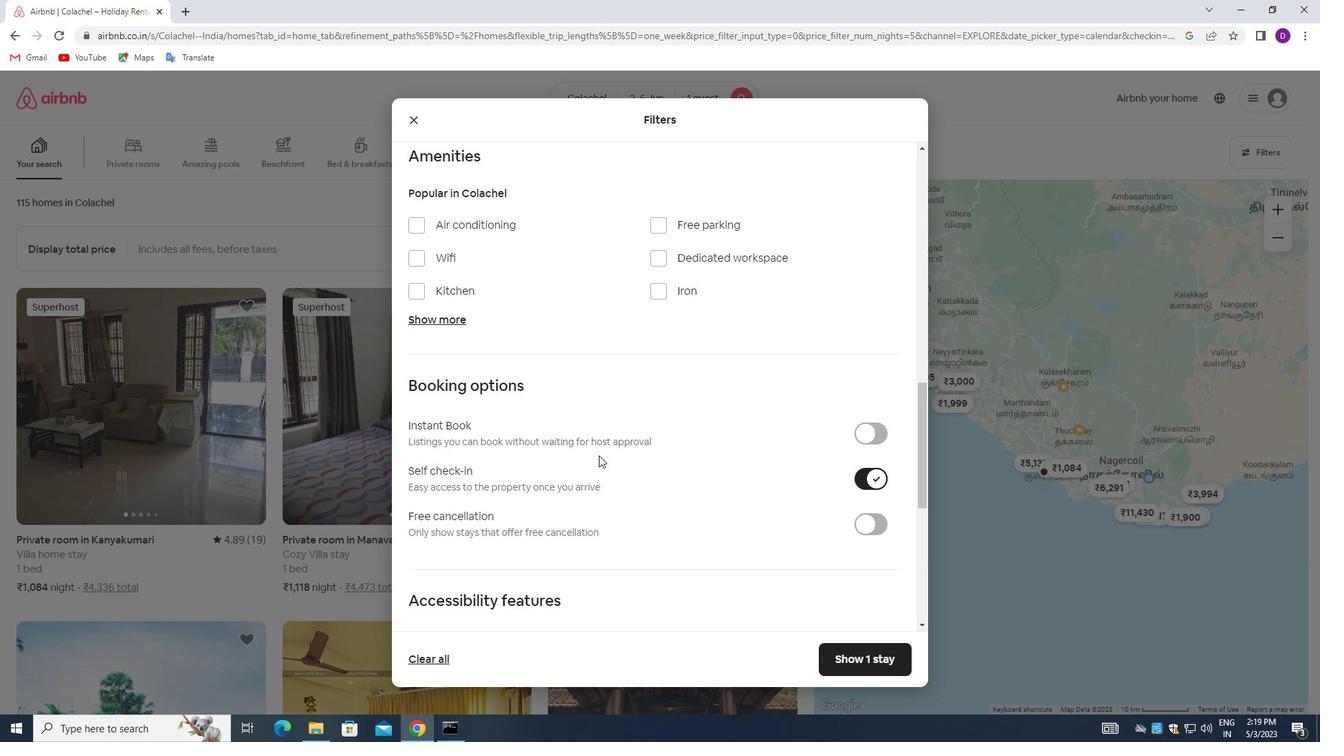 
Action: Mouse scrolled (595, 454) with delta (0, 0)
Screenshot: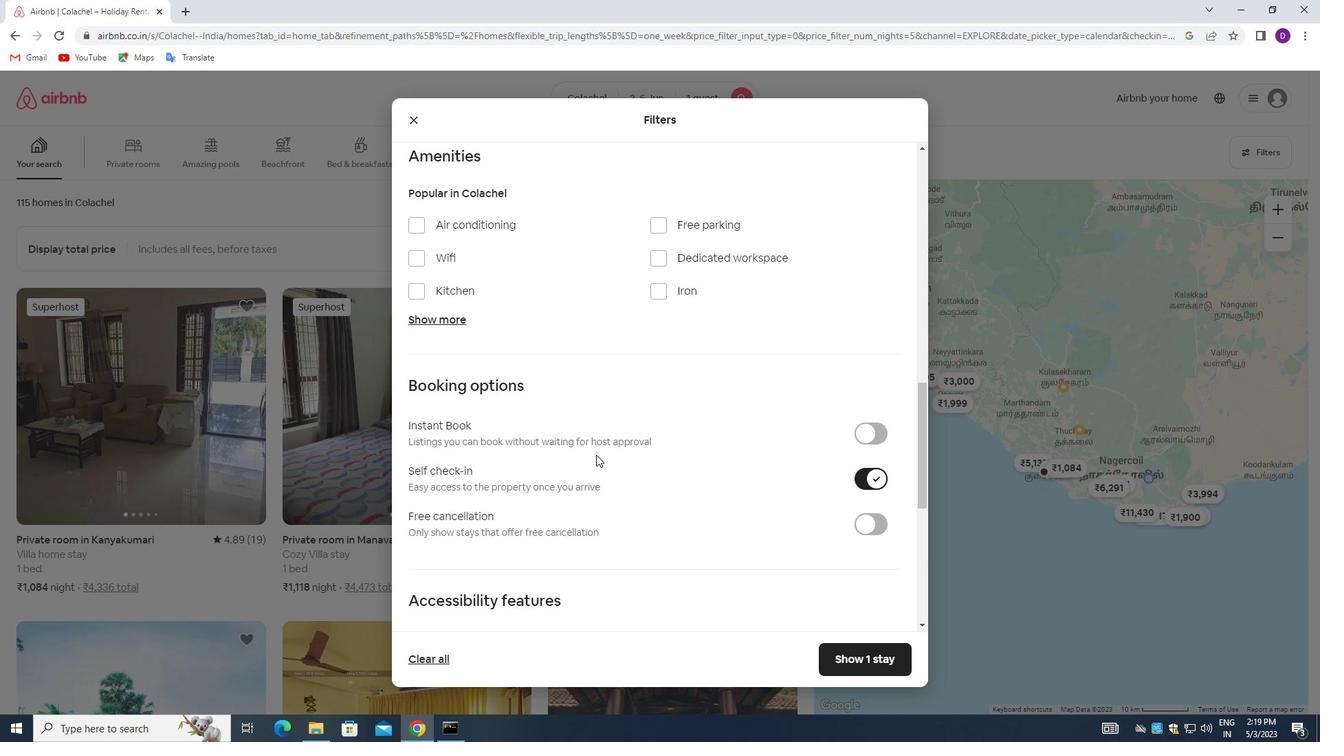 
Action: Mouse moved to (591, 471)
Screenshot: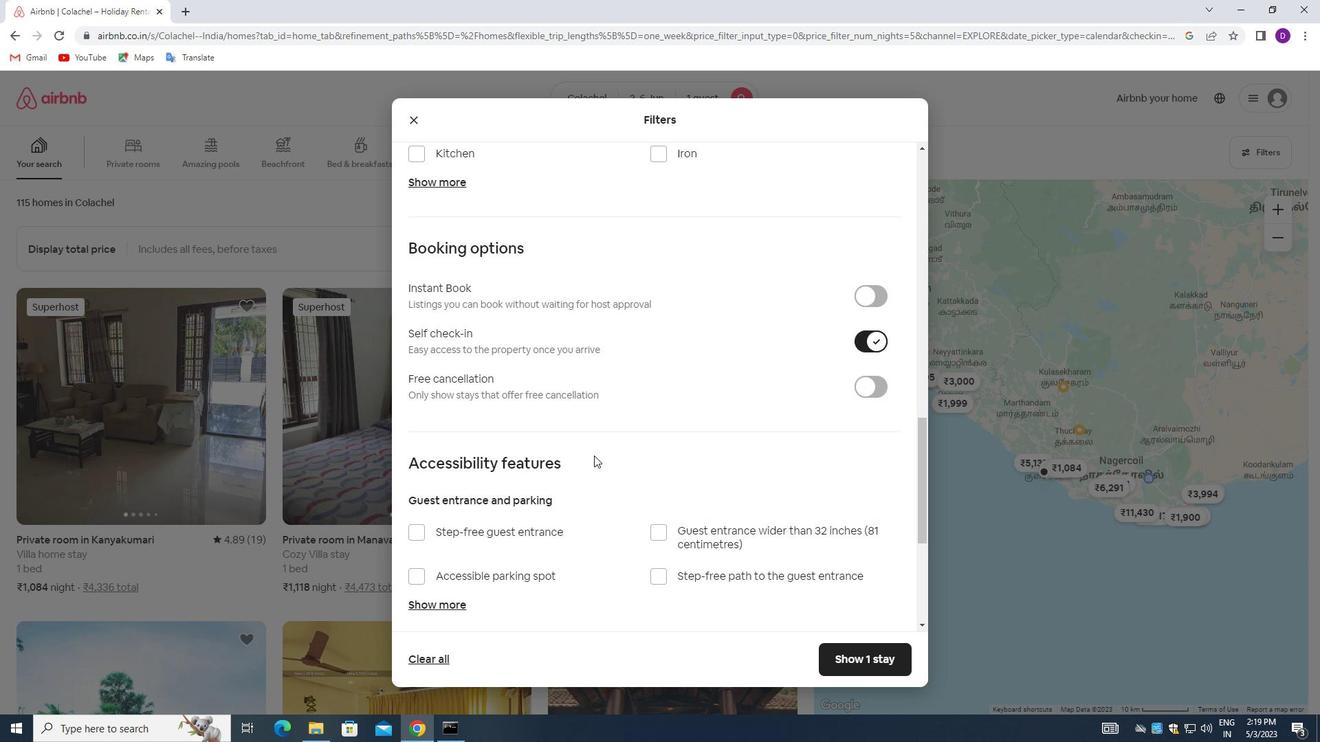 
Action: Mouse scrolled (591, 471) with delta (0, 0)
Screenshot: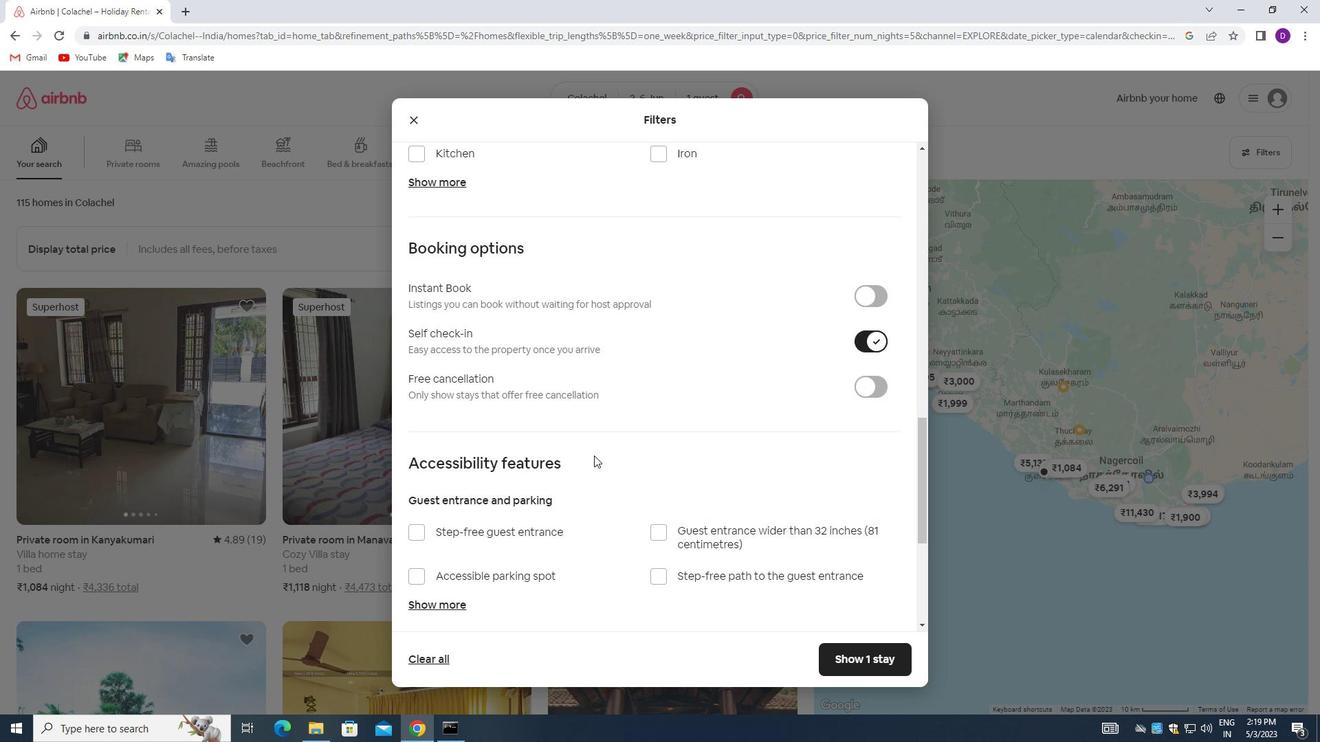 
Action: Mouse moved to (589, 476)
Screenshot: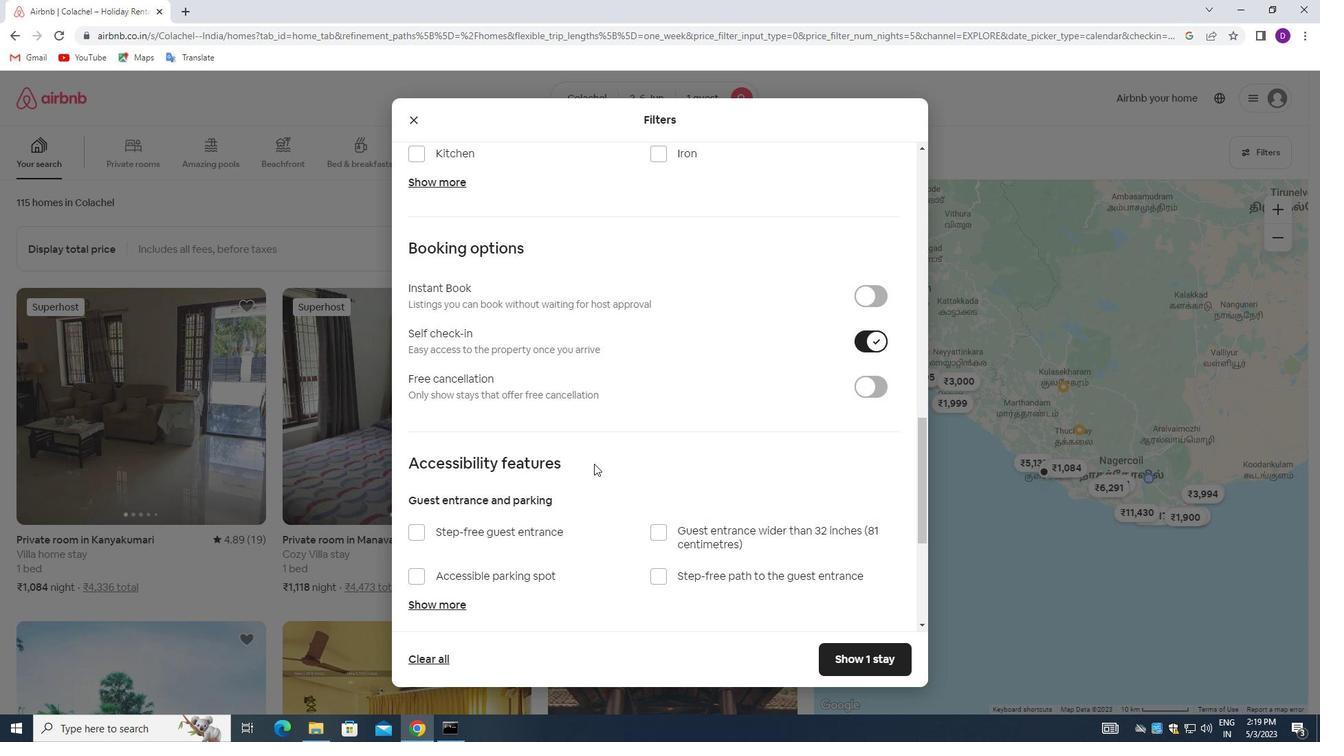 
Action: Mouse scrolled (589, 475) with delta (0, 0)
Screenshot: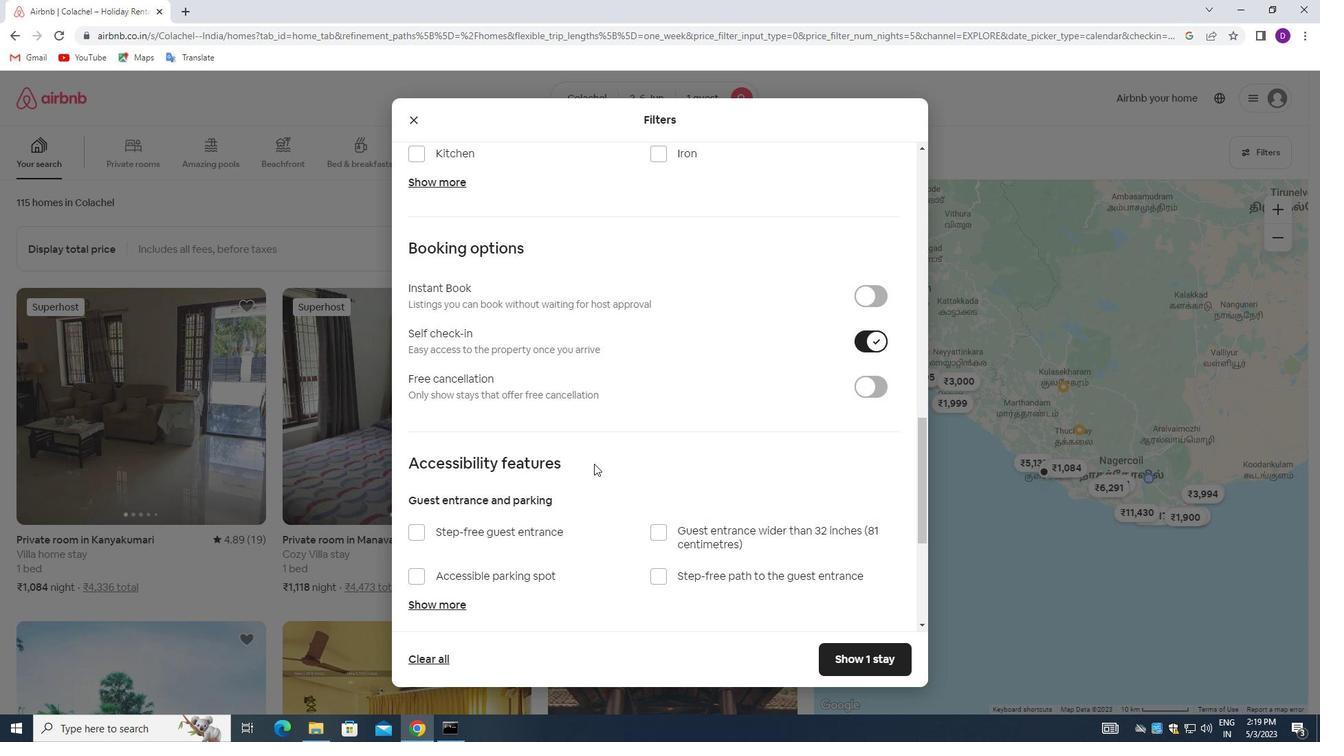 
Action: Mouse moved to (589, 478)
Screenshot: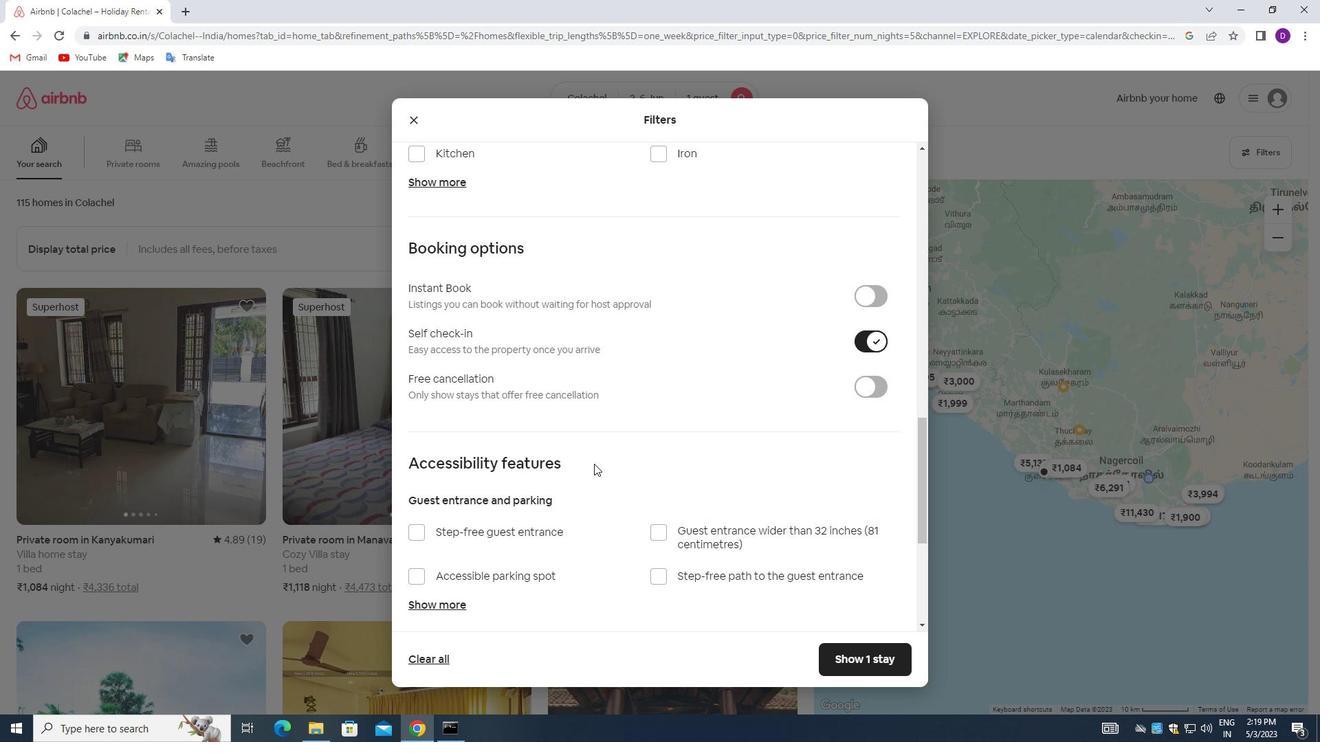 
Action: Mouse scrolled (589, 477) with delta (0, 0)
Screenshot: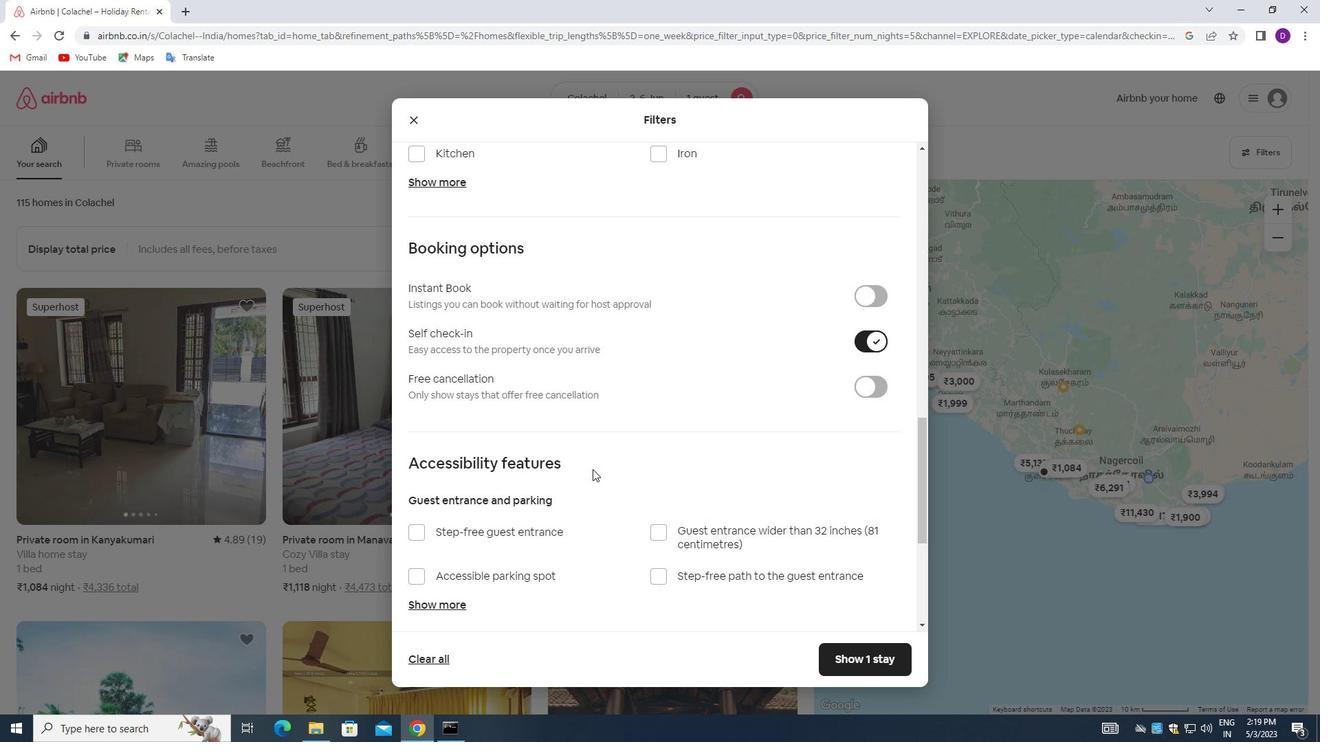 
Action: Mouse moved to (589, 480)
Screenshot: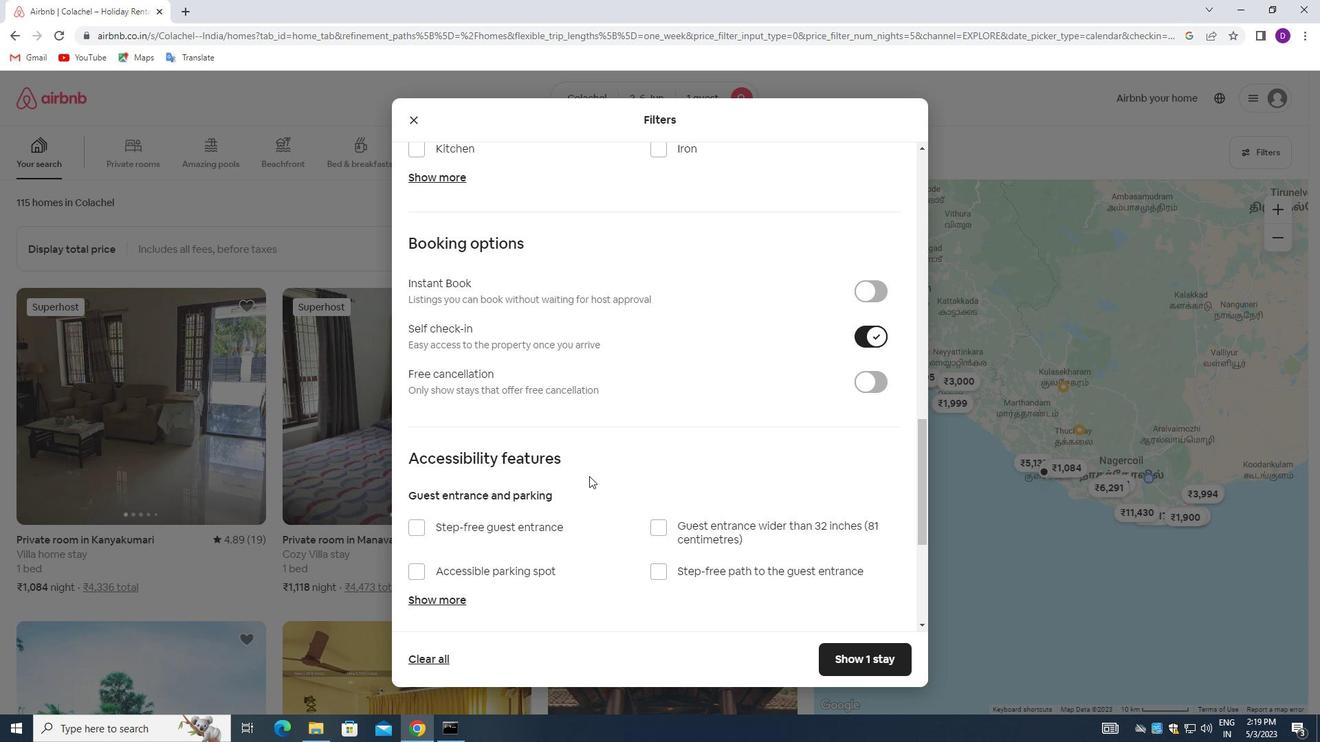 
Action: Mouse scrolled (589, 479) with delta (0, 0)
Screenshot: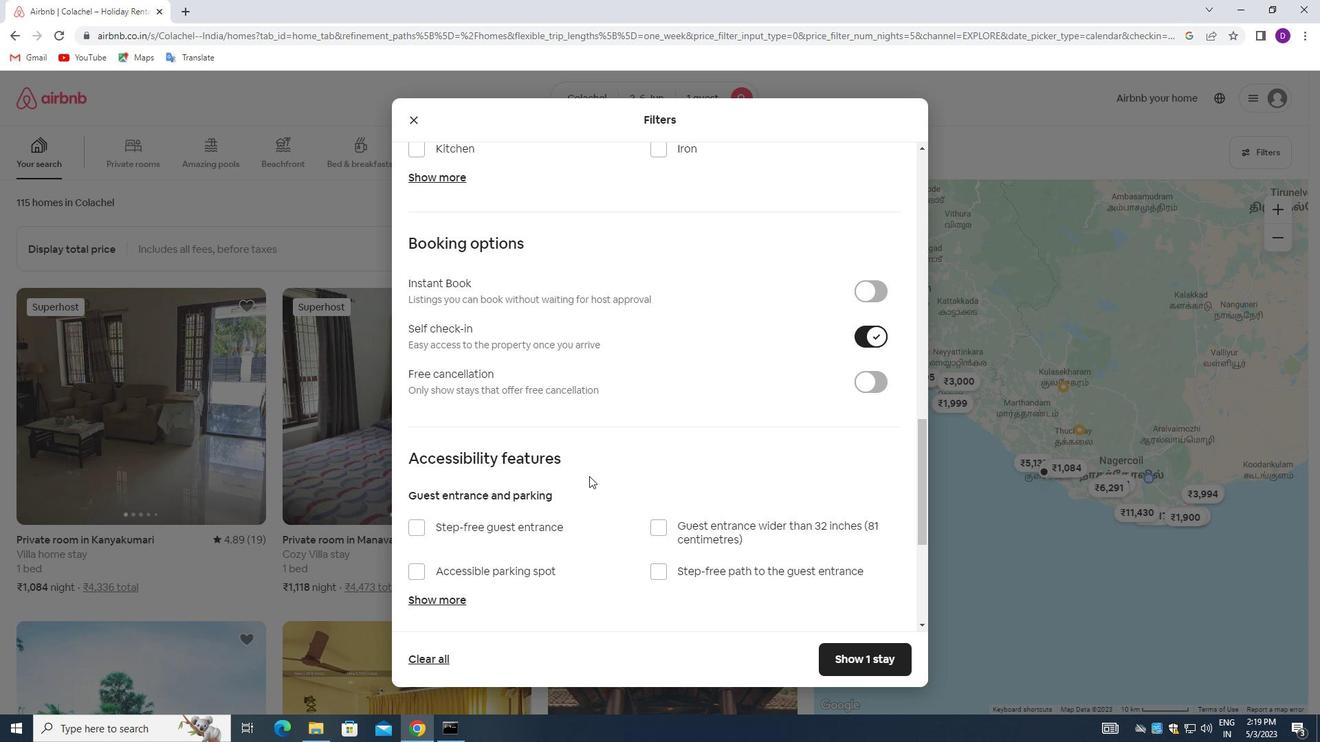 
Action: Mouse moved to (578, 502)
Screenshot: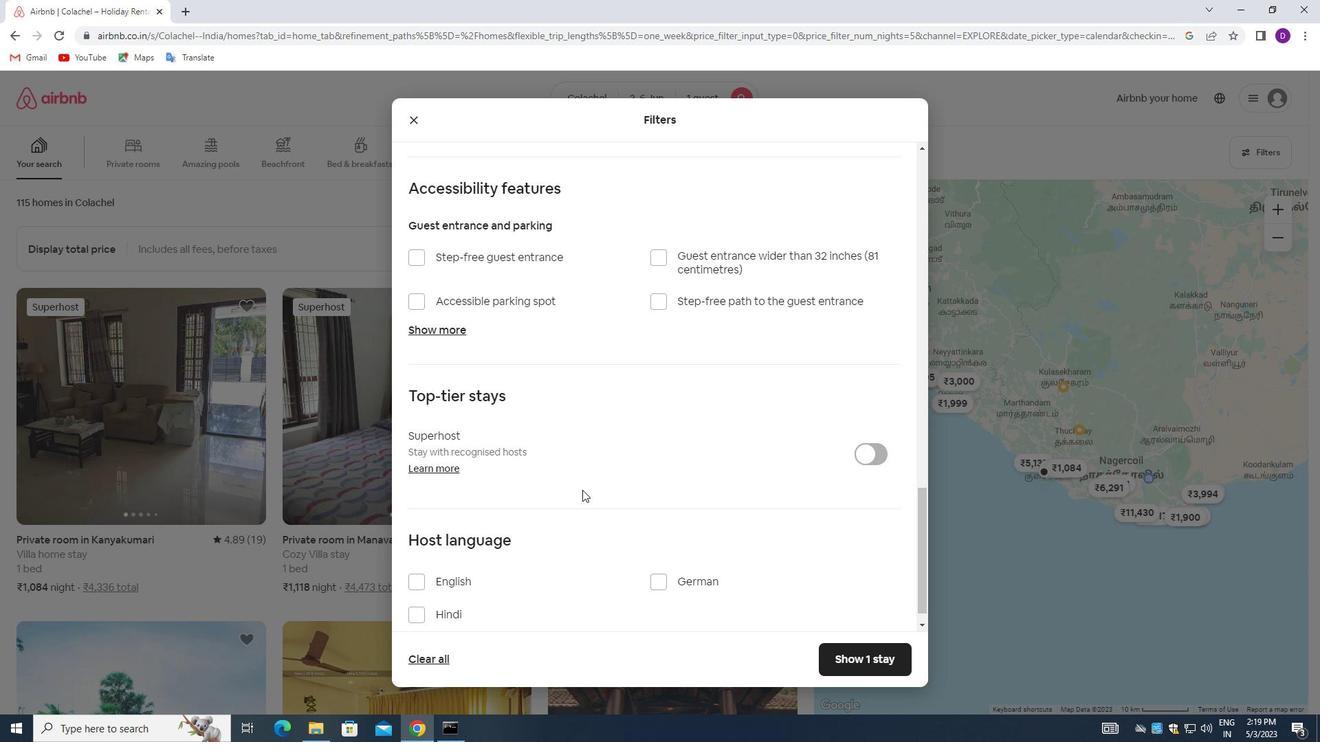 
Action: Mouse scrolled (578, 501) with delta (0, 0)
Screenshot: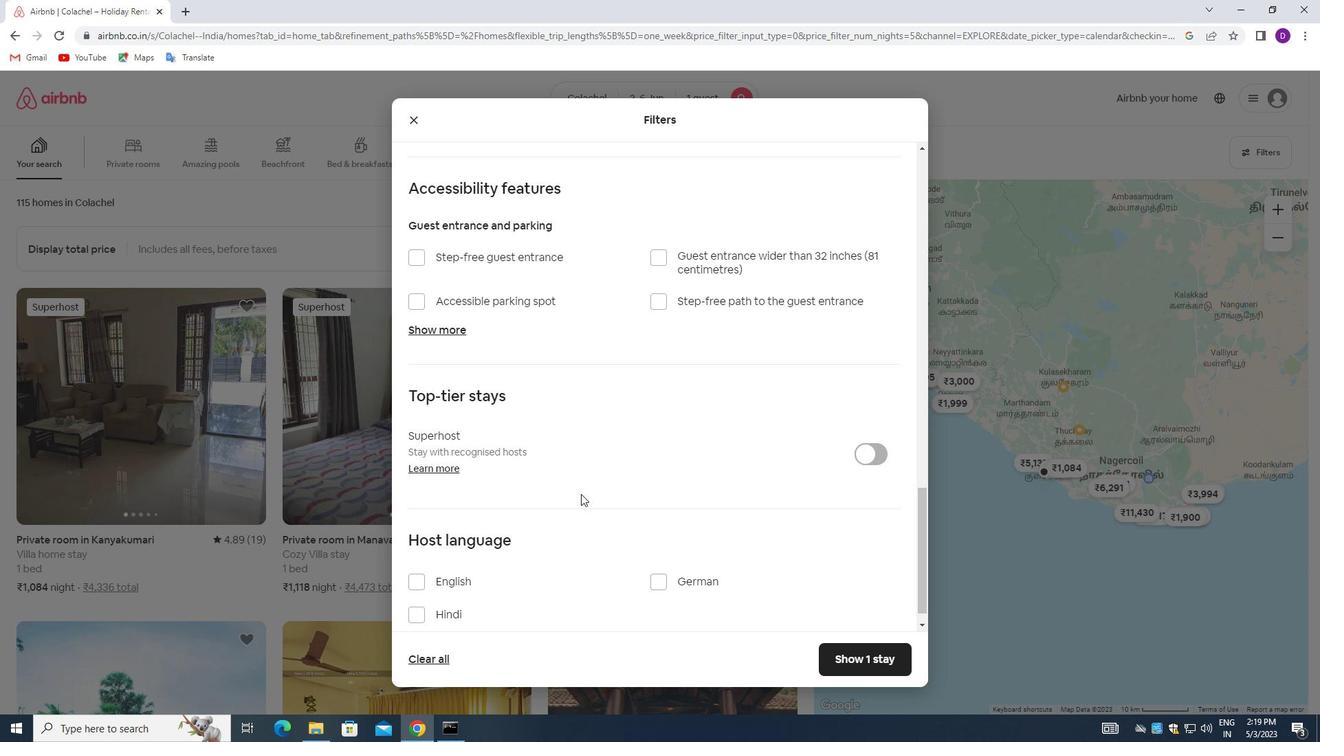 
Action: Mouse moved to (578, 504)
Screenshot: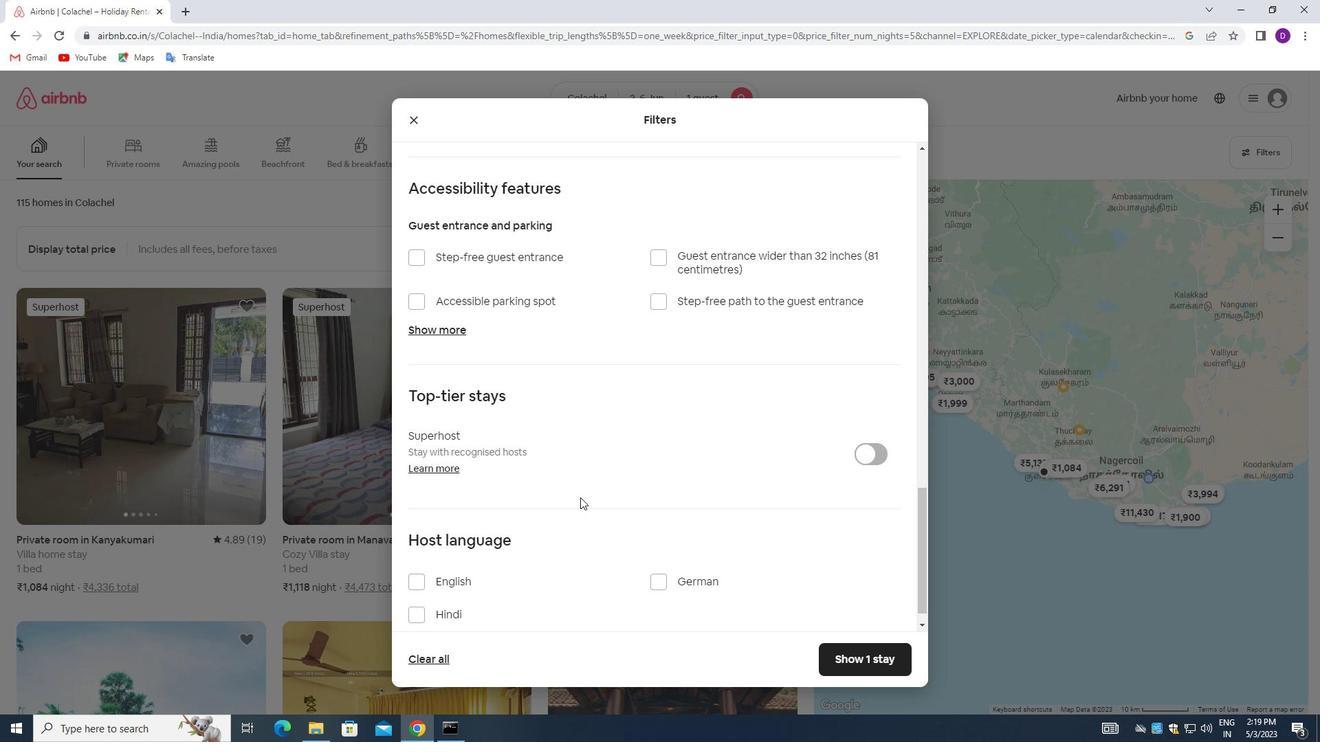 
Action: Mouse scrolled (578, 504) with delta (0, 0)
Screenshot: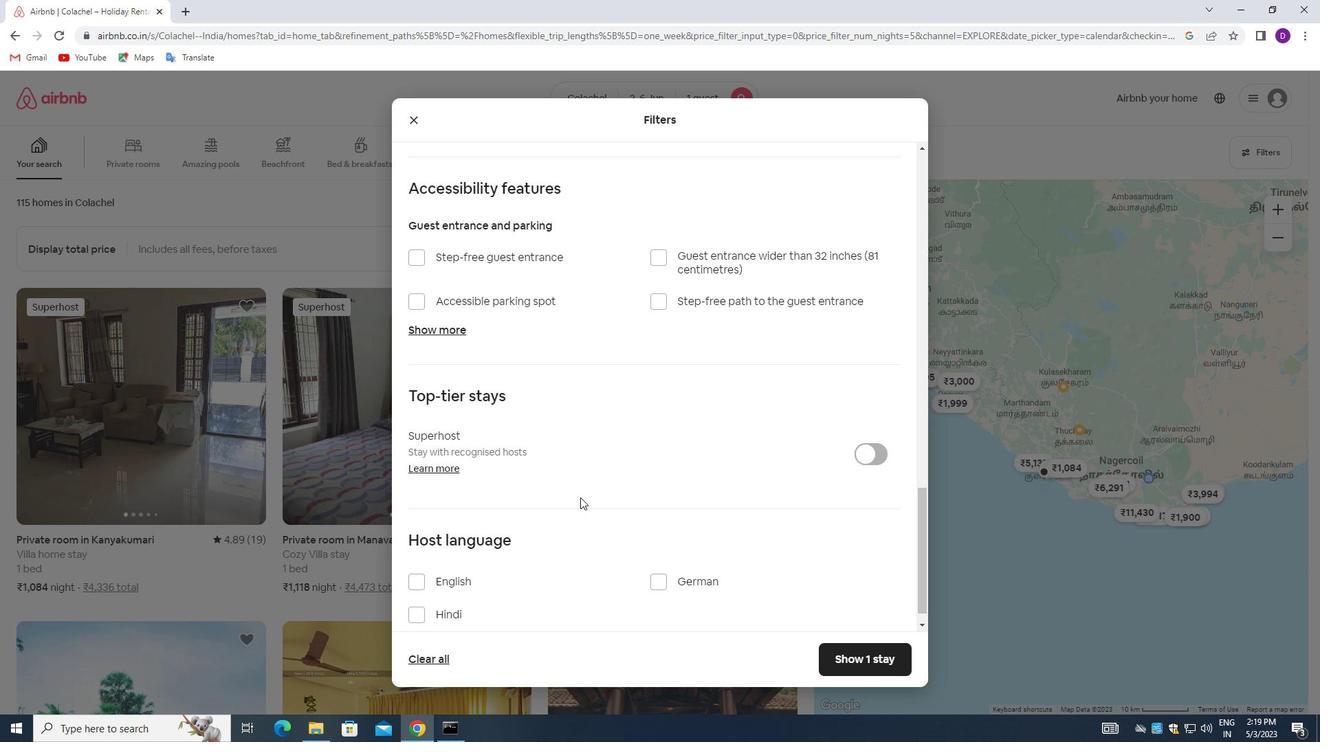 
Action: Mouse moved to (577, 506)
Screenshot: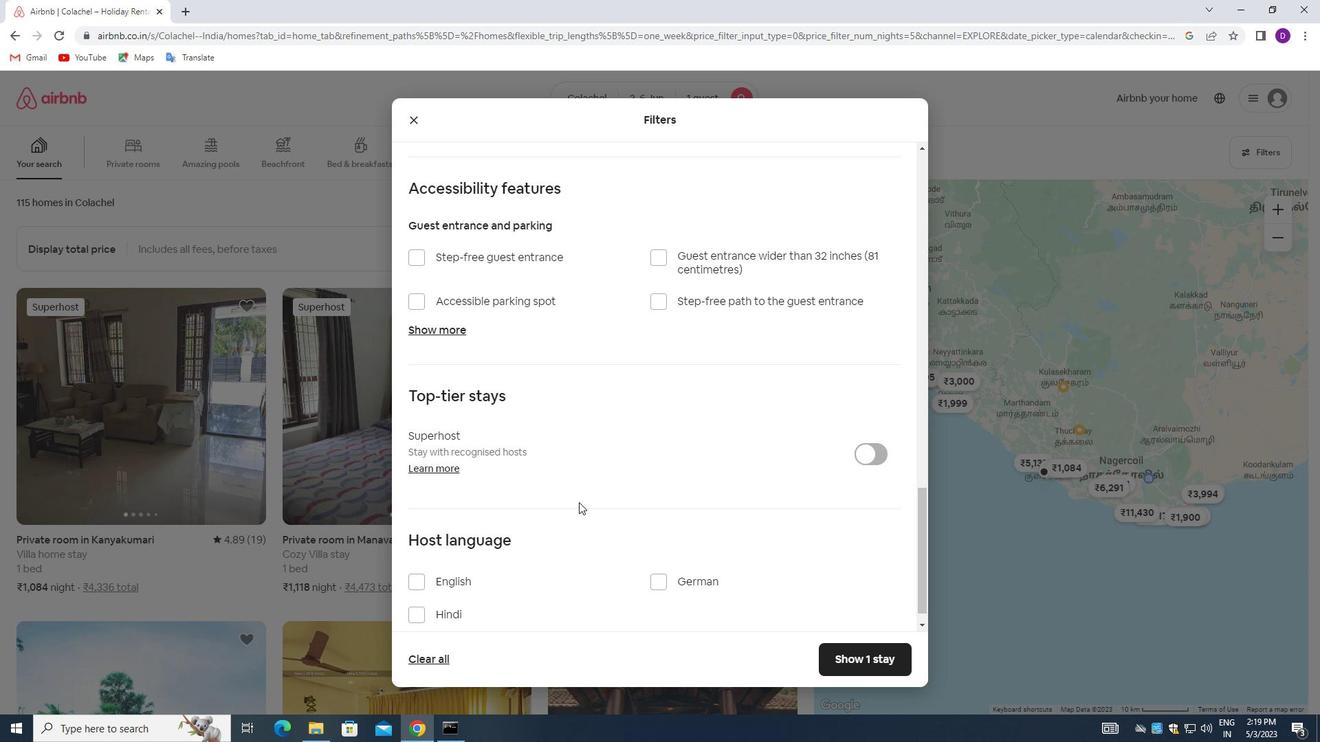 
Action: Mouse scrolled (577, 506) with delta (0, 0)
Screenshot: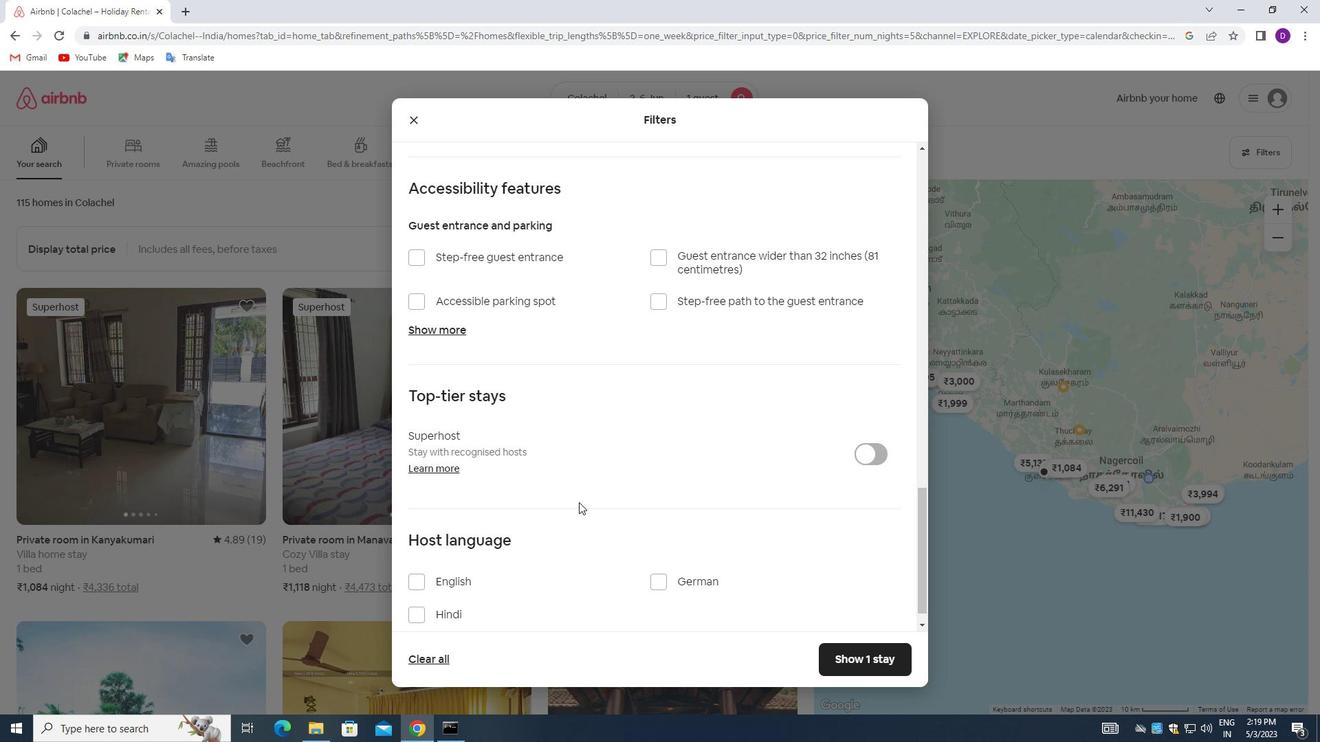 
Action: Mouse moved to (420, 565)
Screenshot: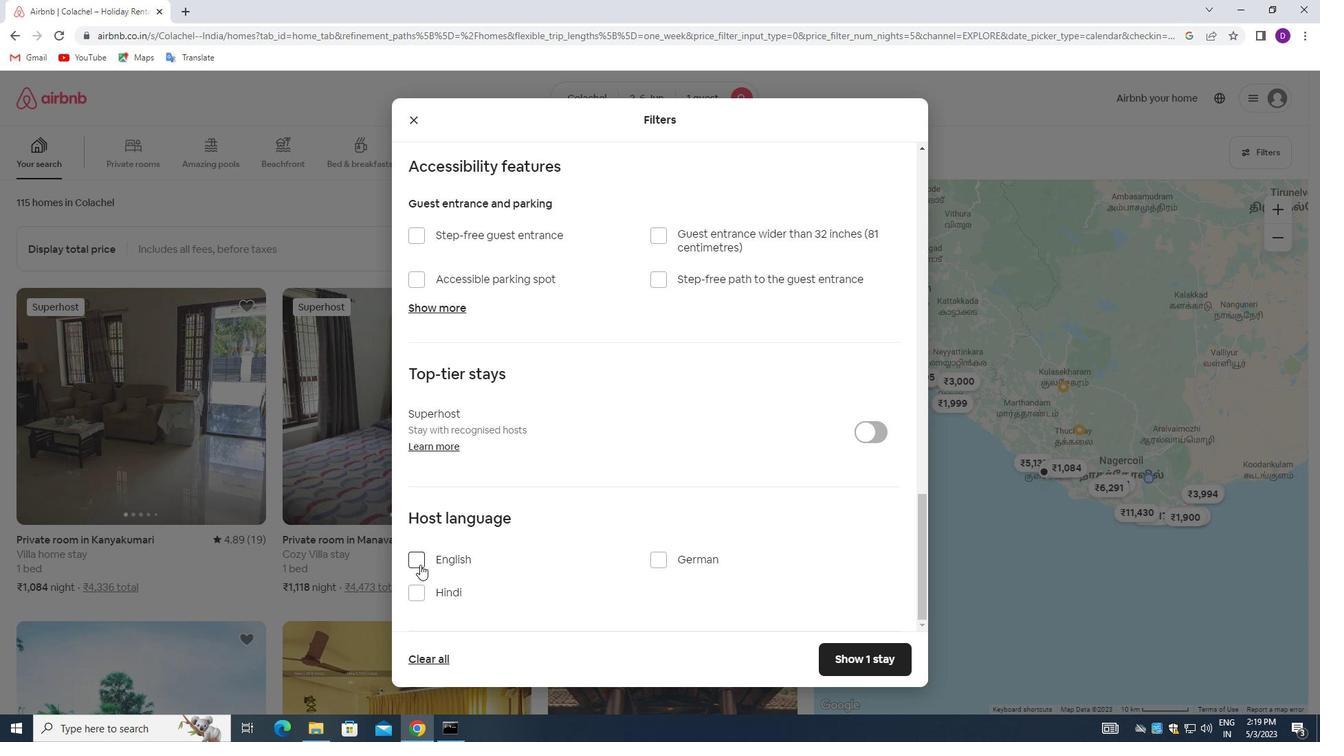 
Action: Mouse pressed left at (420, 565)
Screenshot: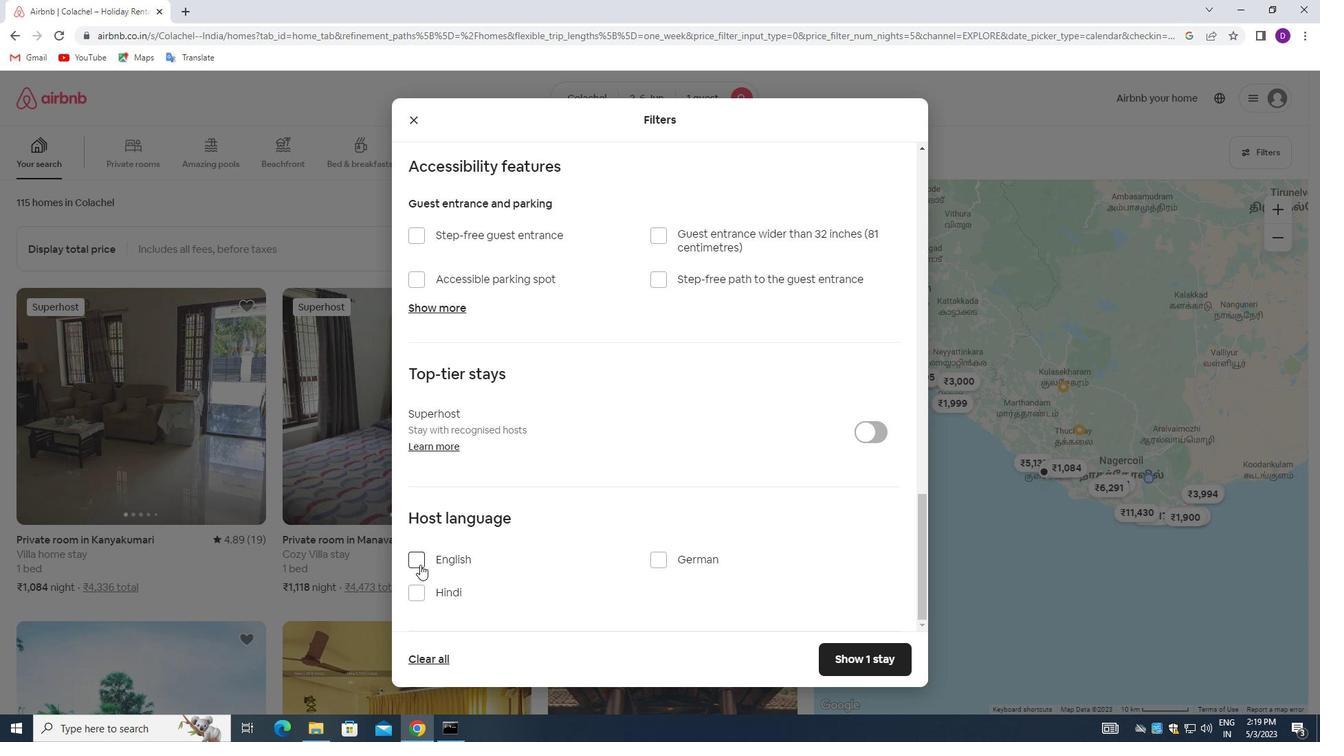 
Action: Mouse moved to (836, 654)
Screenshot: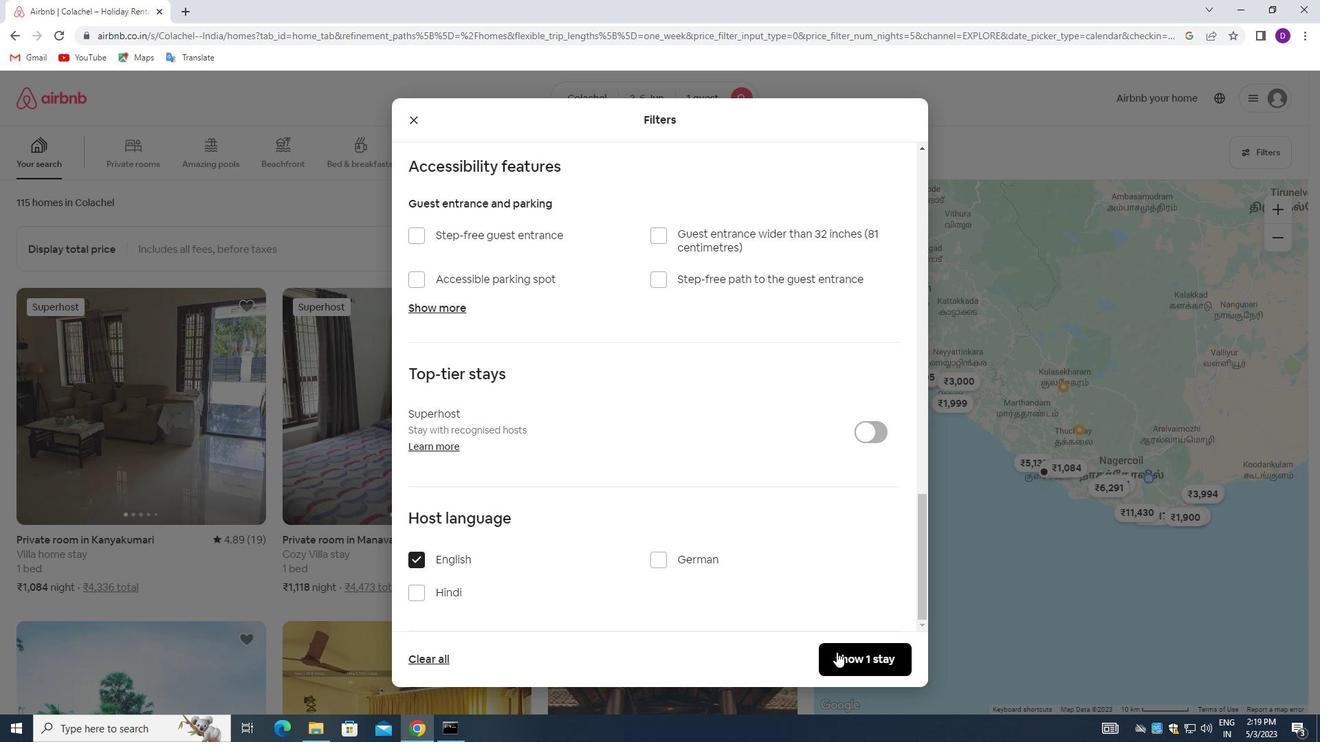 
Action: Mouse pressed left at (836, 654)
Screenshot: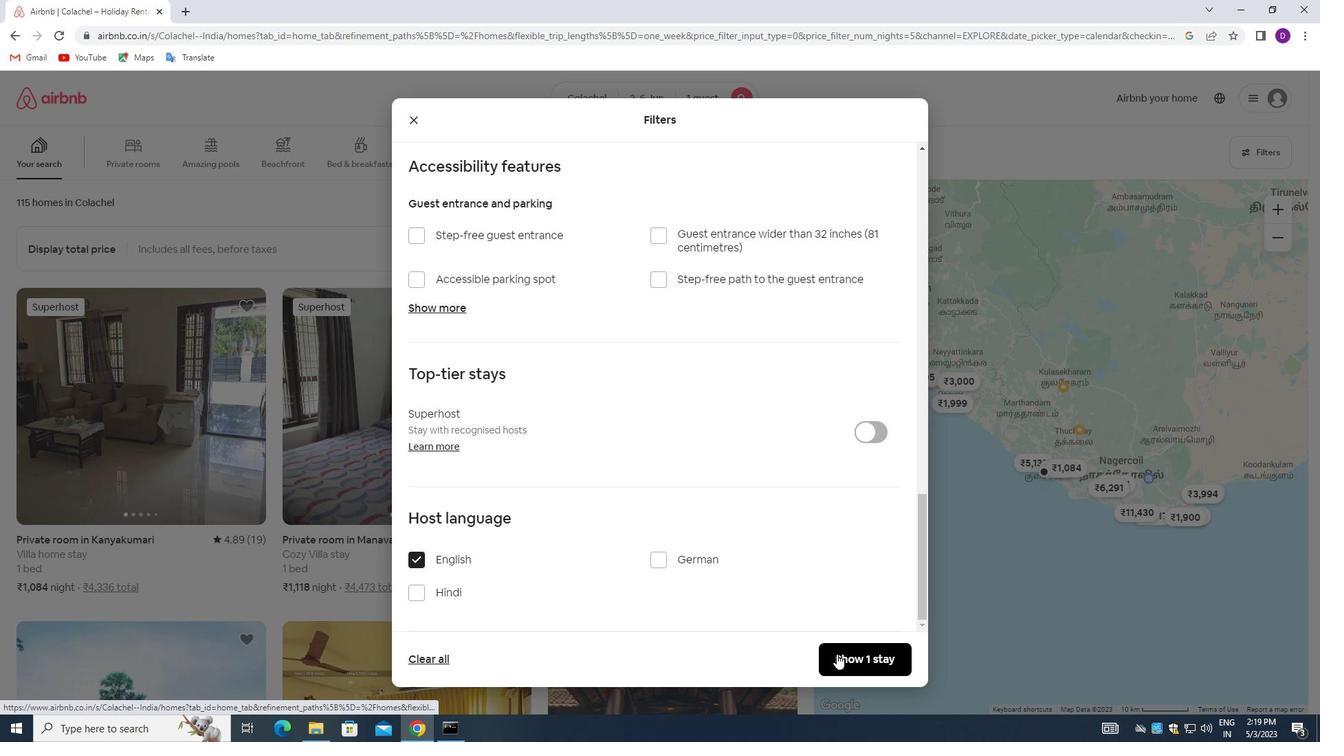 
Action: Mouse moved to (804, 515)
Screenshot: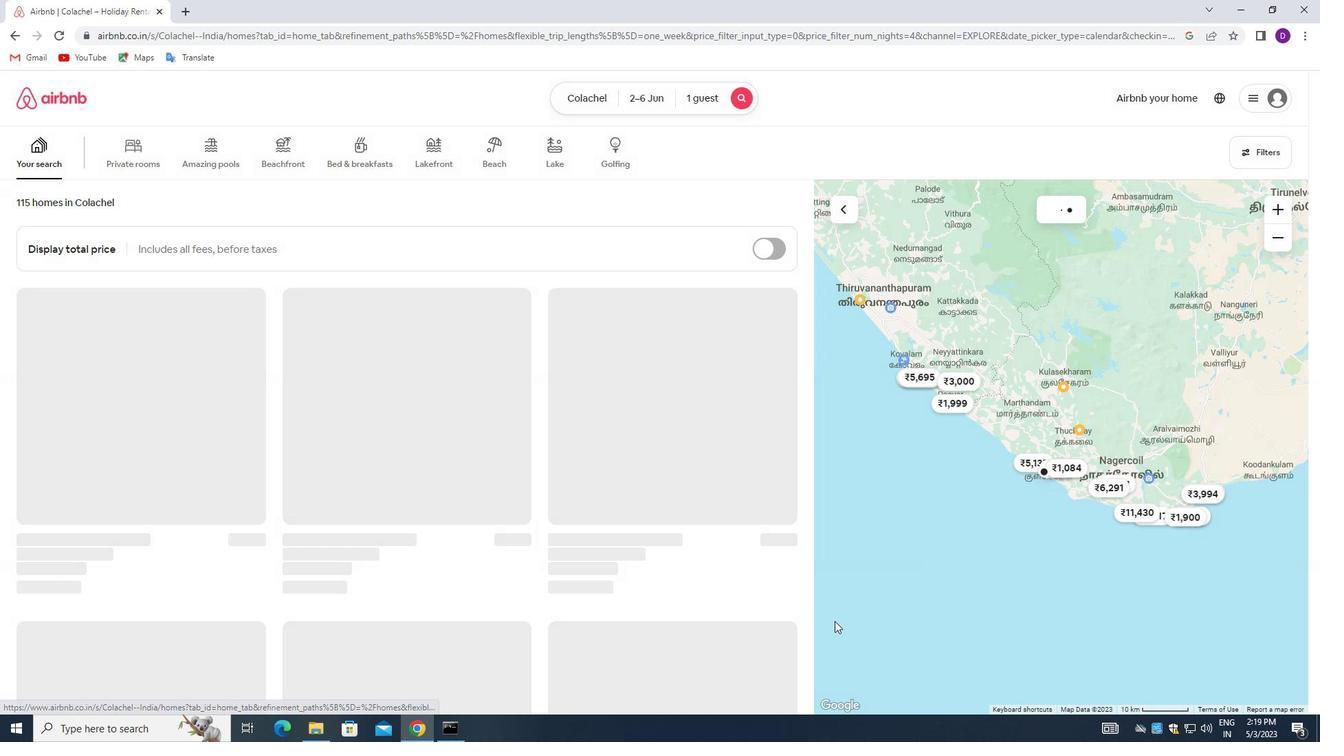 
